 Task: Create fields in supplier object.
Action: Mouse moved to (719, 53)
Screenshot: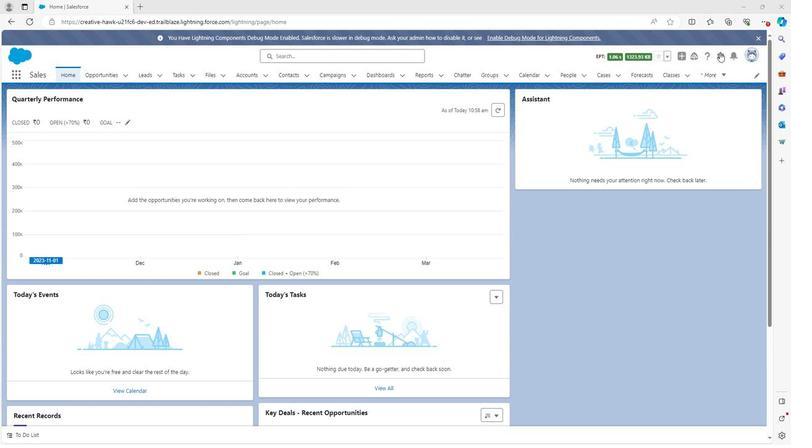 
Action: Mouse pressed left at (719, 53)
Screenshot: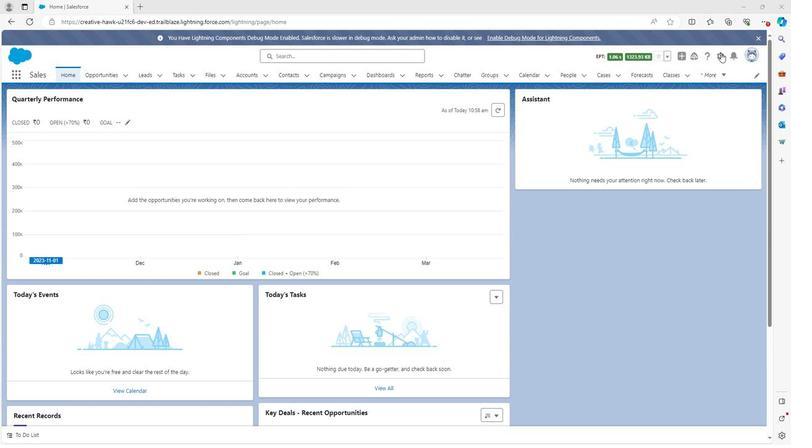 
Action: Mouse moved to (695, 79)
Screenshot: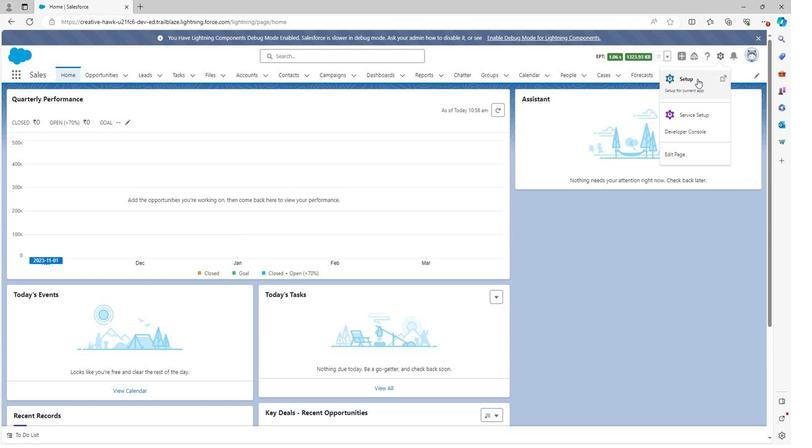 
Action: Mouse pressed left at (695, 79)
Screenshot: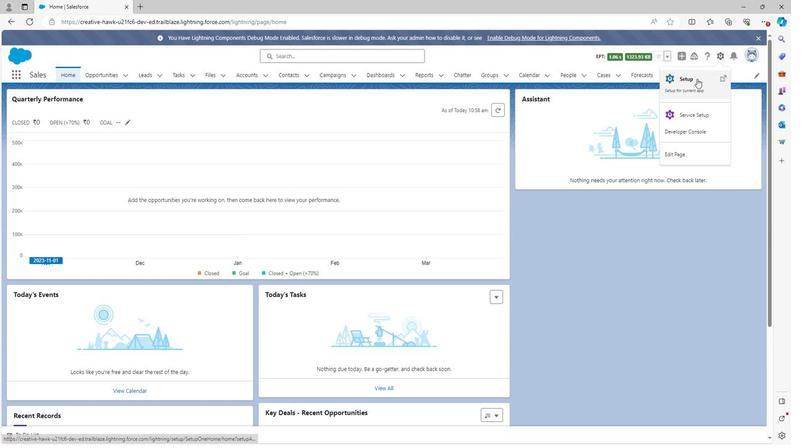 
Action: Mouse moved to (95, 74)
Screenshot: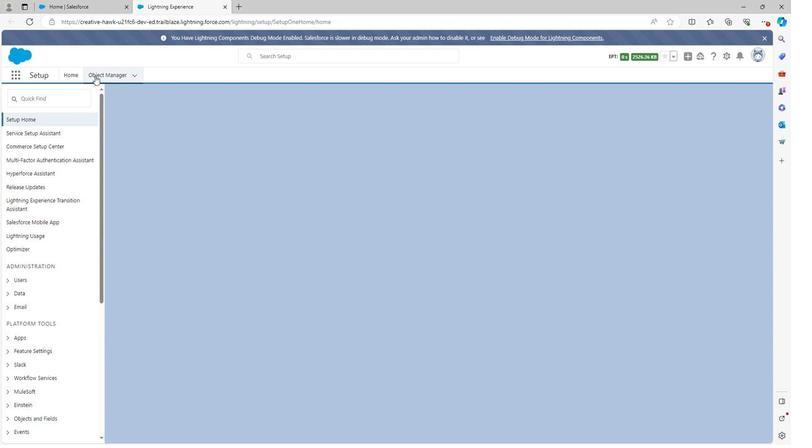 
Action: Mouse pressed left at (95, 74)
Screenshot: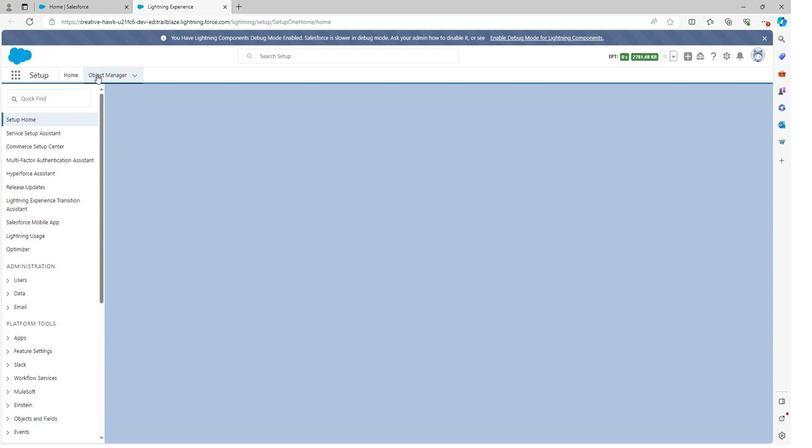 
Action: Mouse moved to (56, 312)
Screenshot: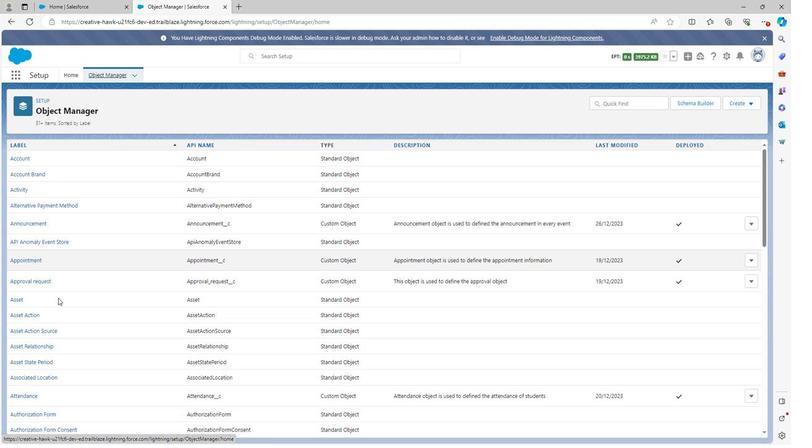 
Action: Mouse scrolled (56, 311) with delta (0, 0)
Screenshot: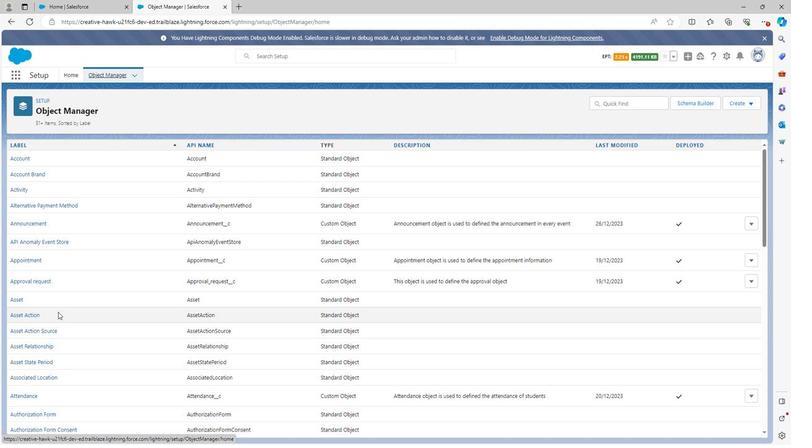 
Action: Mouse scrolled (56, 311) with delta (0, 0)
Screenshot: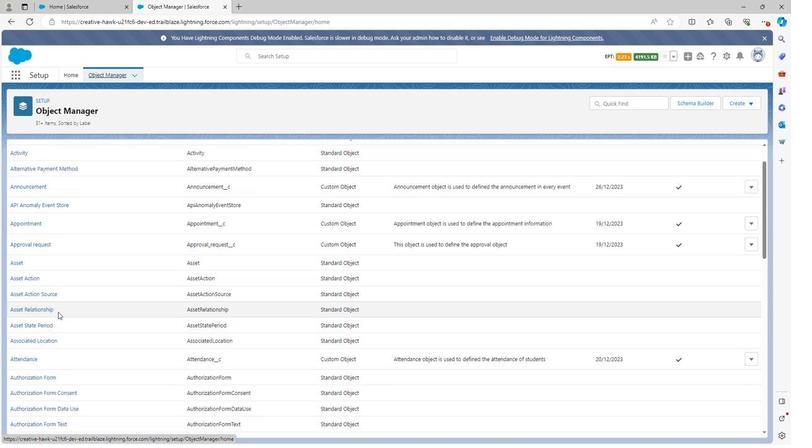 
Action: Mouse moved to (56, 312)
Screenshot: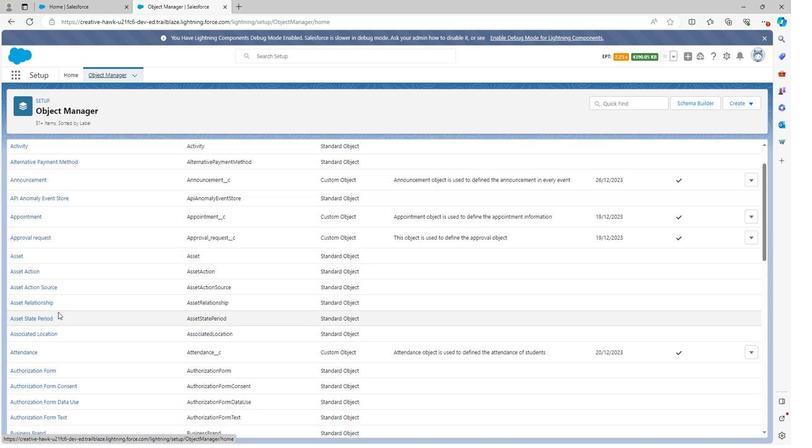 
Action: Mouse scrolled (56, 312) with delta (0, 0)
Screenshot: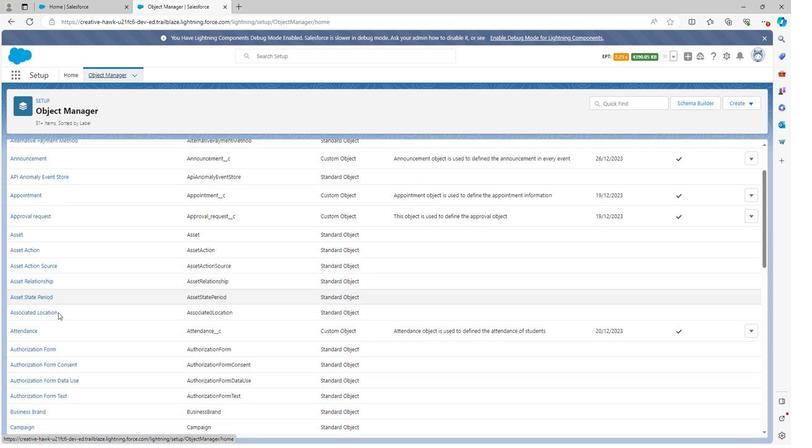 
Action: Mouse scrolled (56, 312) with delta (0, 0)
Screenshot: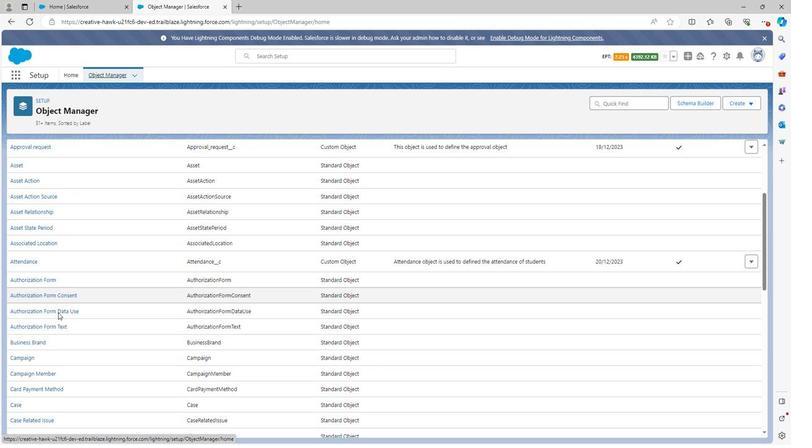 
Action: Mouse scrolled (56, 312) with delta (0, 0)
Screenshot: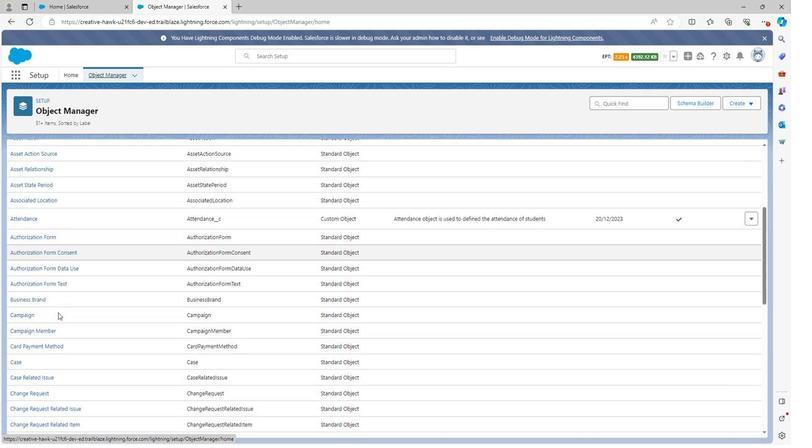 
Action: Mouse scrolled (56, 312) with delta (0, 0)
Screenshot: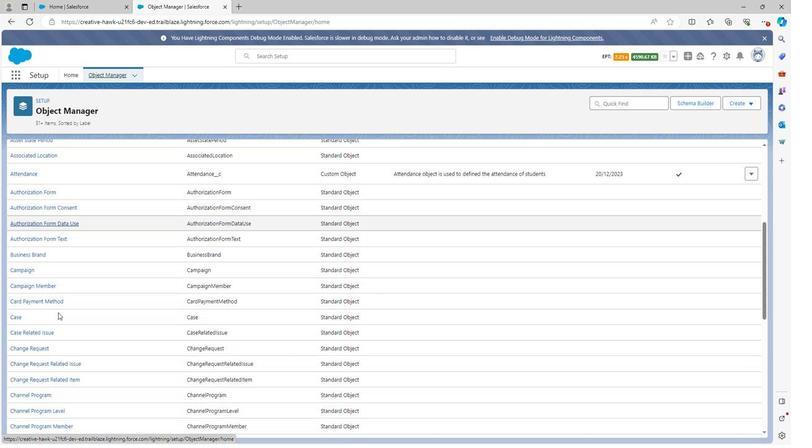 
Action: Mouse scrolled (56, 312) with delta (0, 0)
Screenshot: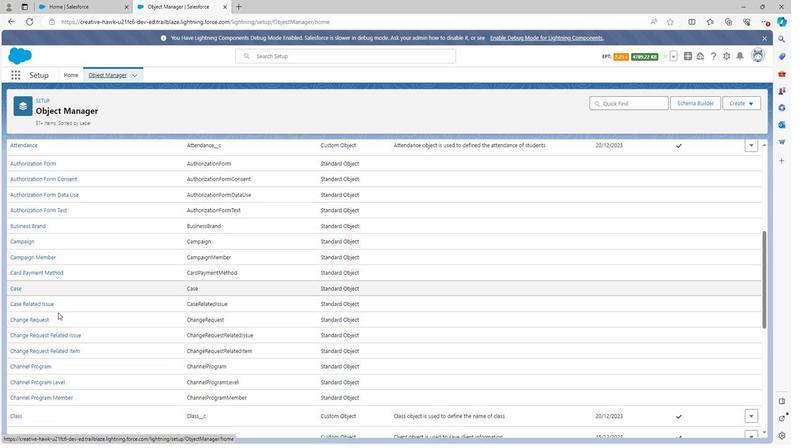 
Action: Mouse scrolled (56, 312) with delta (0, 0)
Screenshot: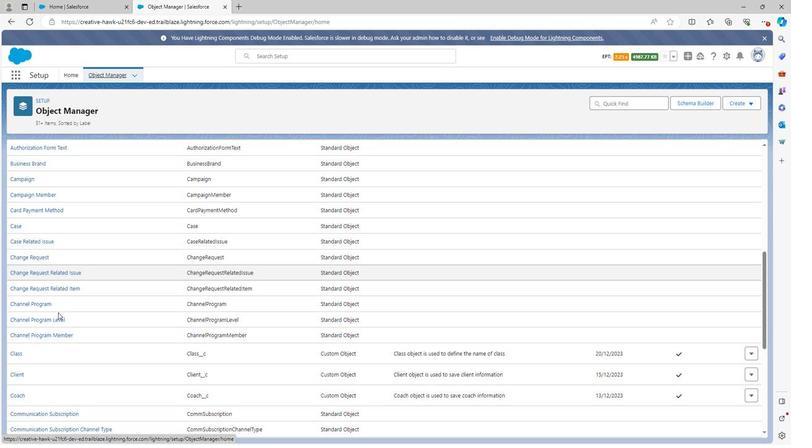 
Action: Mouse scrolled (56, 312) with delta (0, 0)
Screenshot: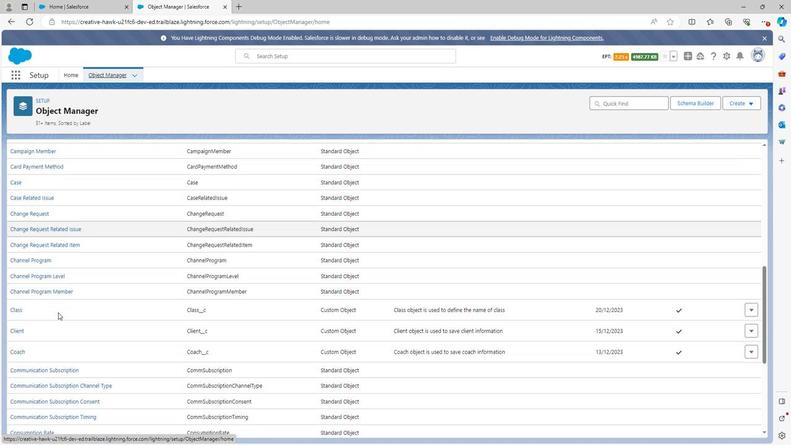 
Action: Mouse scrolled (56, 312) with delta (0, 0)
Screenshot: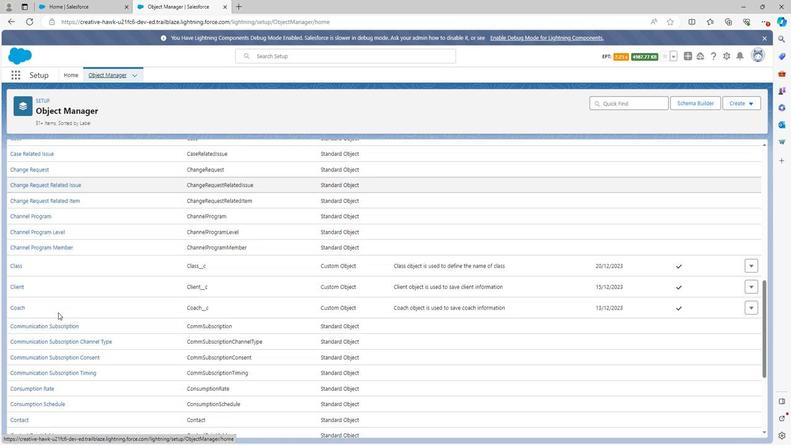 
Action: Mouse scrolled (56, 312) with delta (0, 0)
Screenshot: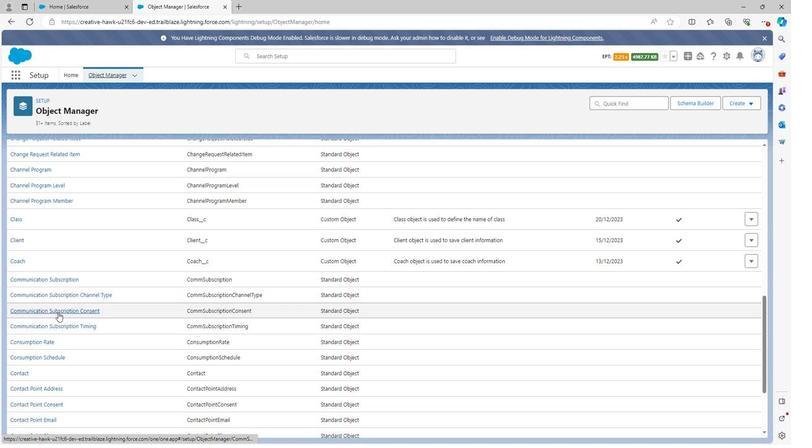 
Action: Mouse scrolled (56, 312) with delta (0, 0)
Screenshot: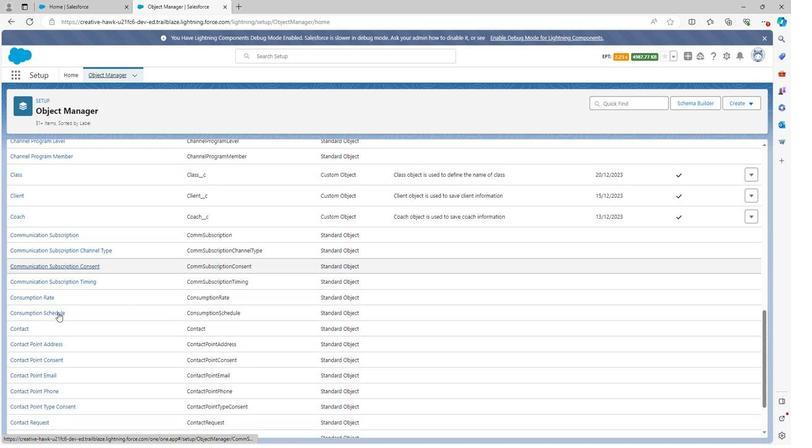 
Action: Mouse scrolled (56, 312) with delta (0, 0)
Screenshot: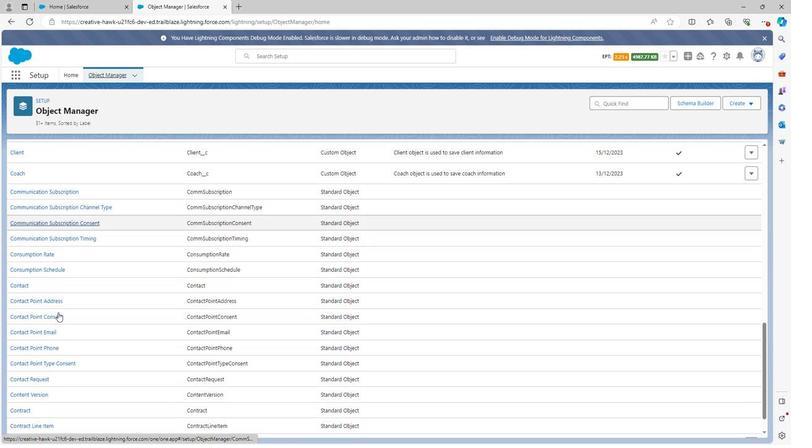 
Action: Mouse scrolled (56, 312) with delta (0, 0)
Screenshot: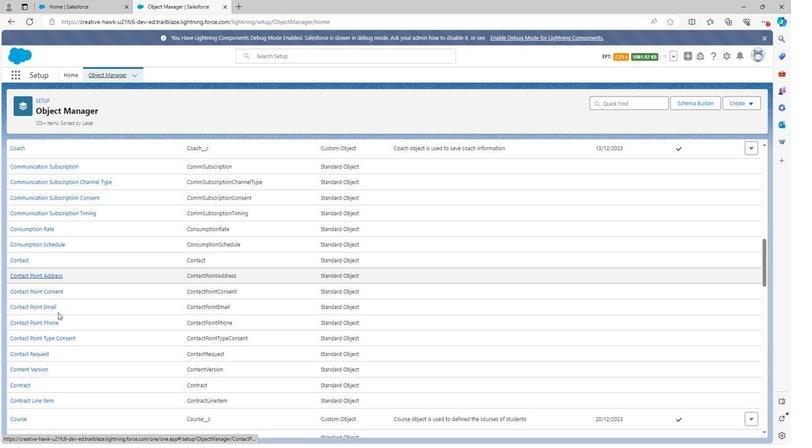 
Action: Mouse scrolled (56, 312) with delta (0, 0)
Screenshot: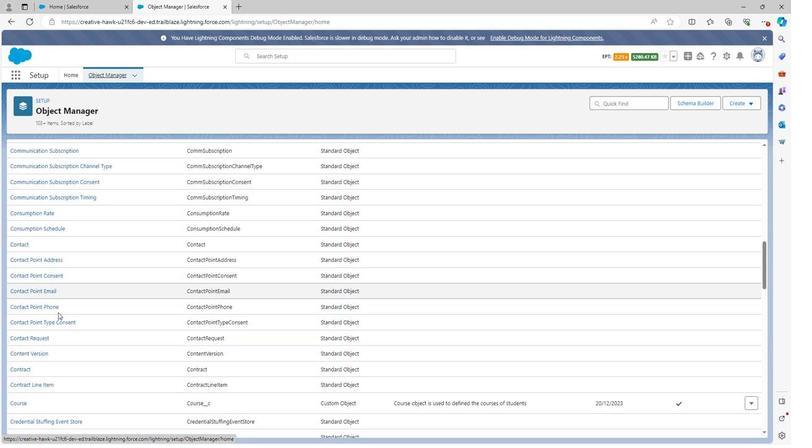 
Action: Mouse scrolled (56, 312) with delta (0, 0)
Screenshot: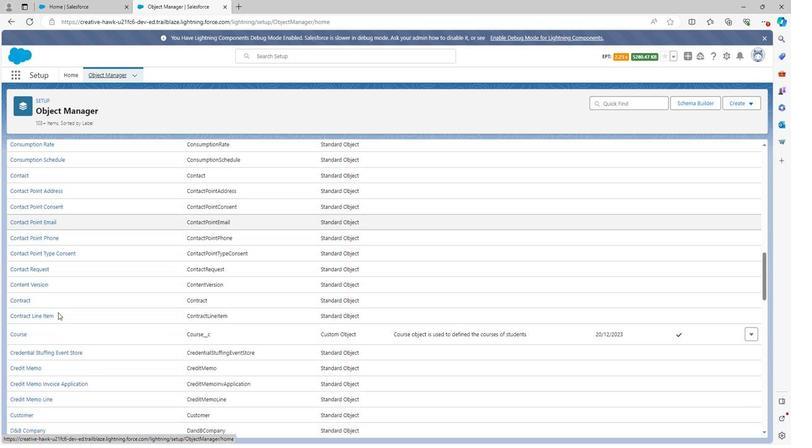 
Action: Mouse scrolled (56, 312) with delta (0, 0)
Screenshot: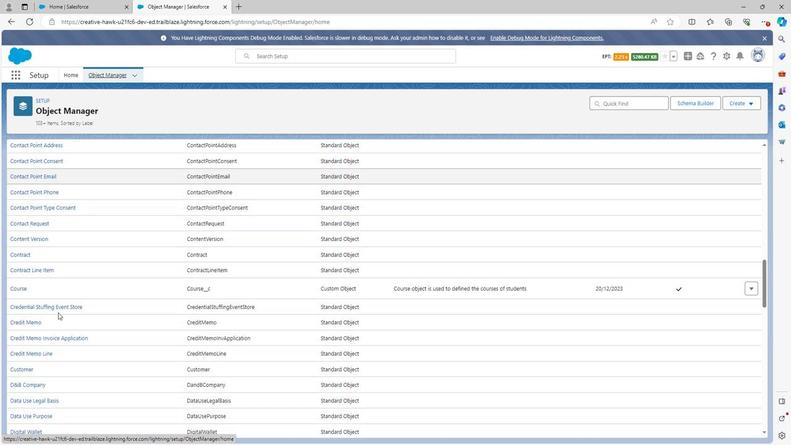 
Action: Mouse scrolled (56, 312) with delta (0, 0)
Screenshot: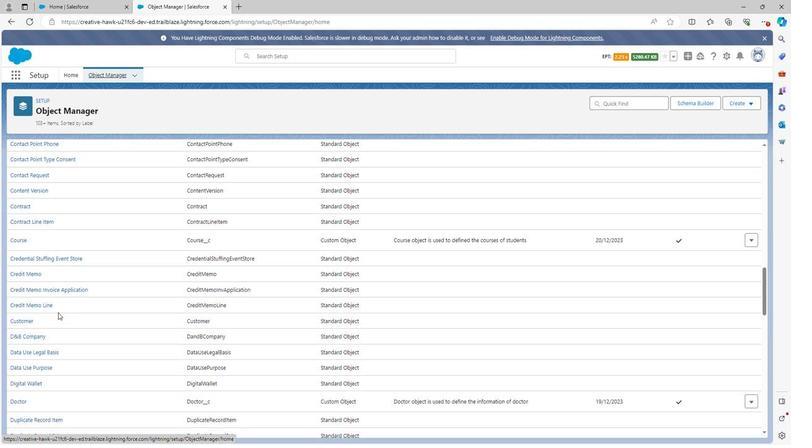 
Action: Mouse scrolled (56, 312) with delta (0, 0)
Screenshot: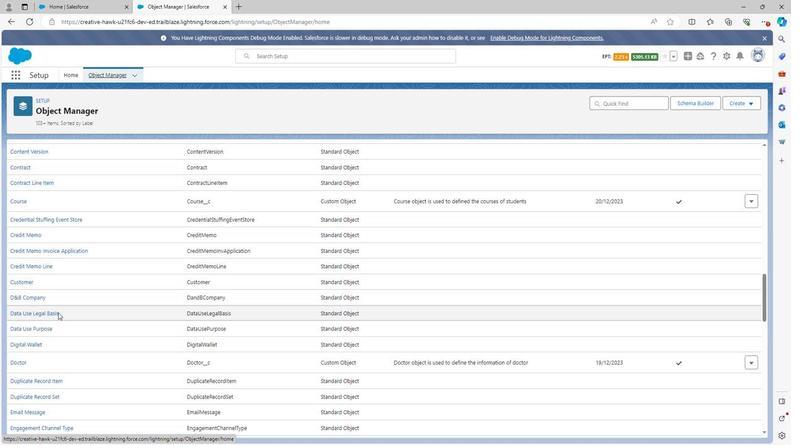 
Action: Mouse scrolled (56, 312) with delta (0, 0)
Screenshot: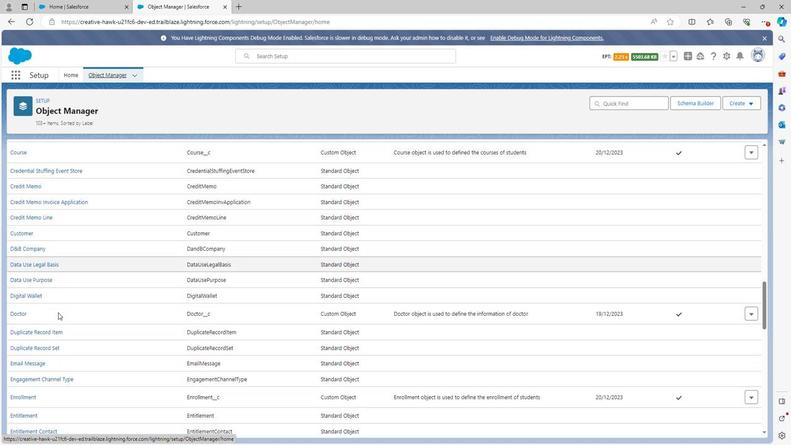 
Action: Mouse scrolled (56, 312) with delta (0, 0)
Screenshot: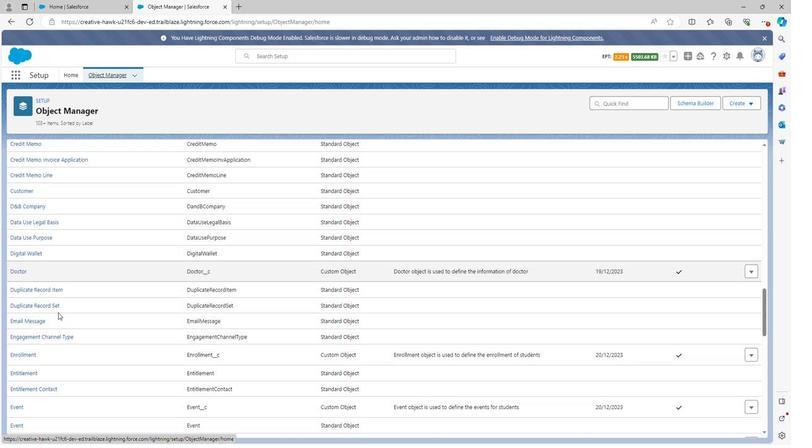 
Action: Mouse scrolled (56, 312) with delta (0, 0)
Screenshot: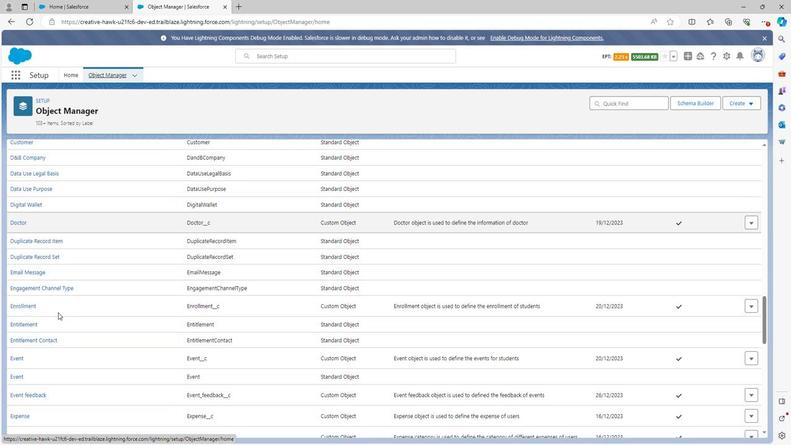 
Action: Mouse scrolled (56, 312) with delta (0, 0)
Screenshot: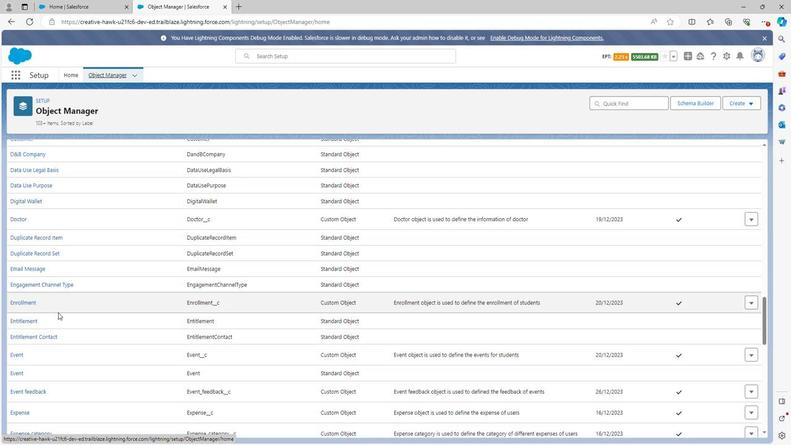 
Action: Mouse scrolled (56, 312) with delta (0, 0)
Screenshot: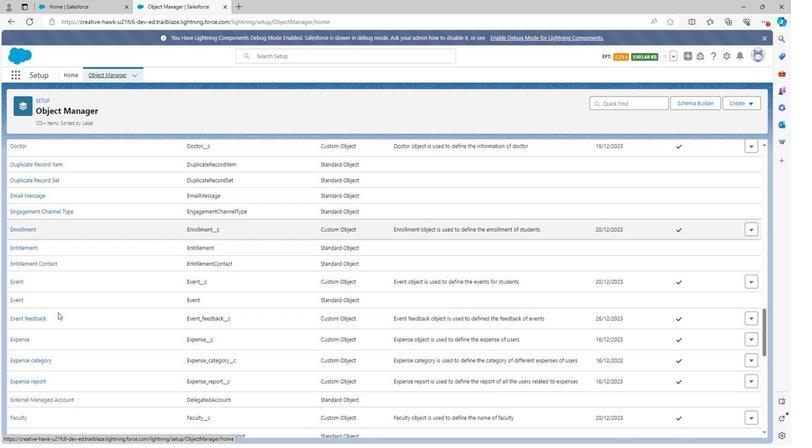 
Action: Mouse scrolled (56, 312) with delta (0, 0)
Screenshot: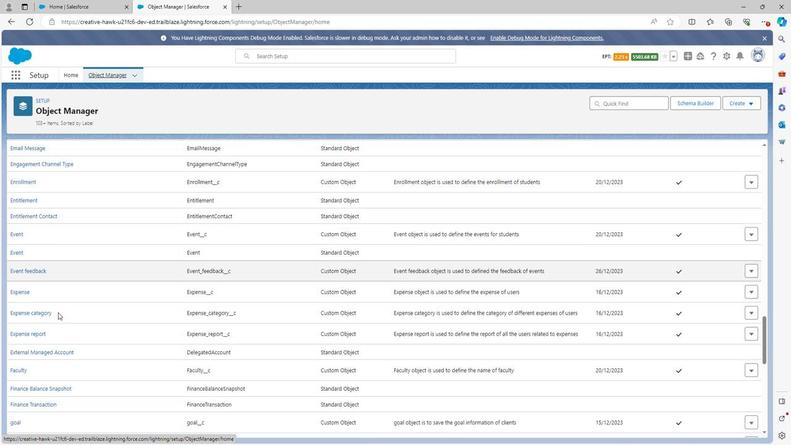 
Action: Mouse scrolled (56, 312) with delta (0, 0)
Screenshot: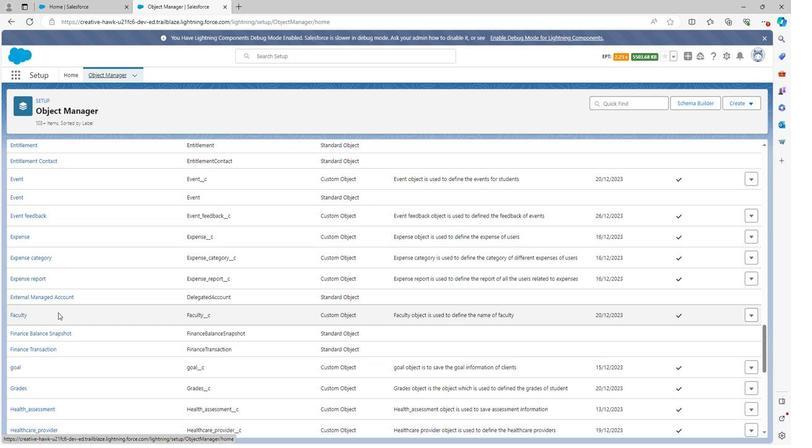 
Action: Mouse scrolled (56, 312) with delta (0, 0)
Screenshot: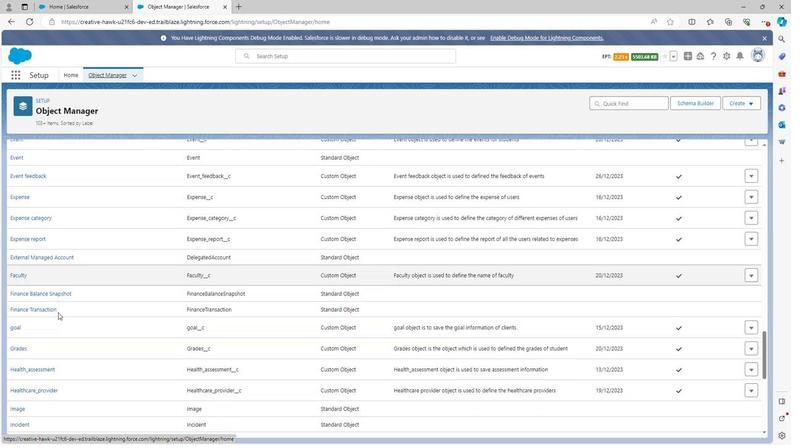 
Action: Mouse scrolled (56, 312) with delta (0, 0)
Screenshot: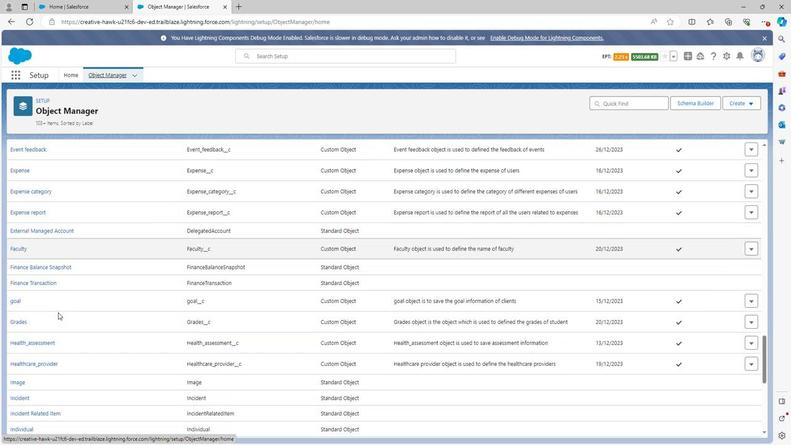 
Action: Mouse scrolled (56, 312) with delta (0, 0)
Screenshot: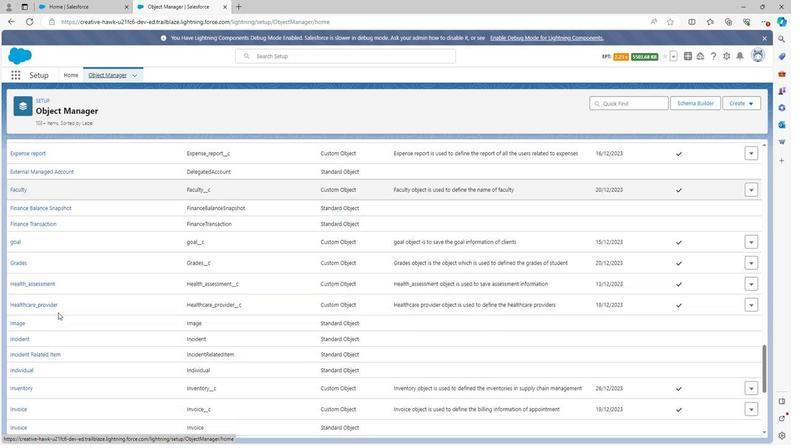 
Action: Mouse scrolled (56, 312) with delta (0, 0)
Screenshot: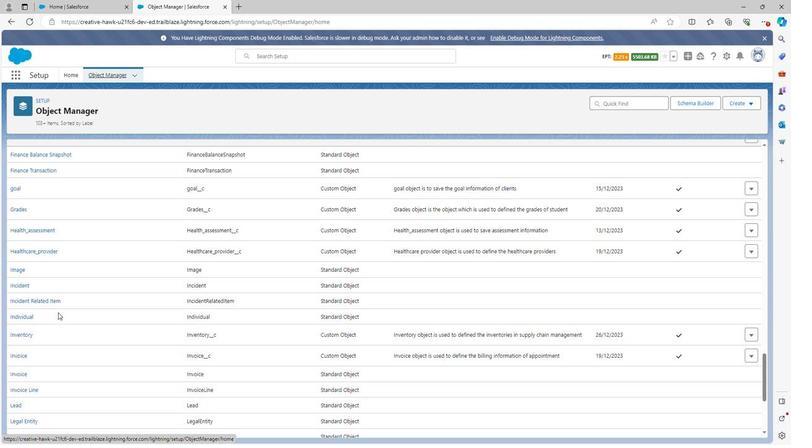 
Action: Mouse scrolled (56, 312) with delta (0, 0)
Screenshot: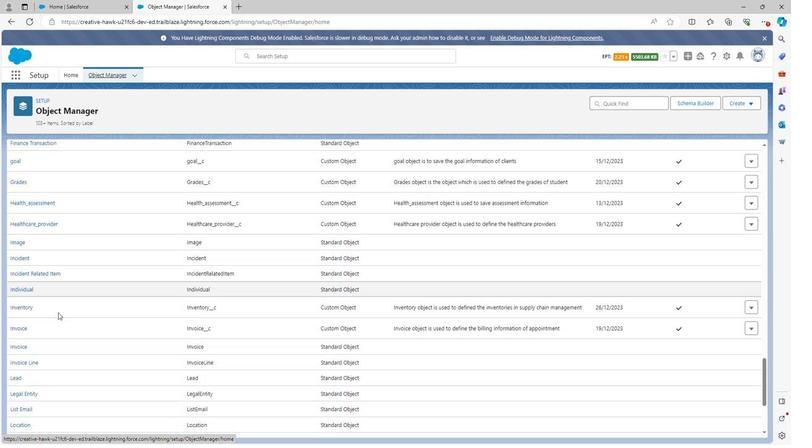 
Action: Mouse scrolled (56, 312) with delta (0, 0)
Screenshot: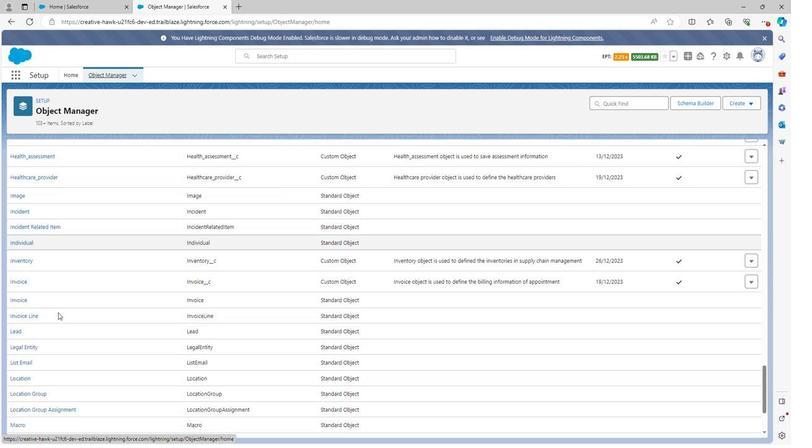 
Action: Mouse scrolled (56, 312) with delta (0, 0)
Screenshot: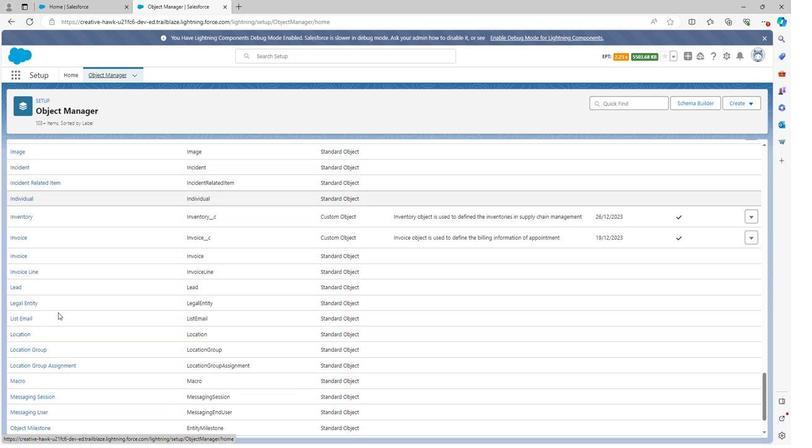 
Action: Mouse scrolled (56, 312) with delta (0, 0)
Screenshot: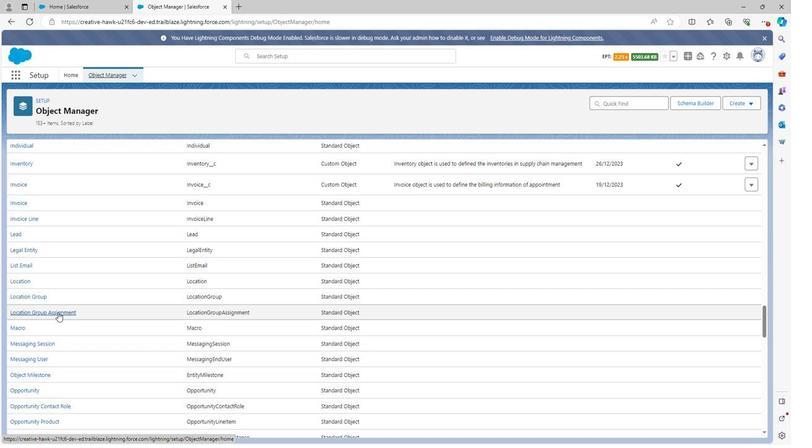 
Action: Mouse scrolled (56, 312) with delta (0, 0)
Screenshot: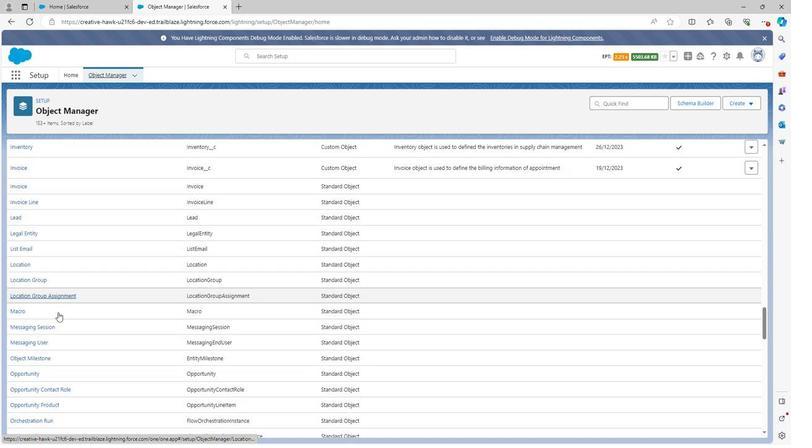 
Action: Mouse scrolled (56, 312) with delta (0, 0)
Screenshot: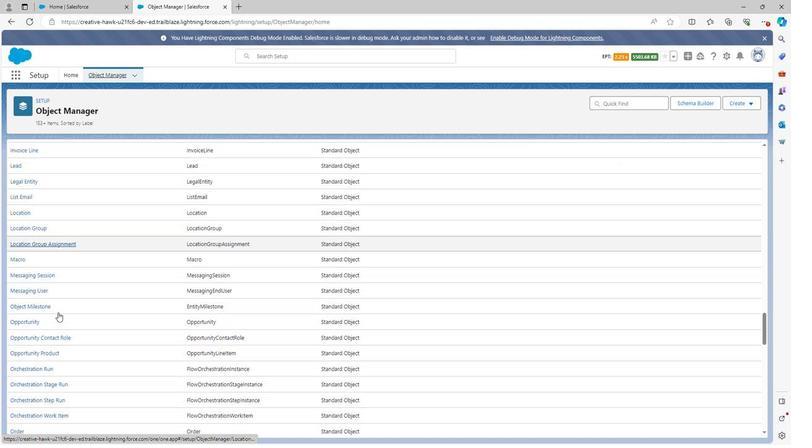 
Action: Mouse scrolled (56, 312) with delta (0, 0)
Screenshot: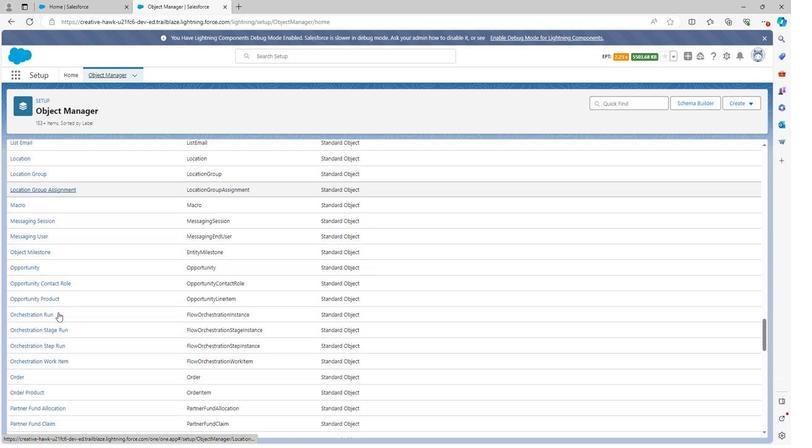 
Action: Mouse scrolled (56, 312) with delta (0, 0)
Screenshot: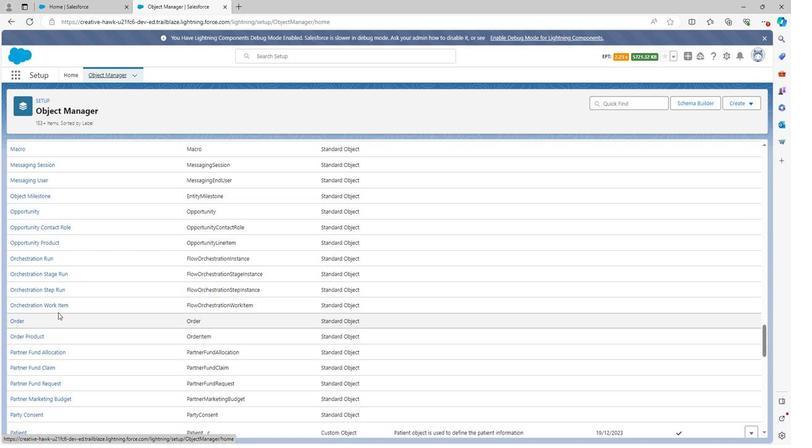 
Action: Mouse scrolled (56, 312) with delta (0, 0)
Screenshot: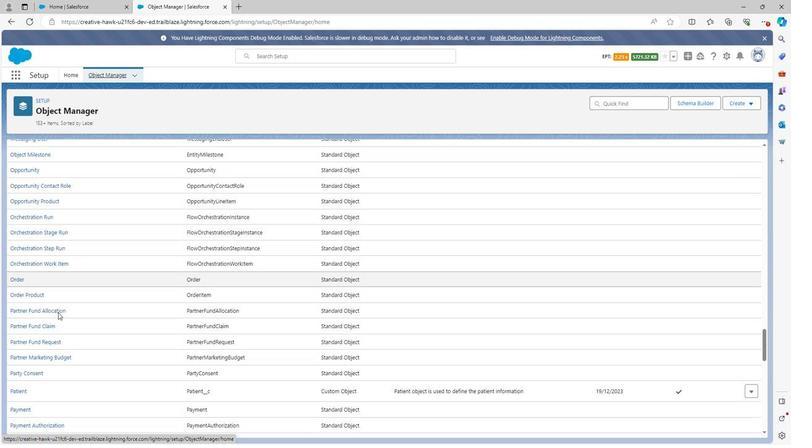 
Action: Mouse scrolled (56, 312) with delta (0, 0)
Screenshot: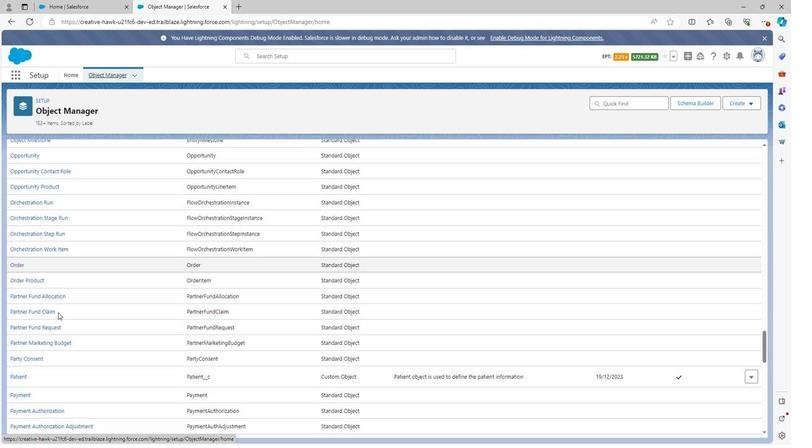 
Action: Mouse scrolled (56, 312) with delta (0, 0)
Screenshot: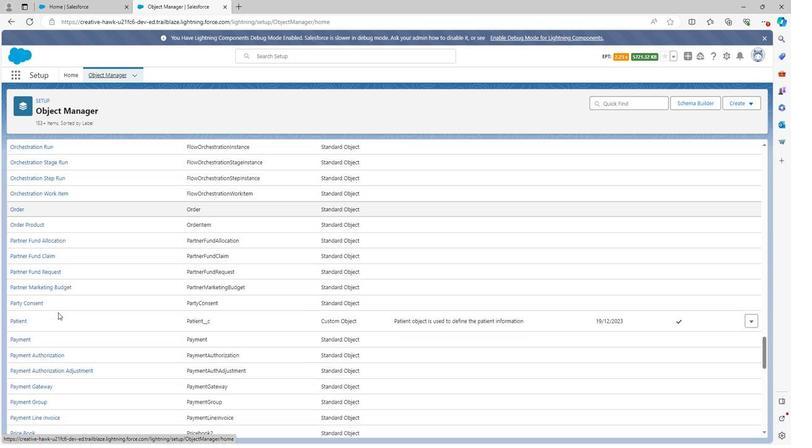 
Action: Mouse scrolled (56, 312) with delta (0, 0)
Screenshot: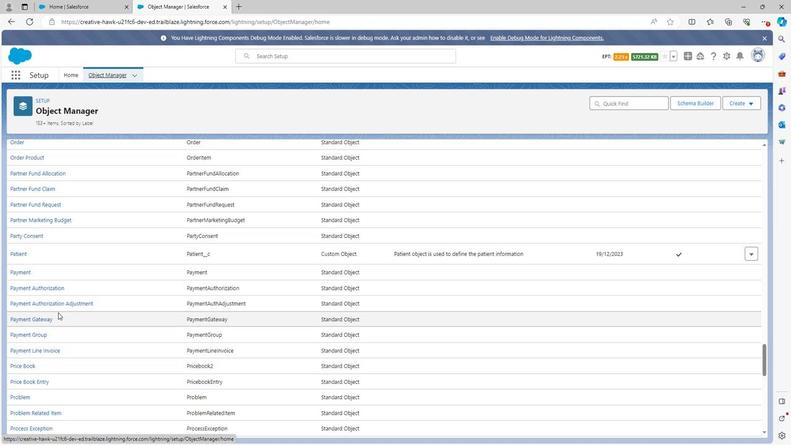 
Action: Mouse scrolled (56, 312) with delta (0, 0)
Screenshot: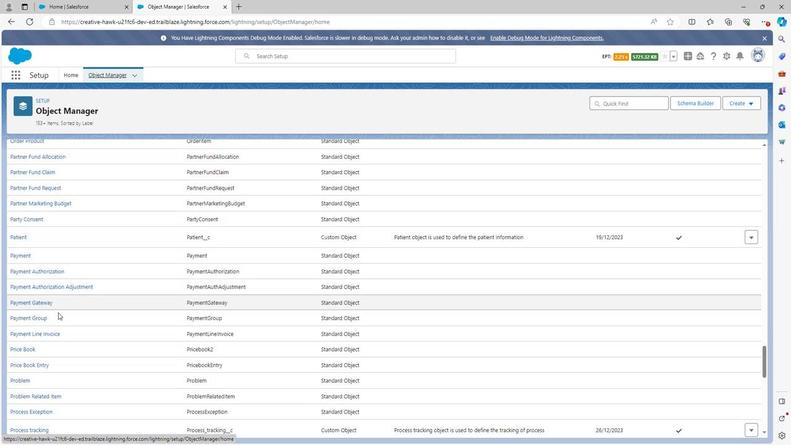
Action: Mouse scrolled (56, 312) with delta (0, 0)
Screenshot: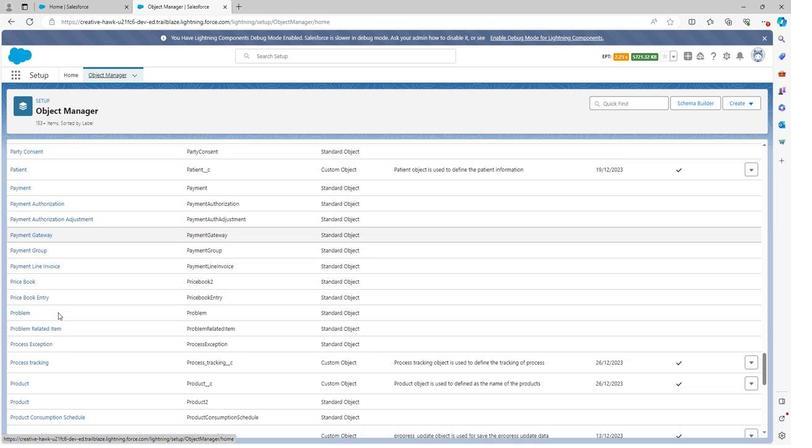 
Action: Mouse scrolled (56, 312) with delta (0, 0)
Screenshot: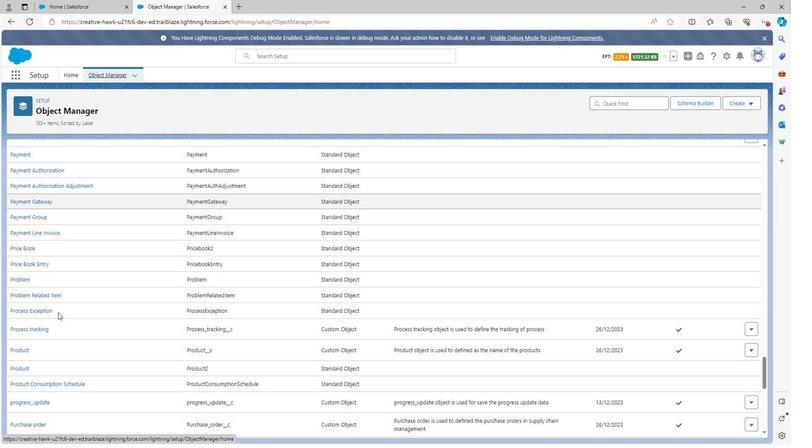 
Action: Mouse scrolled (56, 312) with delta (0, 0)
Screenshot: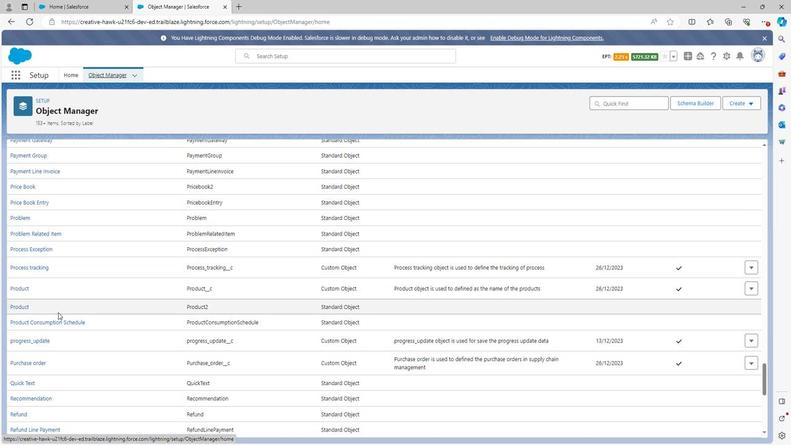 
Action: Mouse scrolled (56, 312) with delta (0, 0)
Screenshot: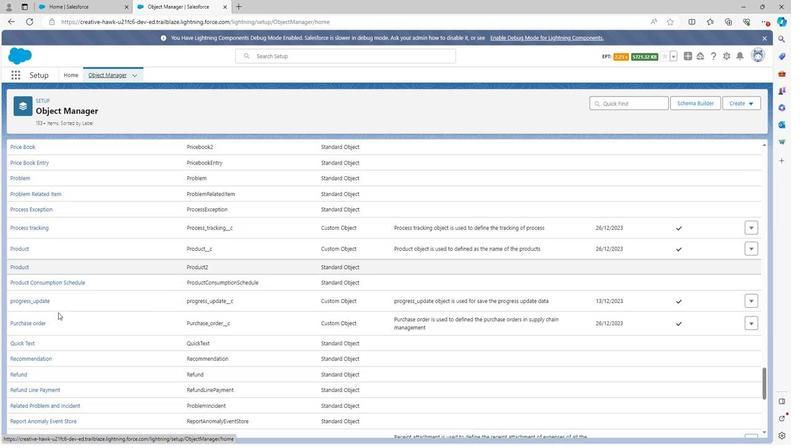 
Action: Mouse scrolled (56, 312) with delta (0, 0)
Screenshot: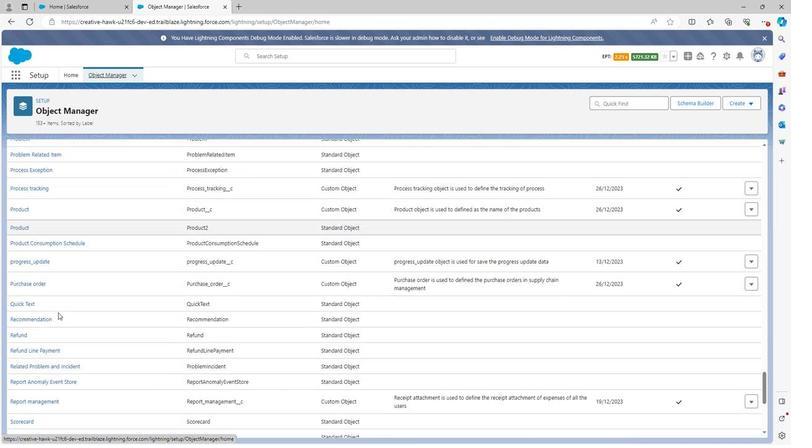 
Action: Mouse scrolled (56, 312) with delta (0, 0)
Screenshot: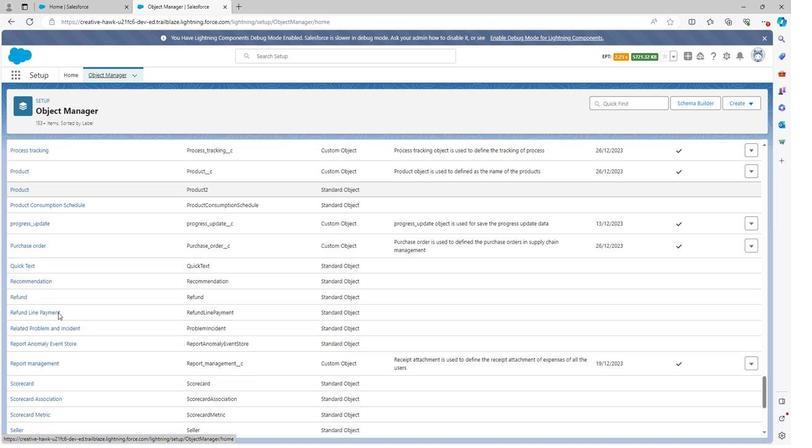 
Action: Mouse scrolled (56, 312) with delta (0, 0)
Screenshot: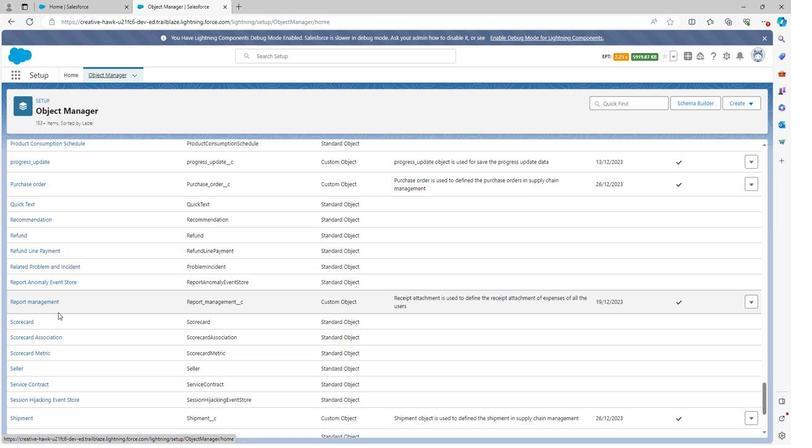 
Action: Mouse scrolled (56, 312) with delta (0, 0)
Screenshot: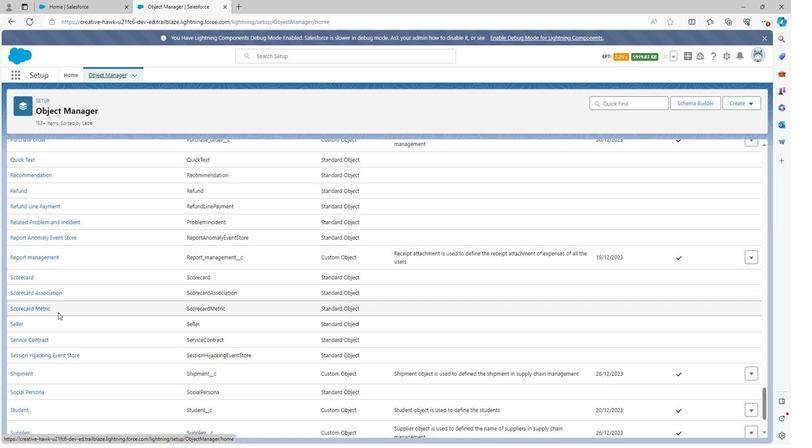 
Action: Mouse scrolled (56, 312) with delta (0, 0)
Screenshot: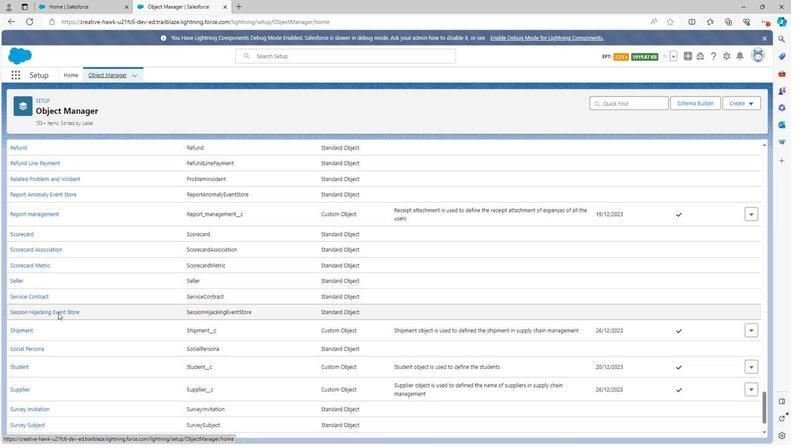 
Action: Mouse moved to (22, 350)
Screenshot: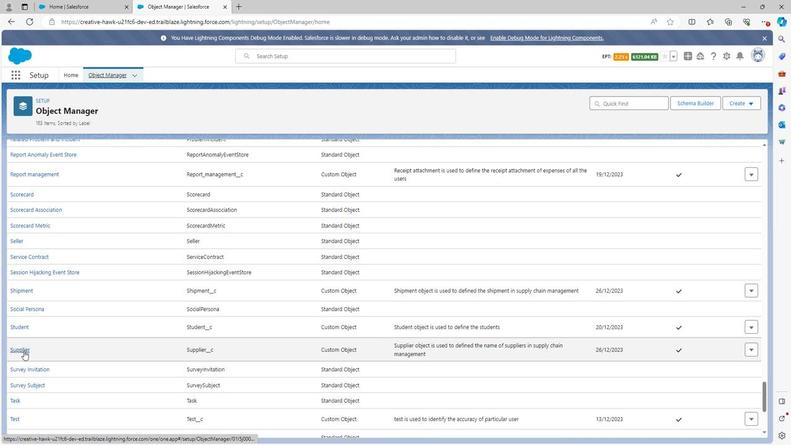 
Action: Mouse pressed left at (22, 350)
Screenshot: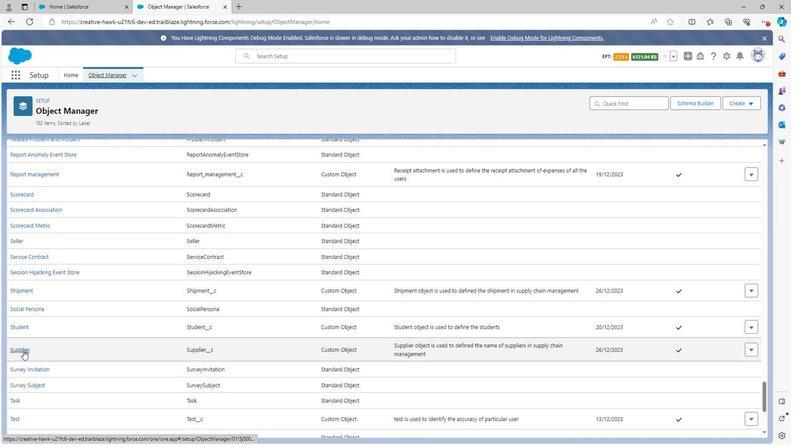 
Action: Mouse moved to (45, 158)
Screenshot: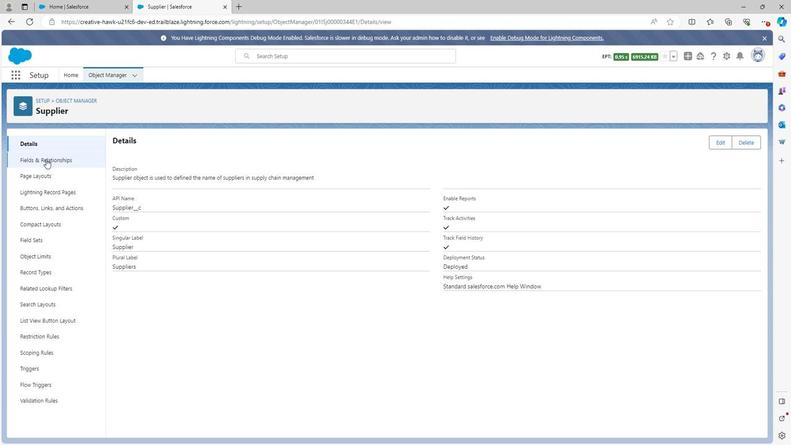 
Action: Mouse pressed left at (45, 158)
Screenshot: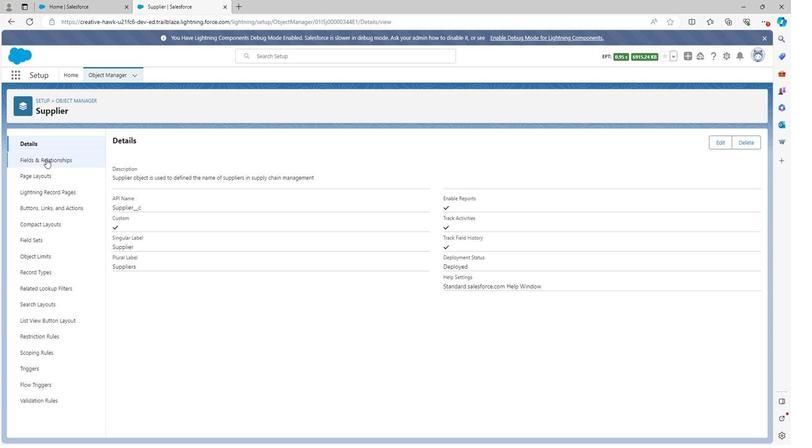 
Action: Mouse moved to (580, 145)
Screenshot: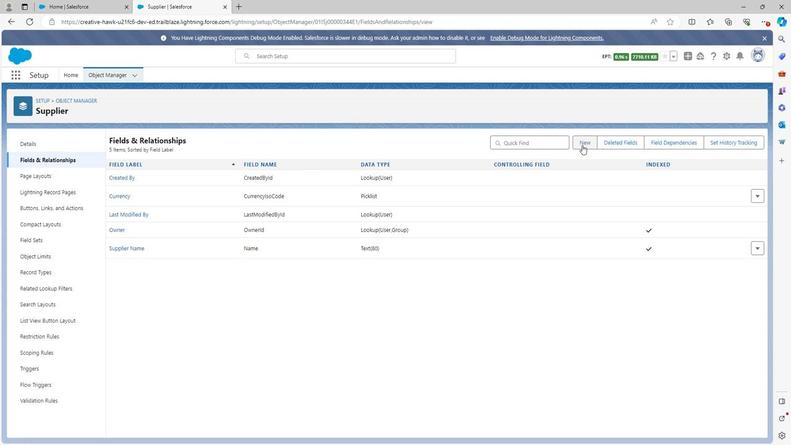 
Action: Mouse pressed left at (580, 145)
Screenshot: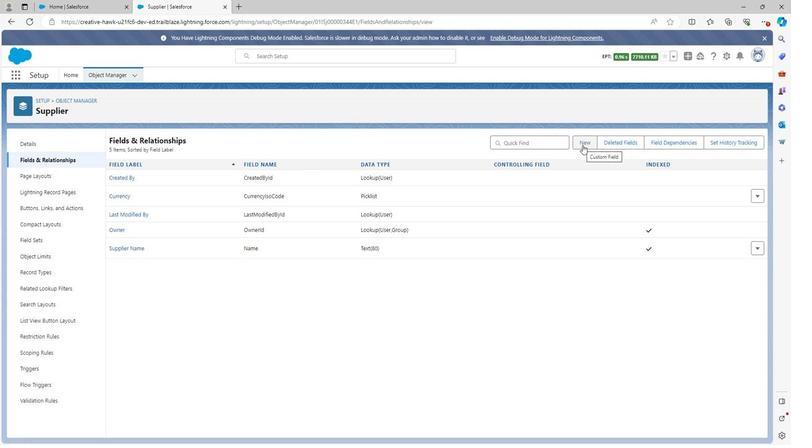 
Action: Mouse moved to (126, 344)
Screenshot: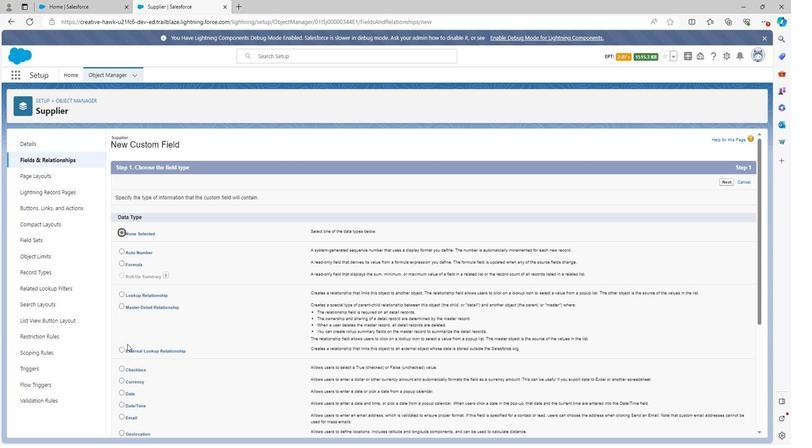 
Action: Mouse scrolled (126, 344) with delta (0, 0)
Screenshot: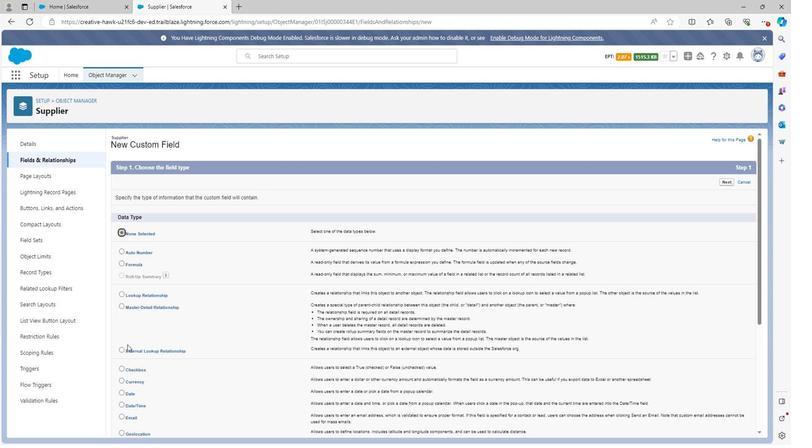 
Action: Mouse scrolled (126, 344) with delta (0, 0)
Screenshot: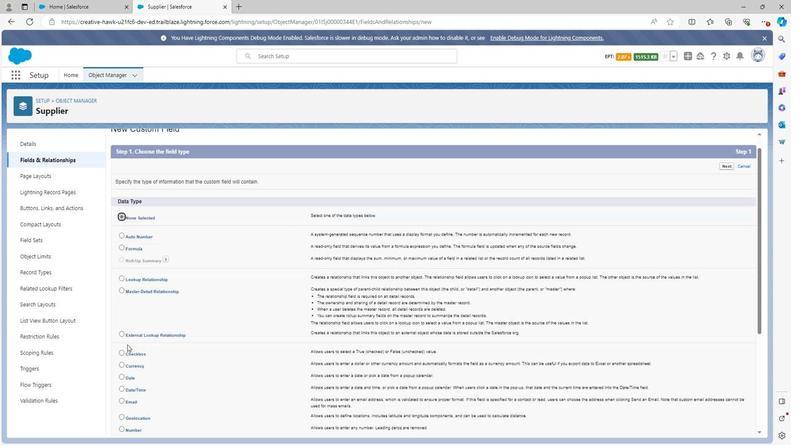 
Action: Mouse scrolled (126, 344) with delta (0, 0)
Screenshot: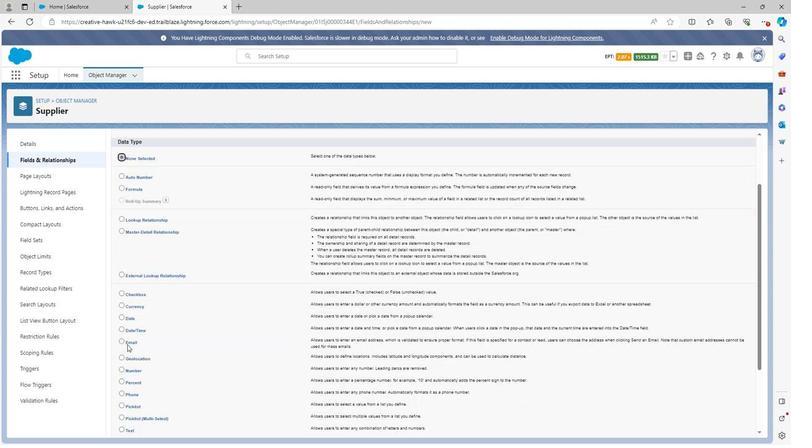 
Action: Mouse scrolled (126, 344) with delta (0, 0)
Screenshot: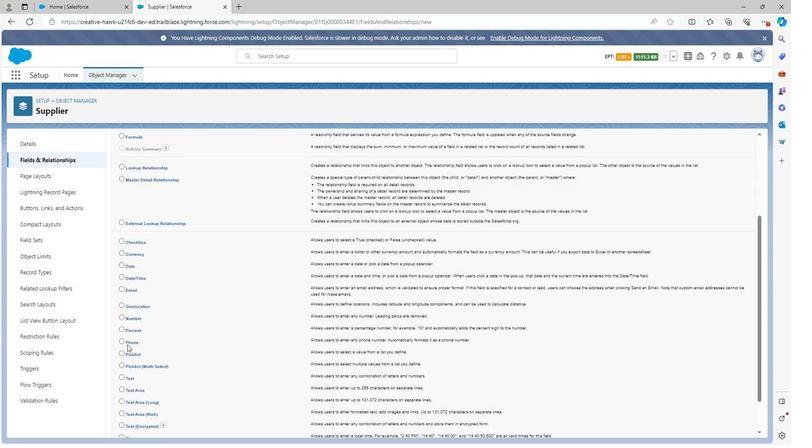 
Action: Mouse moved to (119, 334)
Screenshot: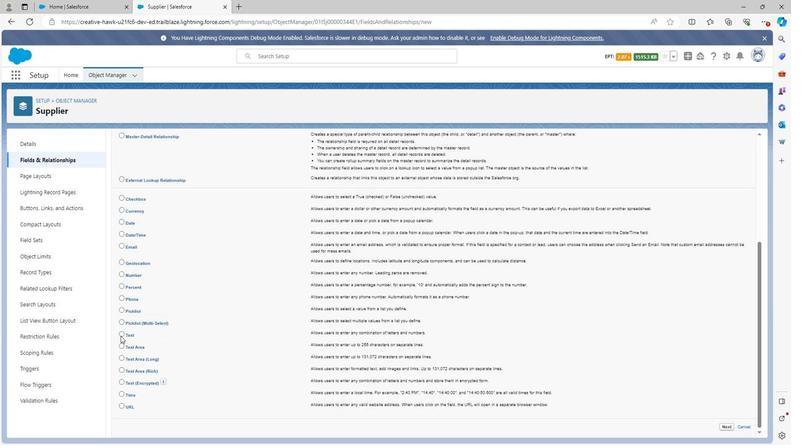 
Action: Mouse pressed left at (119, 334)
Screenshot: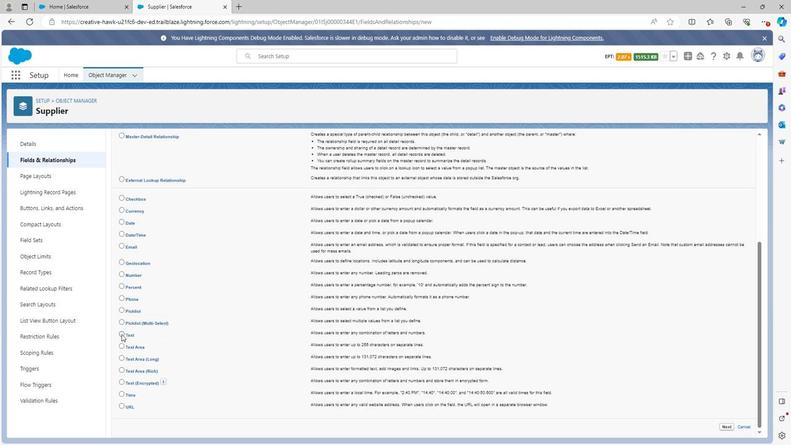 
Action: Mouse moved to (411, 342)
Screenshot: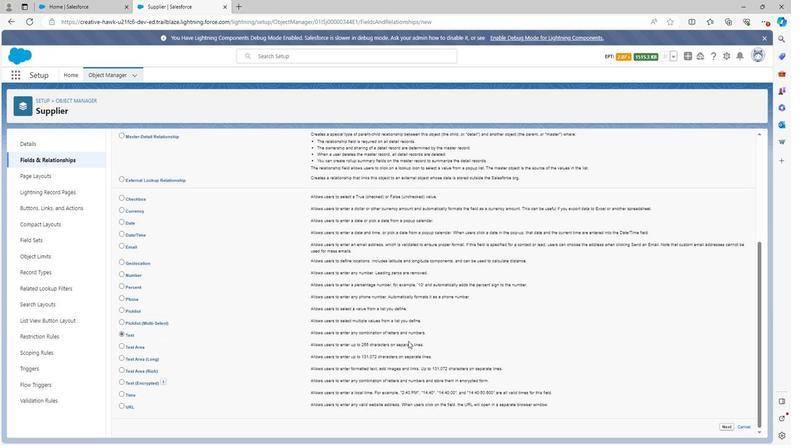 
Action: Mouse scrolled (411, 341) with delta (0, 0)
Screenshot: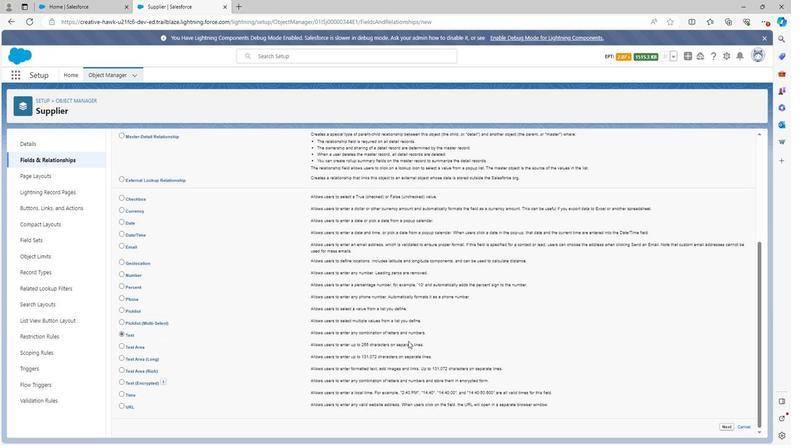 
Action: Mouse moved to (416, 343)
Screenshot: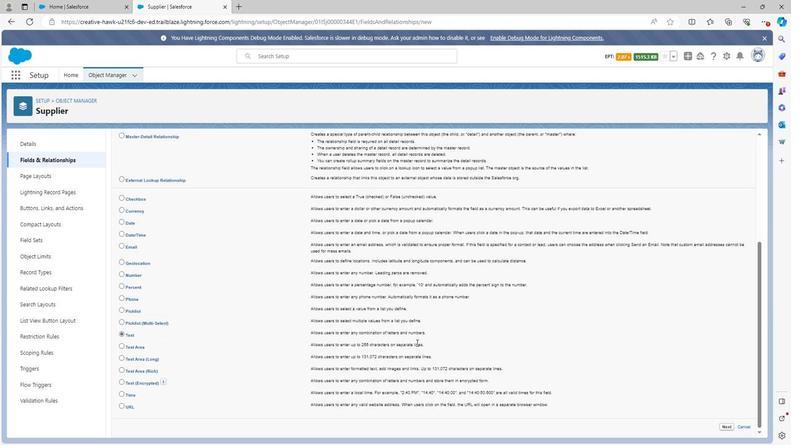 
Action: Mouse scrolled (416, 343) with delta (0, 0)
Screenshot: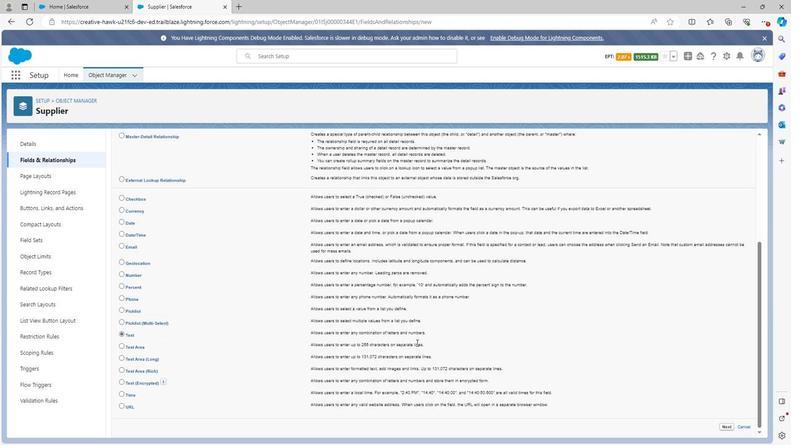
Action: Mouse moved to (416, 344)
Screenshot: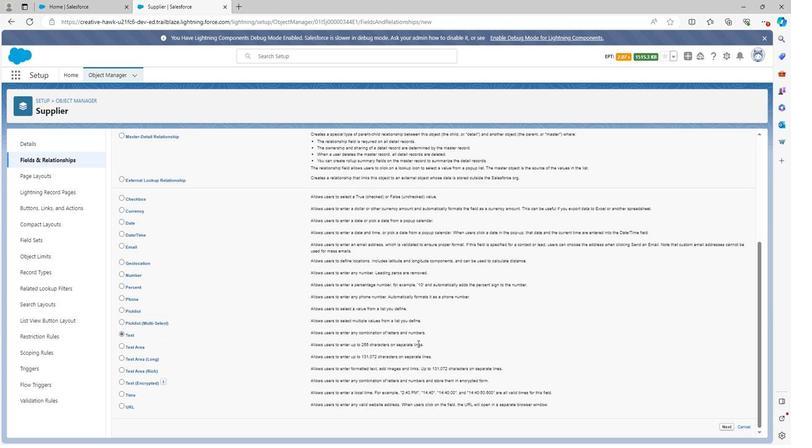 
Action: Mouse scrolled (416, 343) with delta (0, 0)
Screenshot: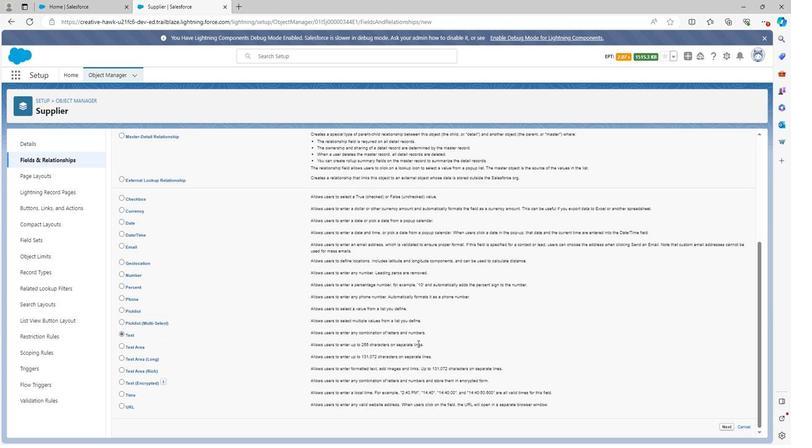 
Action: Mouse moved to (417, 344)
Screenshot: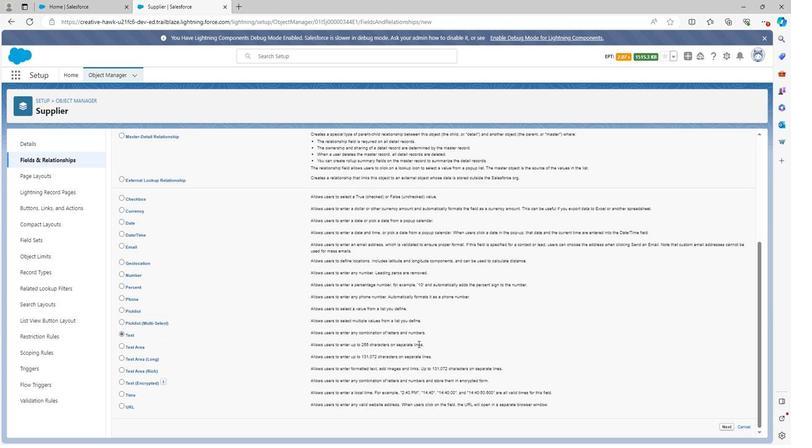 
Action: Mouse scrolled (417, 343) with delta (0, 0)
Screenshot: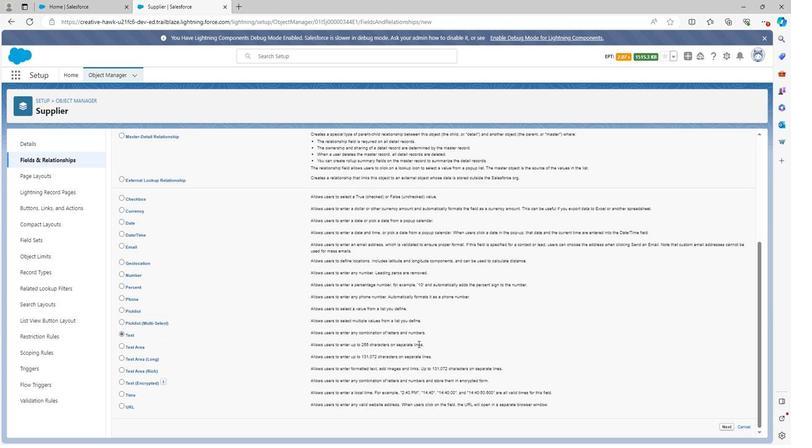 
Action: Mouse moved to (725, 427)
Screenshot: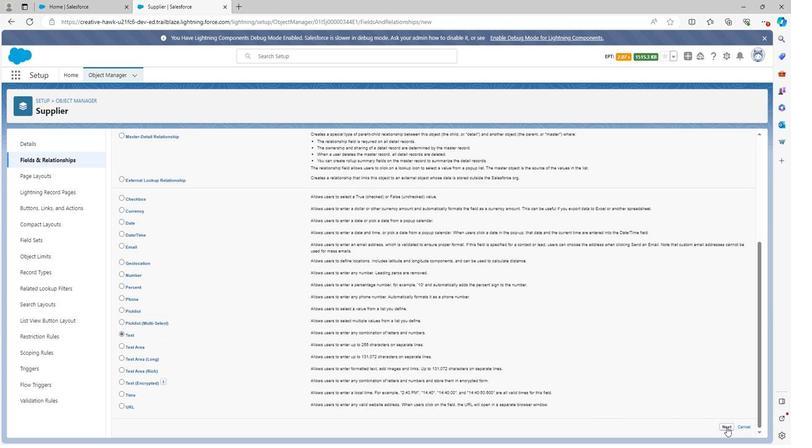 
Action: Mouse pressed left at (725, 427)
Screenshot: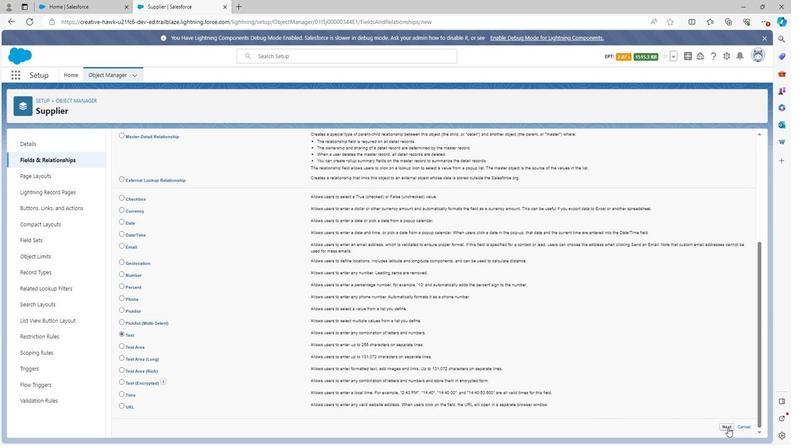
Action: Mouse moved to (245, 197)
Screenshot: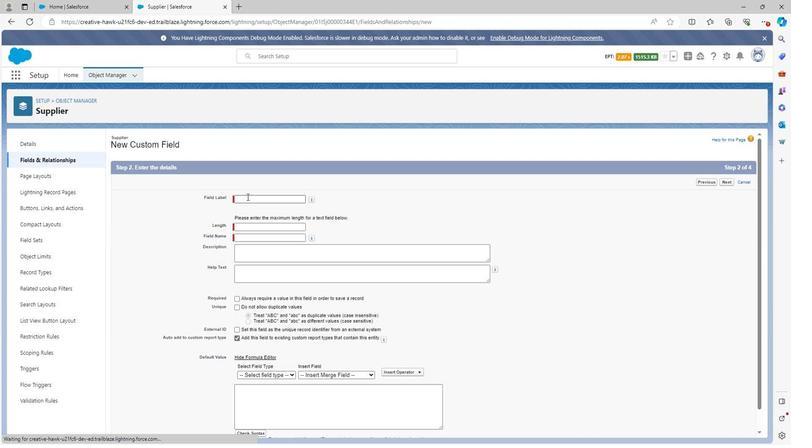 
Action: Mouse pressed left at (245, 197)
Screenshot: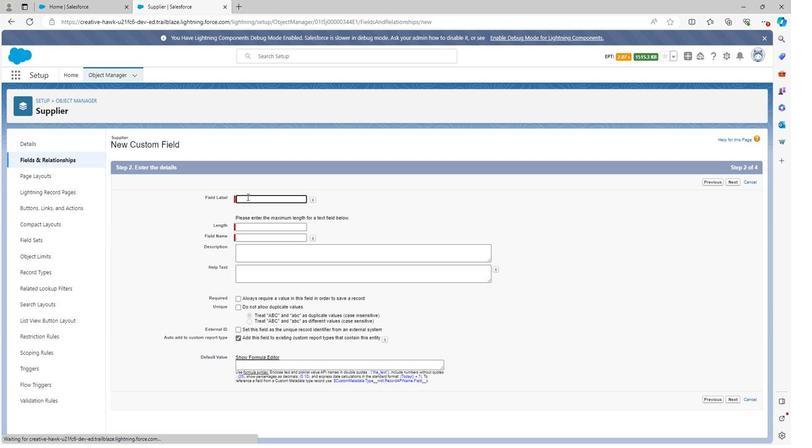 
Action: Mouse moved to (245, 199)
Screenshot: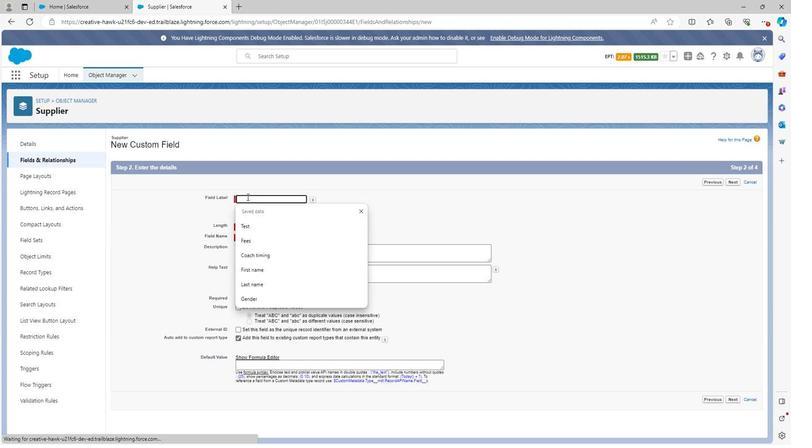 
Action: Key pressed <Key.shift><Key.shift><Key.shift><Key.shift>Supplier<Key.space>name
Screenshot: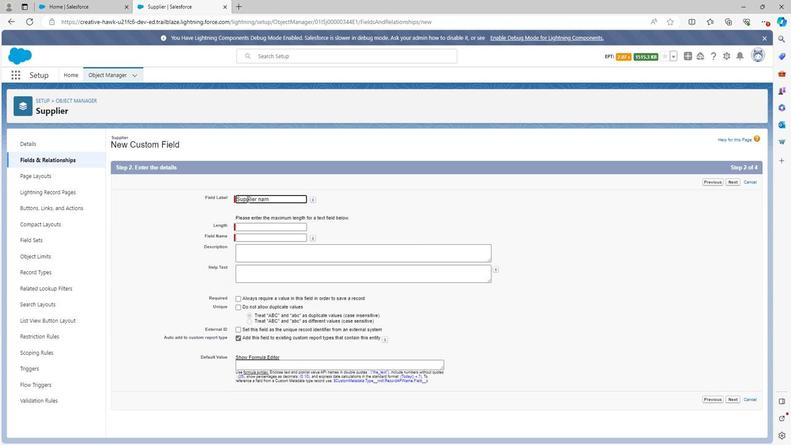 
Action: Mouse moved to (339, 200)
Screenshot: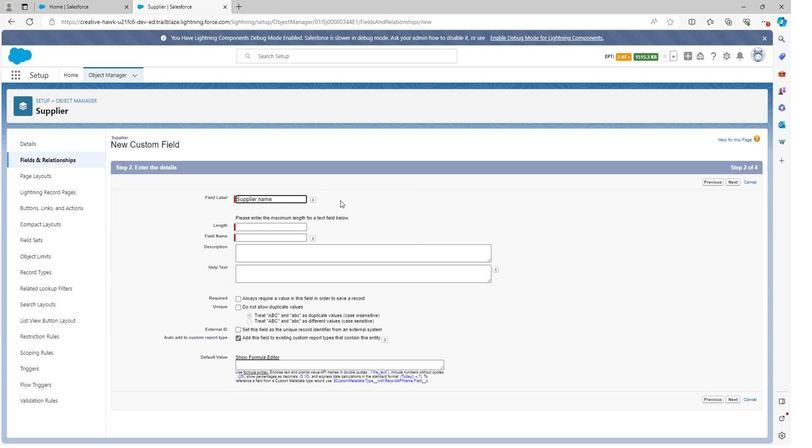 
Action: Mouse pressed left at (339, 200)
Screenshot: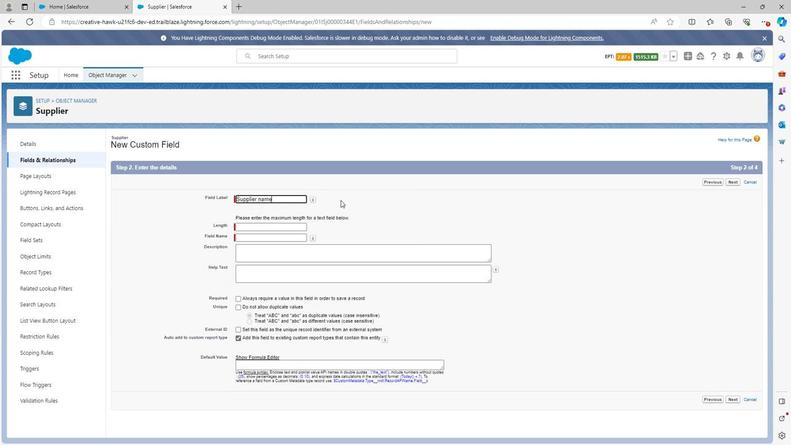 
Action: Mouse moved to (270, 225)
Screenshot: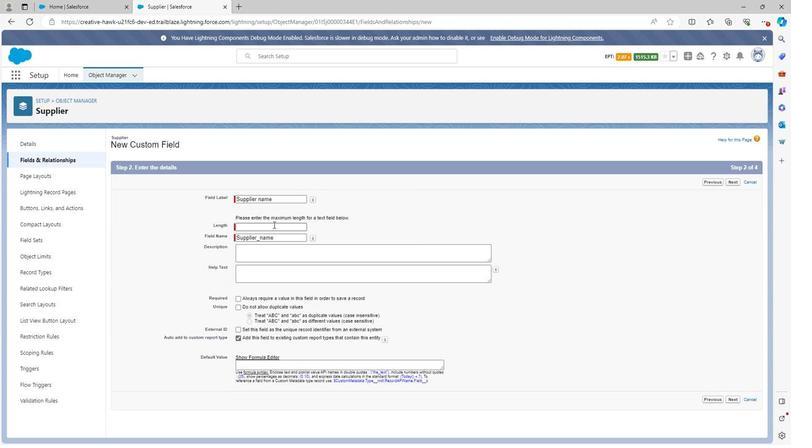
Action: Mouse pressed left at (270, 225)
Screenshot: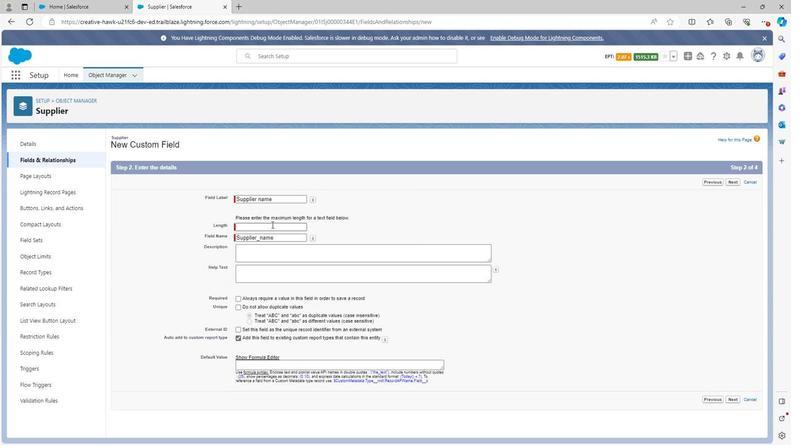 
Action: Mouse moved to (253, 249)
Screenshot: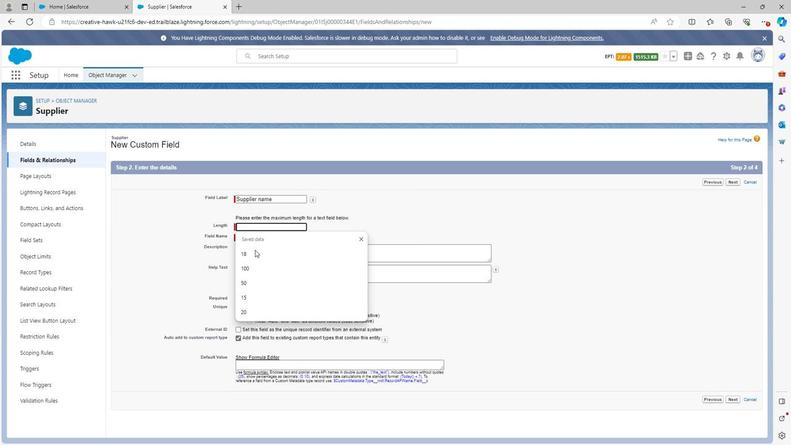 
Action: Mouse pressed left at (253, 249)
Screenshot: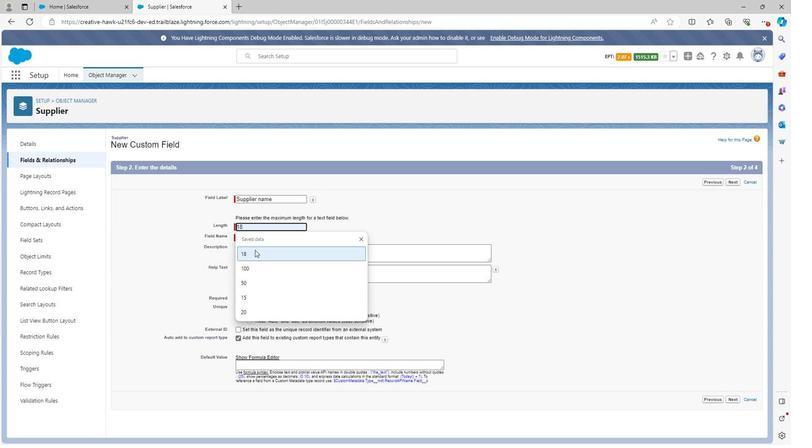 
Action: Mouse pressed left at (253, 249)
Screenshot: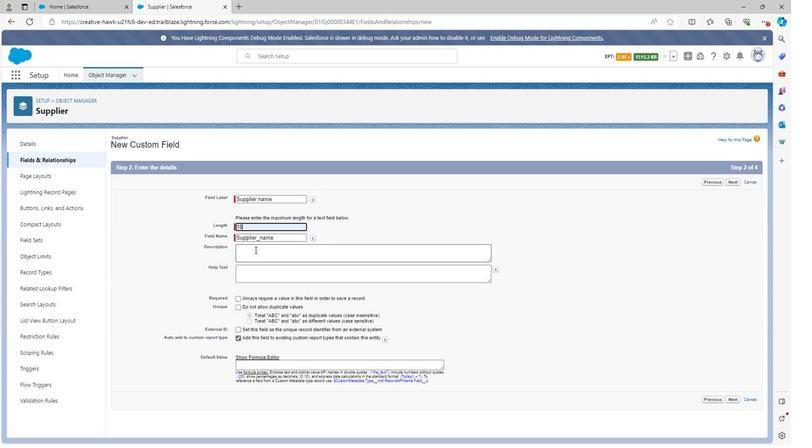 
Action: Key pressed <Key.shift>Supplier<Key.space>name<Key.space>is<Key.space>used<Key.space>to<Key.space>defined<Key.space>the<Key.space>name<Key.space>of<Key.space>the<Key.space>supplier<Key.space>in<Key.space>suuply<Key.space>chain<Key.space>management
Screenshot: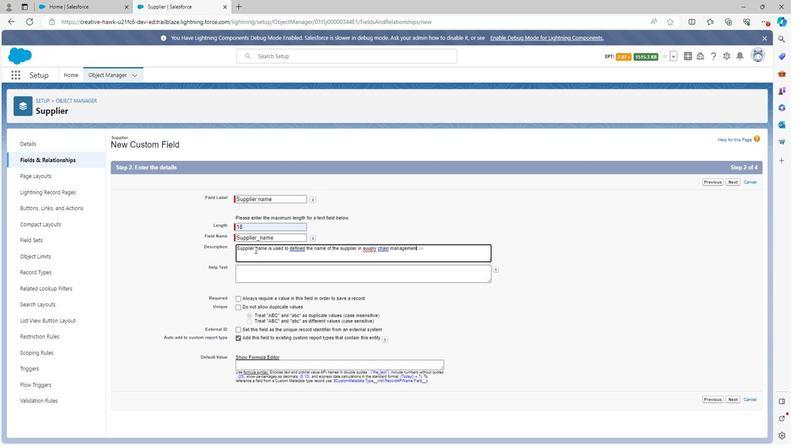 
Action: Mouse moved to (366, 249)
Screenshot: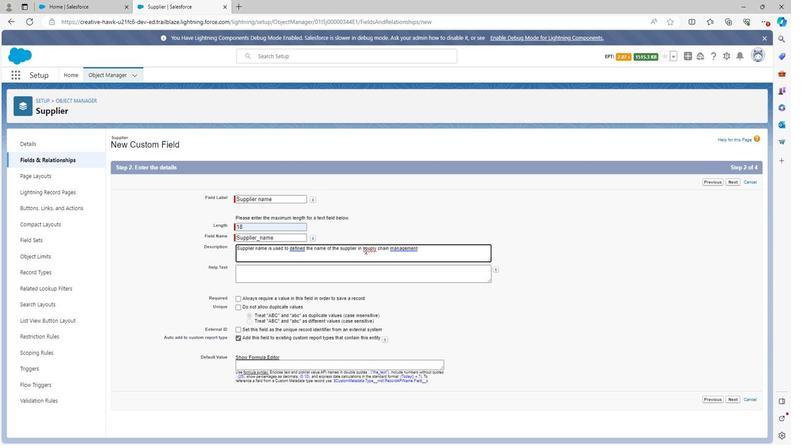 
Action: Mouse pressed left at (366, 249)
Screenshot: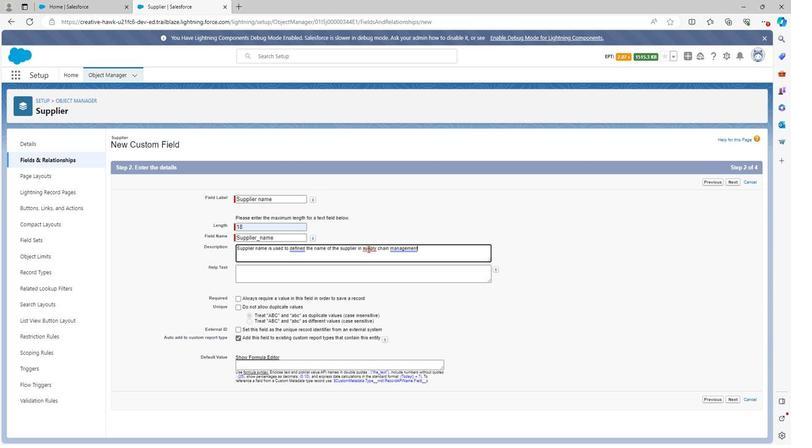 
Action: Mouse moved to (386, 273)
Screenshot: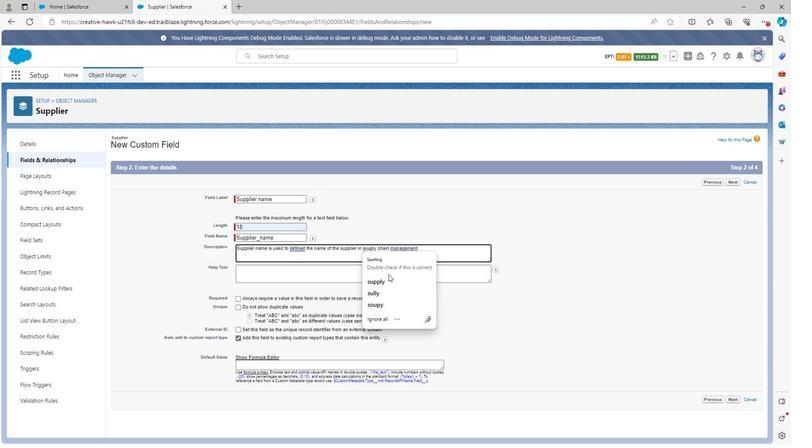
Action: Key pressed <Key.backspace>
Screenshot: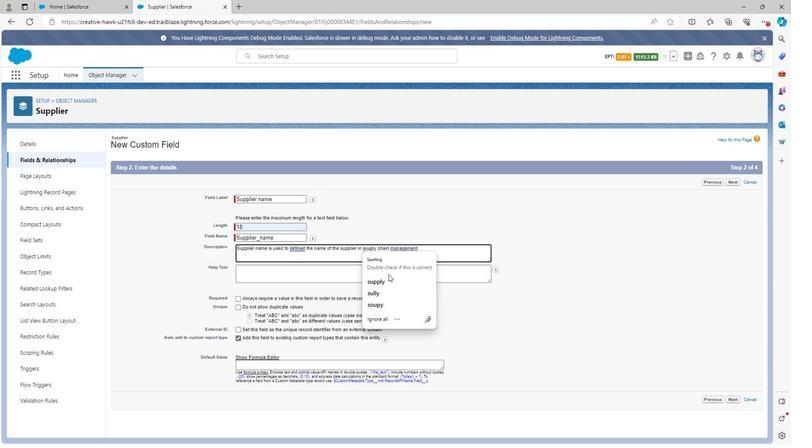 
Action: Mouse moved to (385, 273)
Screenshot: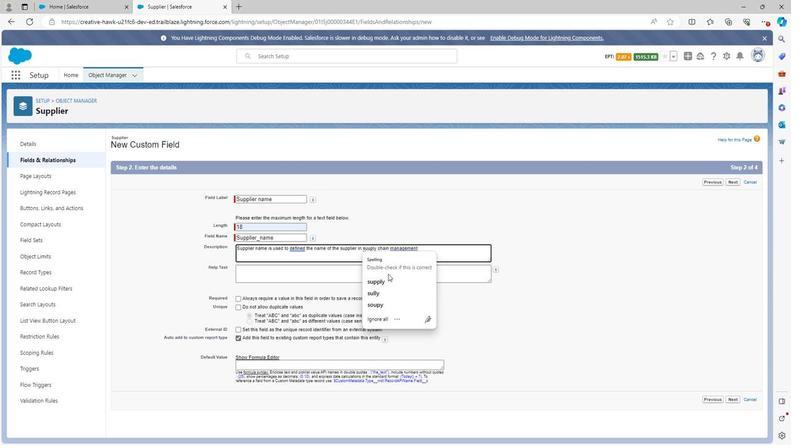 
Action: Key pressed <Key.right>
Screenshot: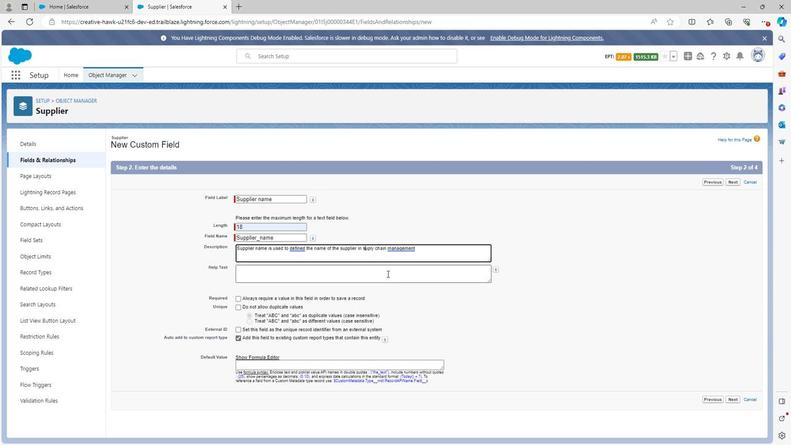 
Action: Mouse moved to (383, 273)
Screenshot: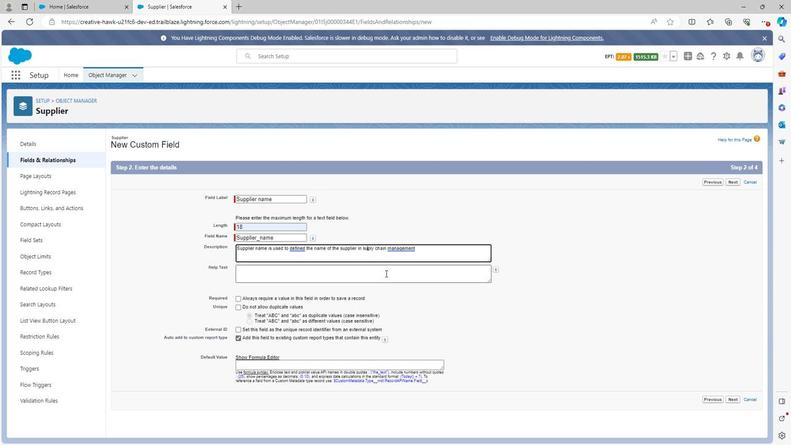 
Action: Key pressed p
Screenshot: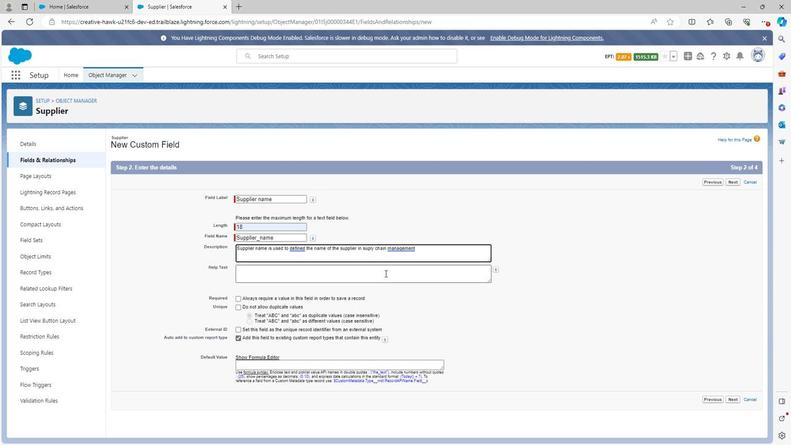 
Action: Mouse moved to (353, 272)
Screenshot: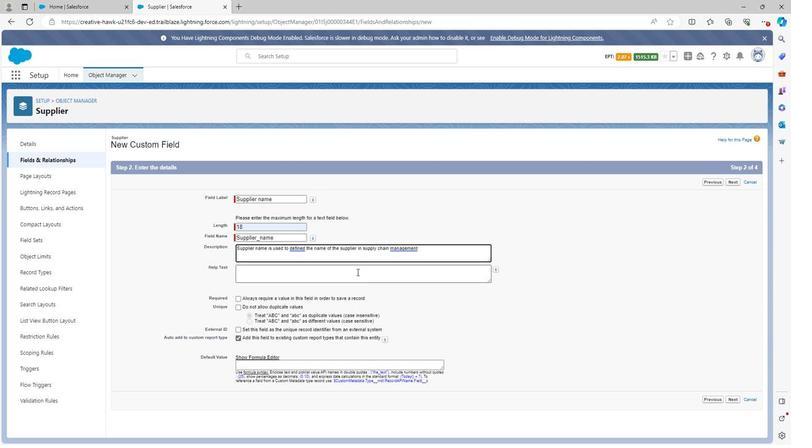 
Action: Mouse pressed left at (353, 272)
Screenshot: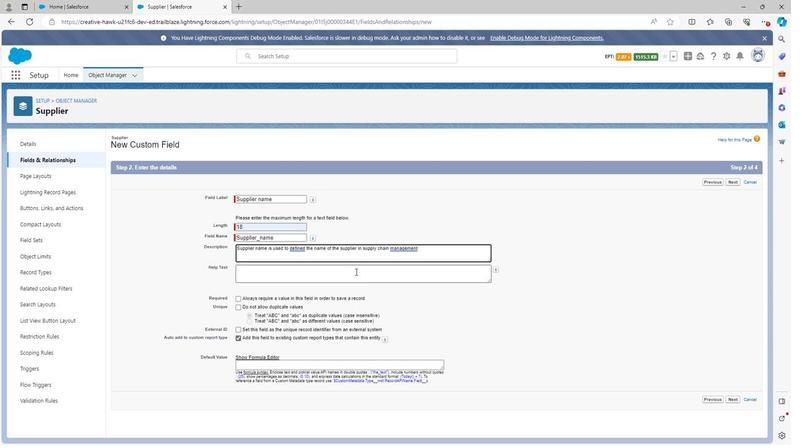 
Action: Mouse moved to (336, 259)
Screenshot: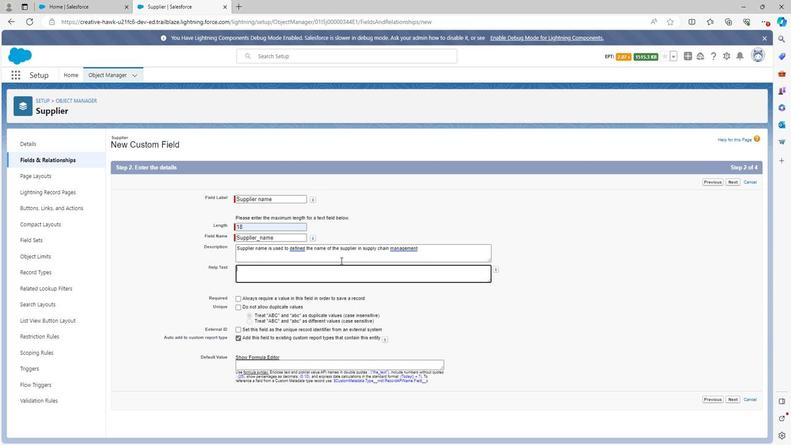 
Action: Key pressed <Key.shift>Supplier<Key.space>name
Screenshot: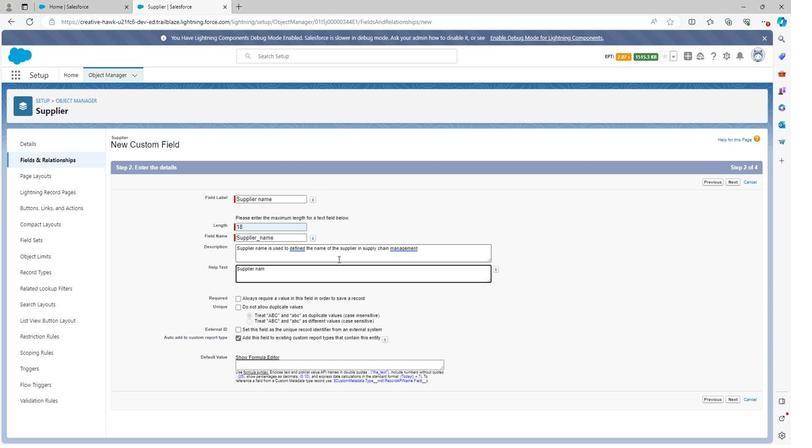 
Action: Mouse moved to (730, 397)
Screenshot: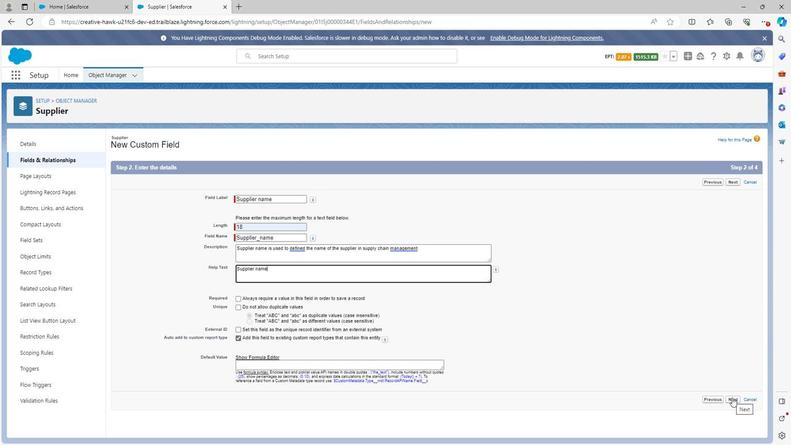 
Action: Mouse pressed left at (730, 397)
Screenshot: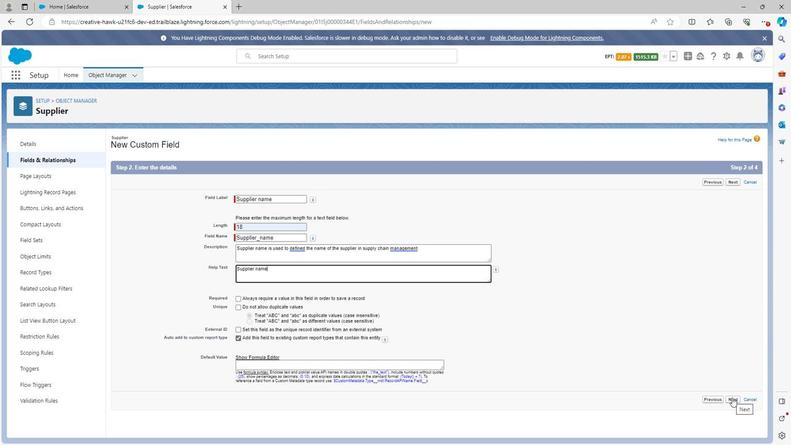 
Action: Mouse moved to (544, 251)
Screenshot: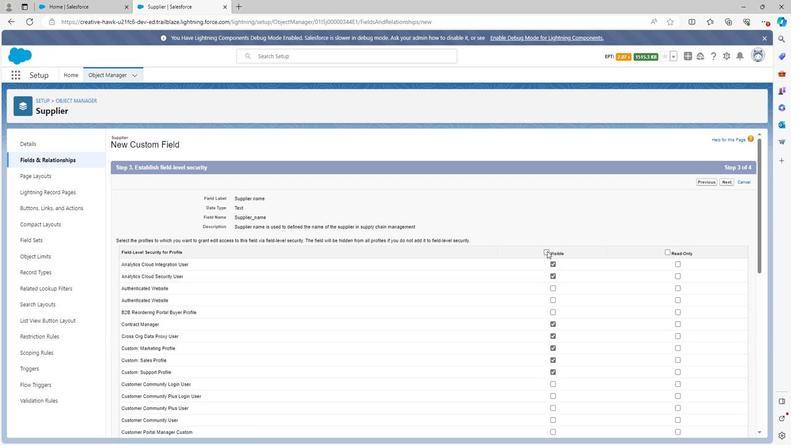 
Action: Mouse pressed left at (544, 251)
Screenshot: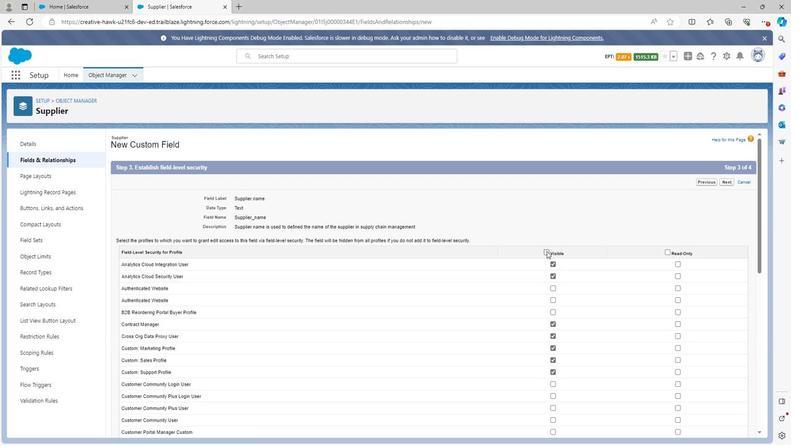 
Action: Mouse moved to (662, 251)
Screenshot: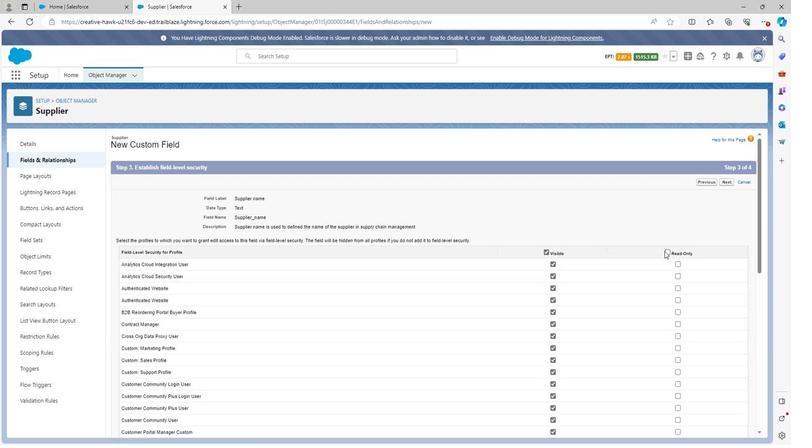 
Action: Mouse pressed left at (662, 251)
Screenshot: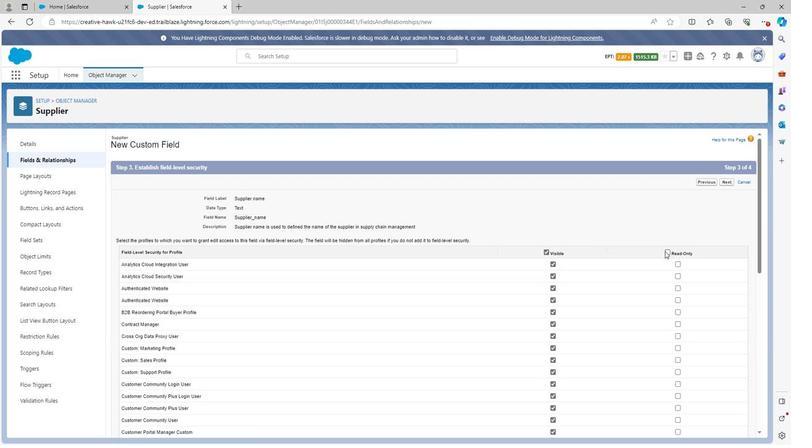 
Action: Mouse moved to (547, 374)
Screenshot: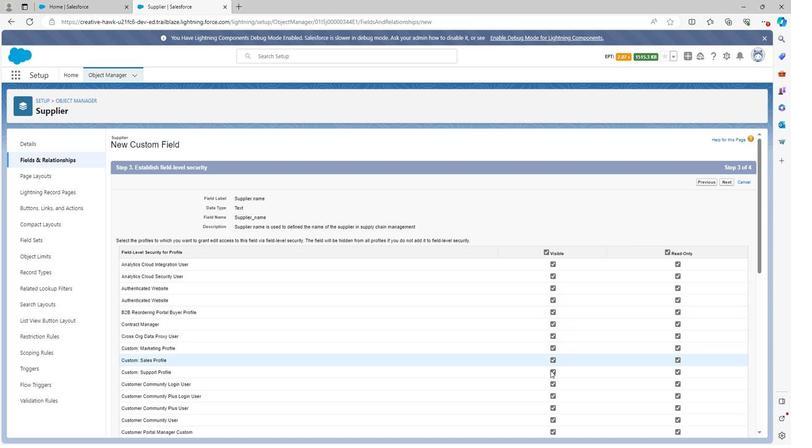 
Action: Mouse scrolled (547, 374) with delta (0, 0)
Screenshot: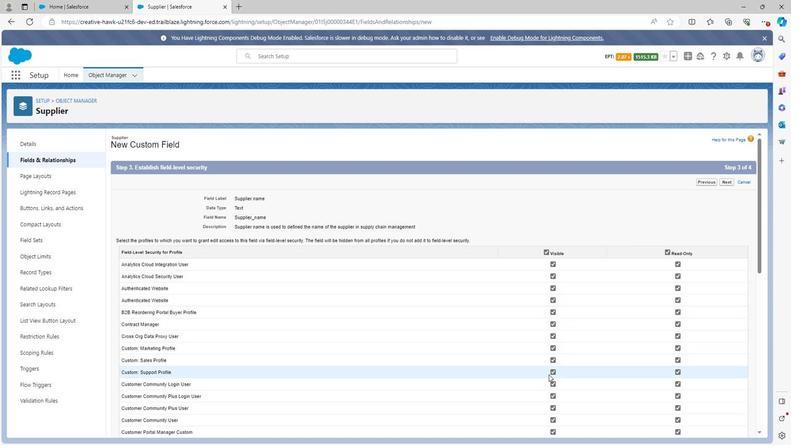 
Action: Mouse moved to (556, 267)
Screenshot: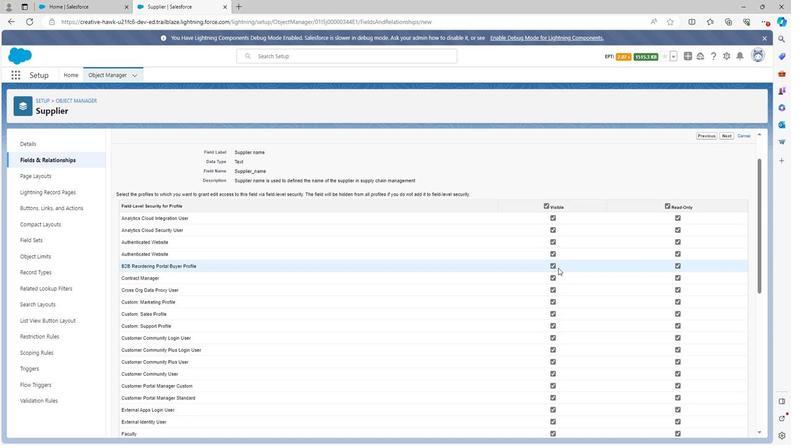 
Action: Mouse scrolled (556, 267) with delta (0, 0)
Screenshot: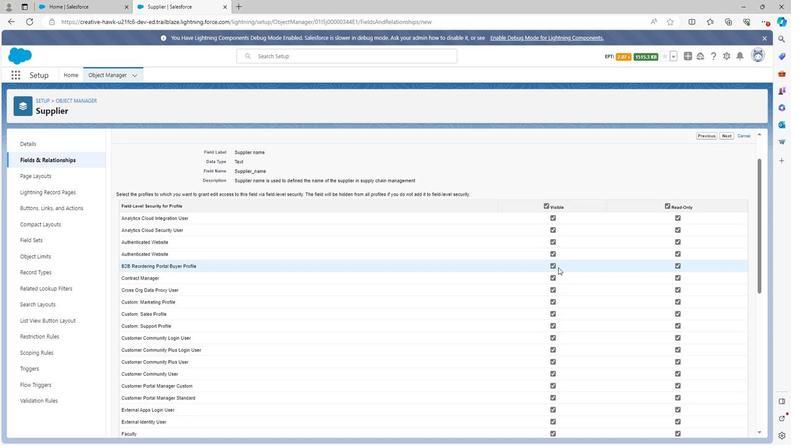 
Action: Mouse moved to (550, 265)
Screenshot: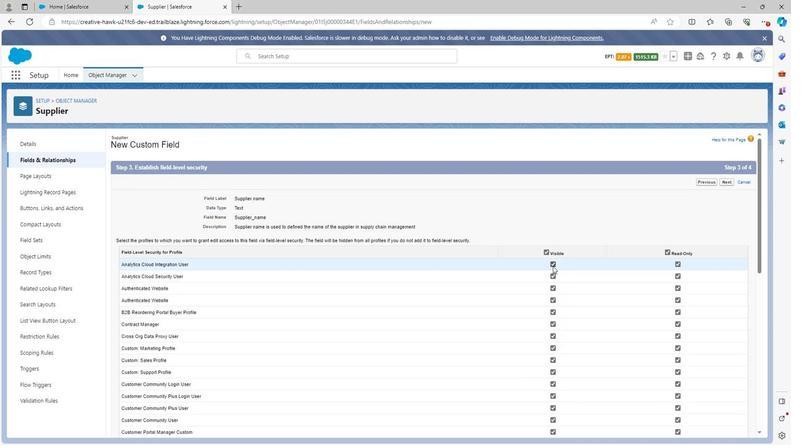 
Action: Mouse pressed left at (550, 265)
Screenshot: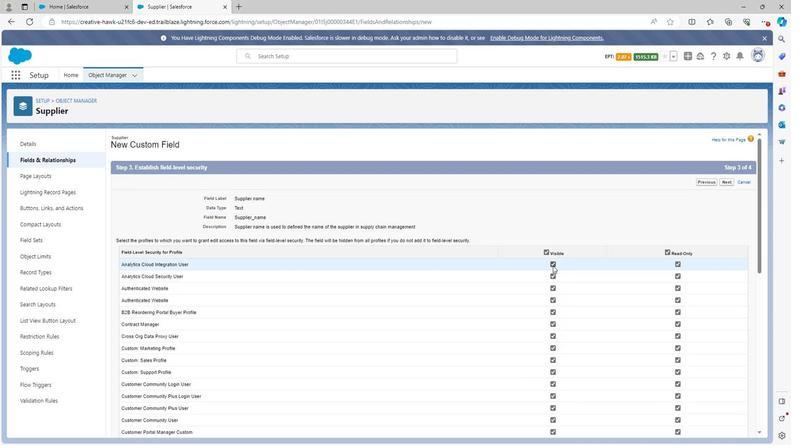 
Action: Mouse moved to (550, 312)
Screenshot: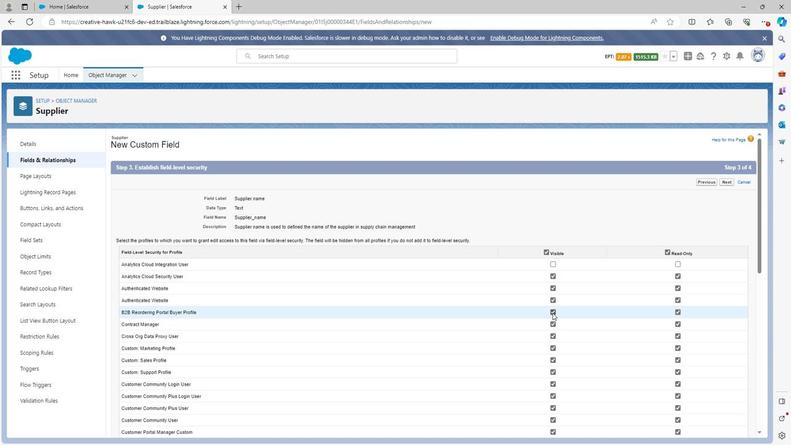 
Action: Mouse pressed left at (550, 312)
Screenshot: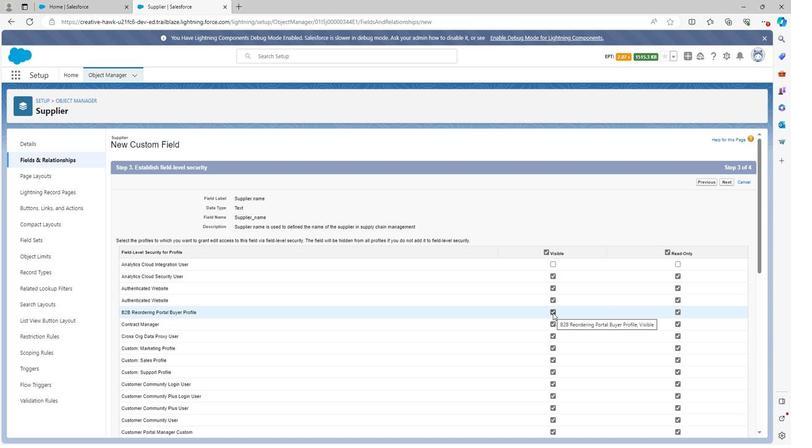 
Action: Mouse moved to (550, 334)
Screenshot: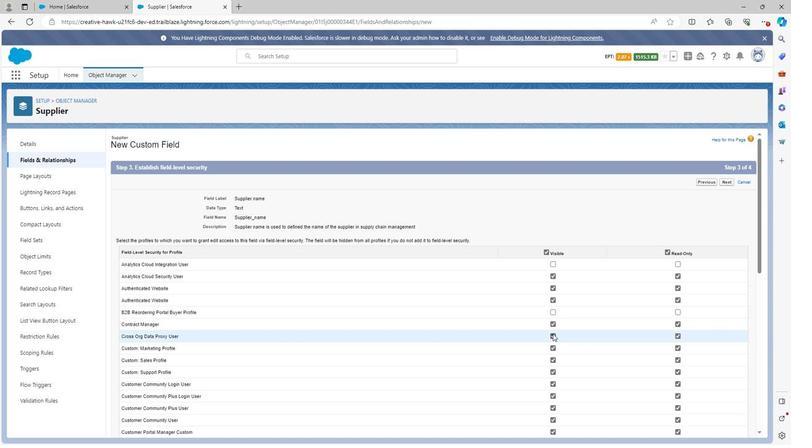 
Action: Mouse pressed left at (550, 334)
Screenshot: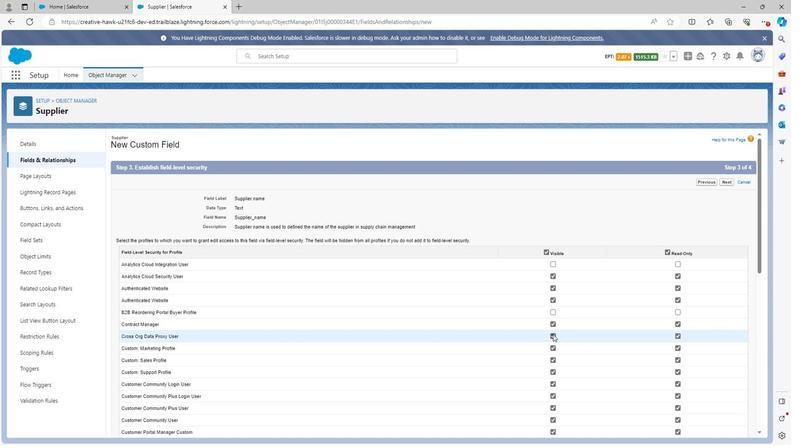 
Action: Mouse moved to (550, 371)
Screenshot: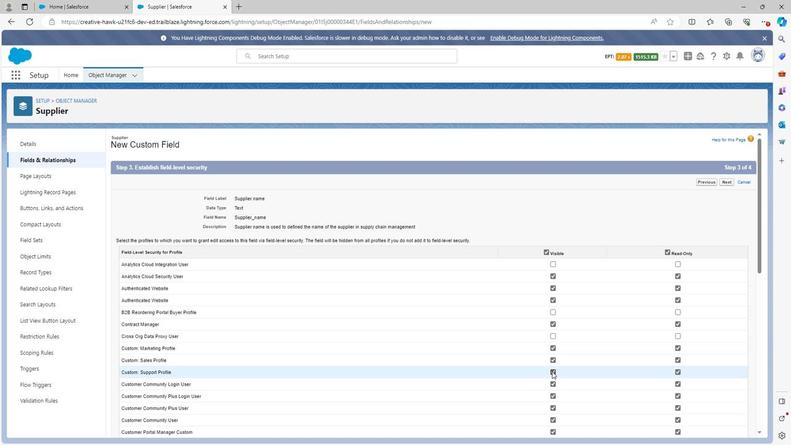 
Action: Mouse pressed left at (550, 371)
Screenshot: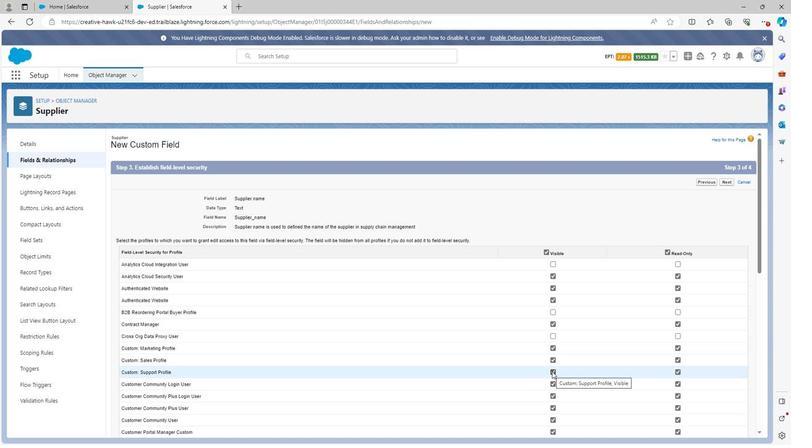 
Action: Mouse moved to (549, 372)
Screenshot: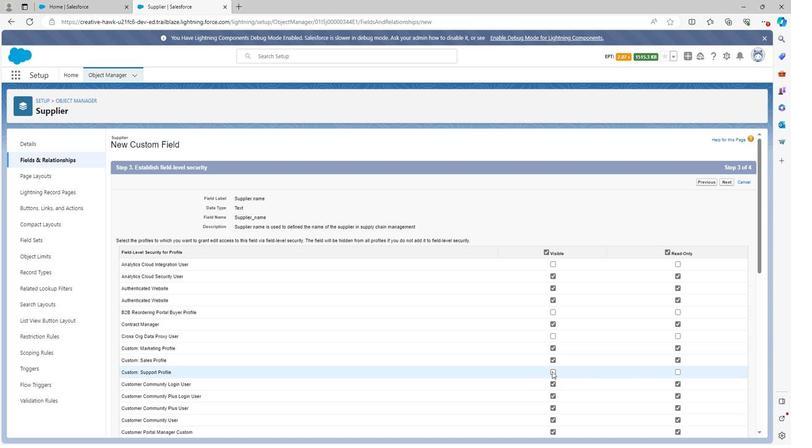
Action: Mouse scrolled (549, 371) with delta (0, 0)
Screenshot: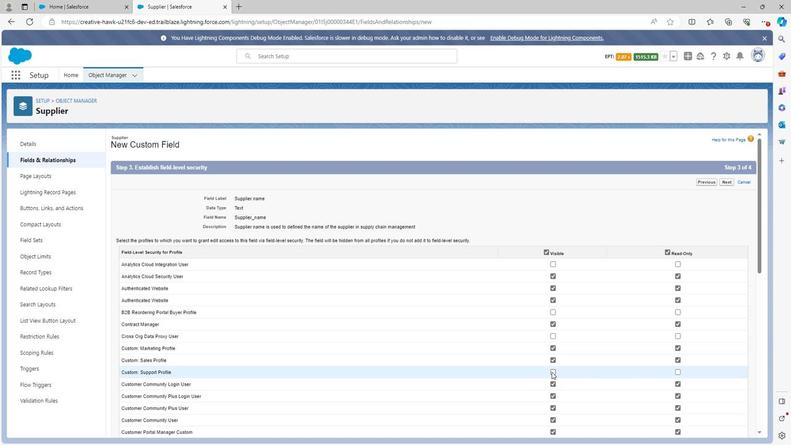 
Action: Mouse moved to (550, 372)
Screenshot: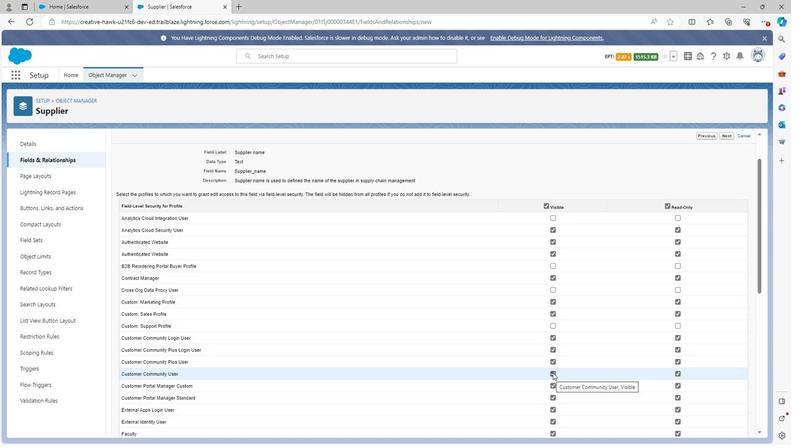 
Action: Mouse pressed left at (550, 372)
Screenshot: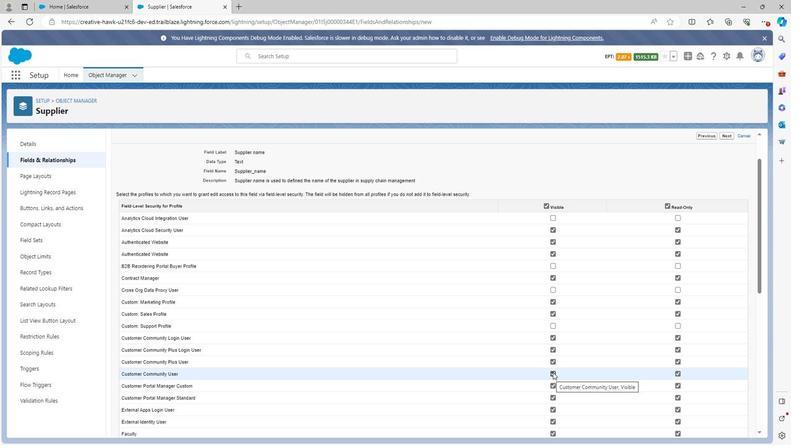 
Action: Mouse moved to (550, 372)
Screenshot: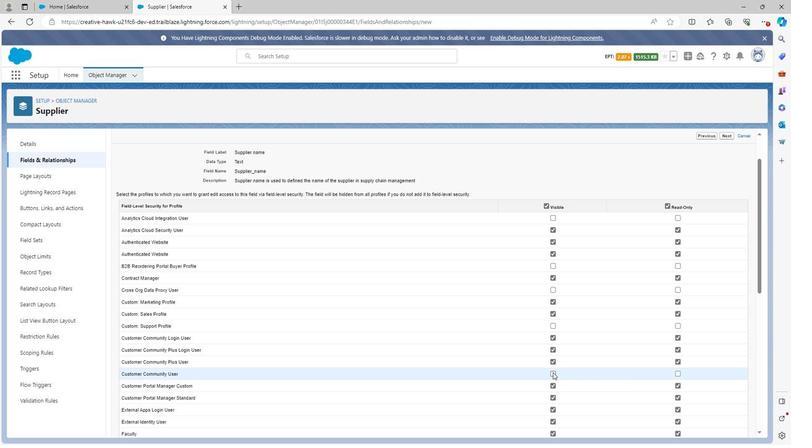 
Action: Mouse scrolled (550, 371) with delta (0, 0)
Screenshot: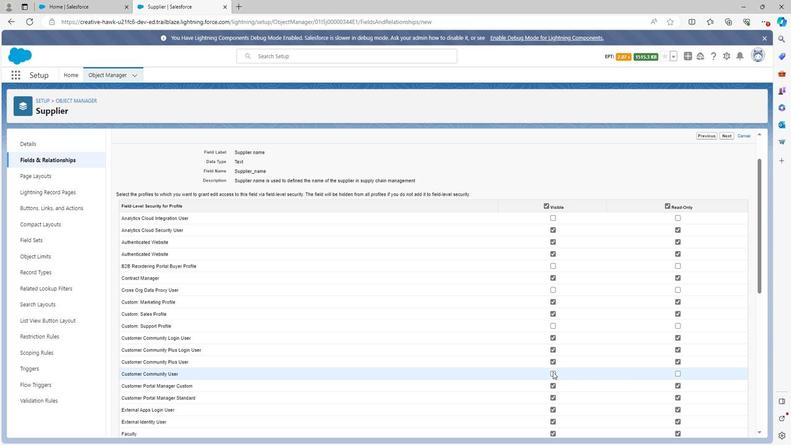 
Action: Mouse moved to (550, 385)
Screenshot: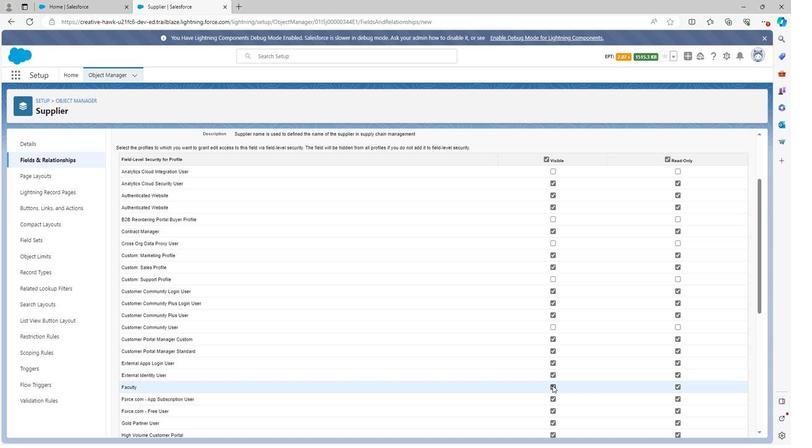 
Action: Mouse pressed left at (550, 385)
Screenshot: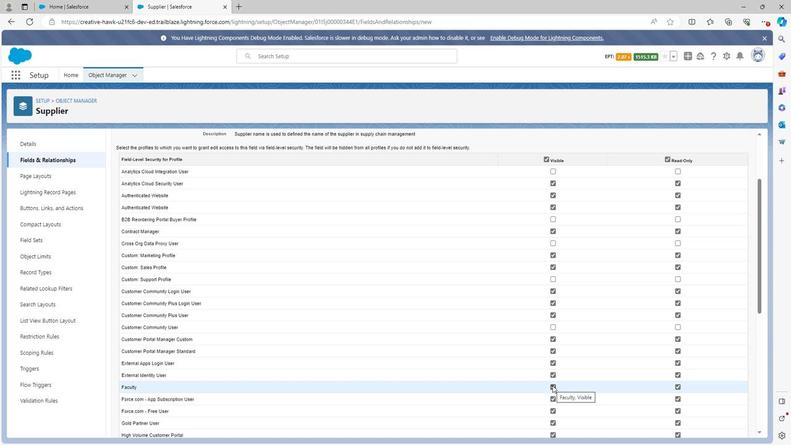 
Action: Mouse moved to (550, 385)
Screenshot: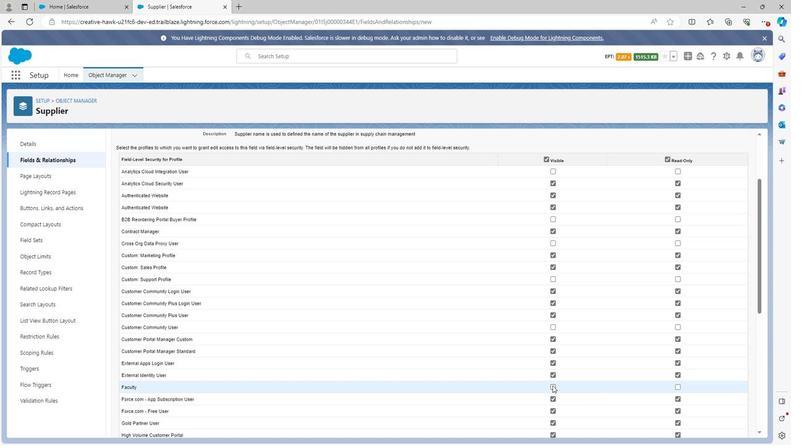 
Action: Mouse scrolled (550, 385) with delta (0, 0)
Screenshot: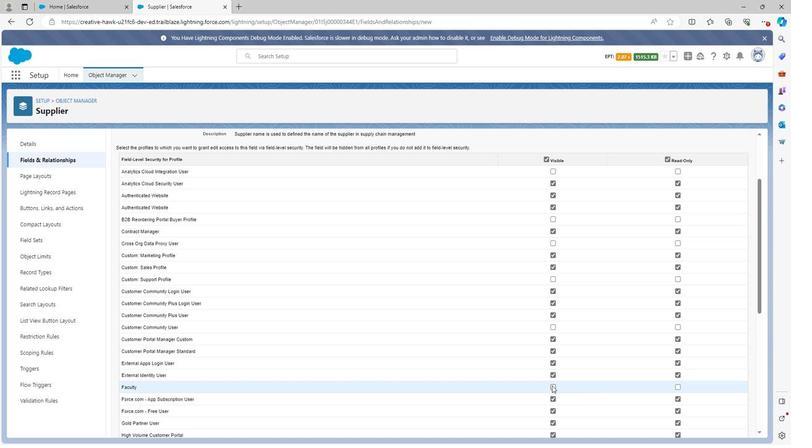 
Action: Mouse moved to (550, 353)
Screenshot: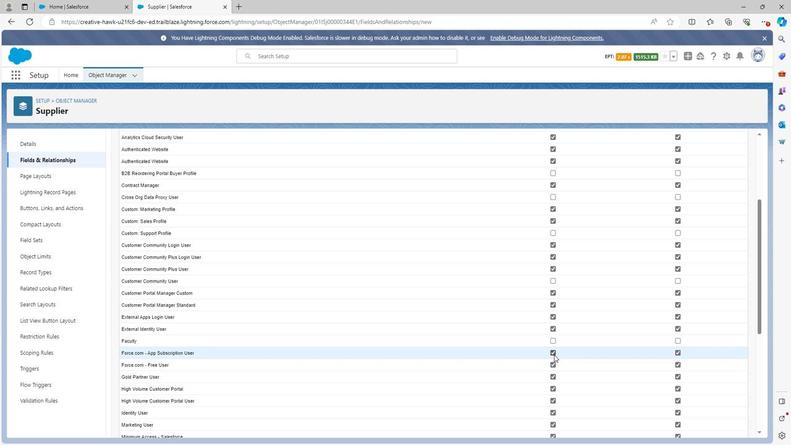 
Action: Mouse pressed left at (550, 353)
Screenshot: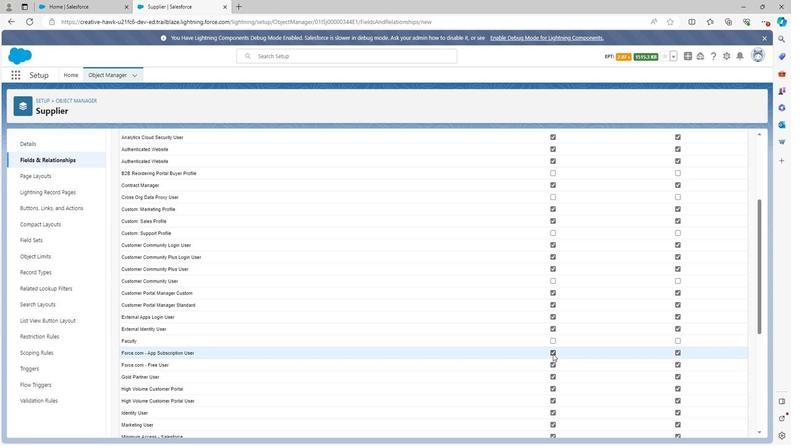 
Action: Mouse scrolled (550, 353) with delta (0, 0)
Screenshot: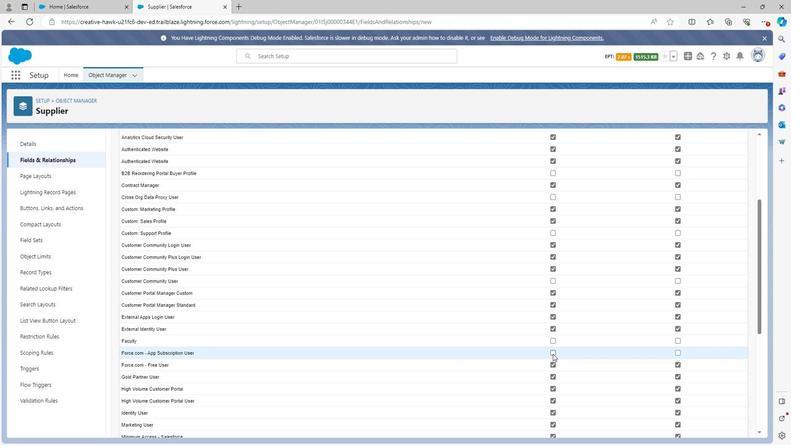 
Action: Mouse moved to (552, 356)
Screenshot: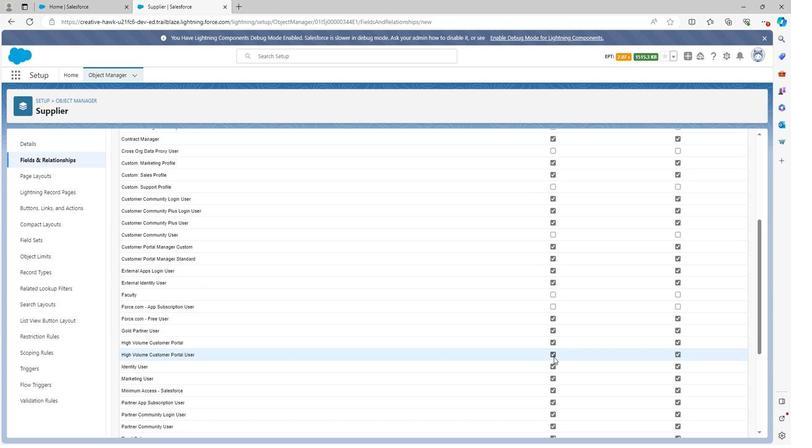 
Action: Mouse pressed left at (552, 356)
Screenshot: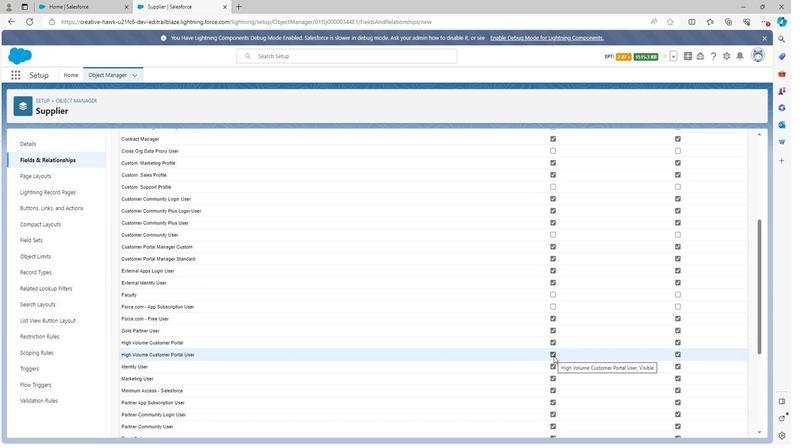 
Action: Mouse moved to (548, 375)
Screenshot: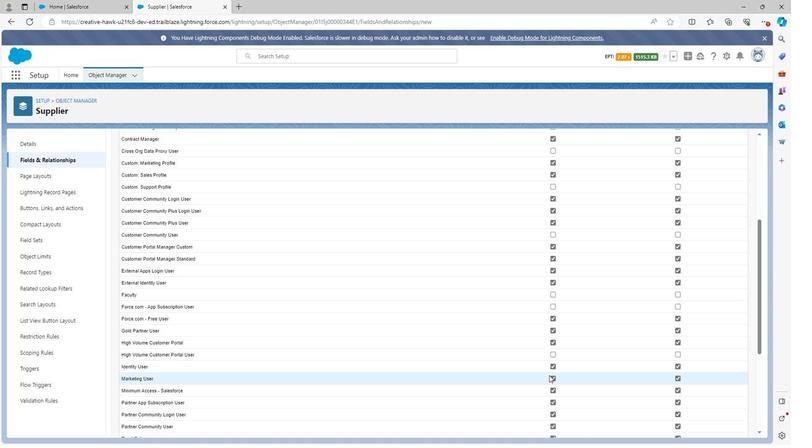 
Action: Mouse scrolled (548, 375) with delta (0, 0)
Screenshot: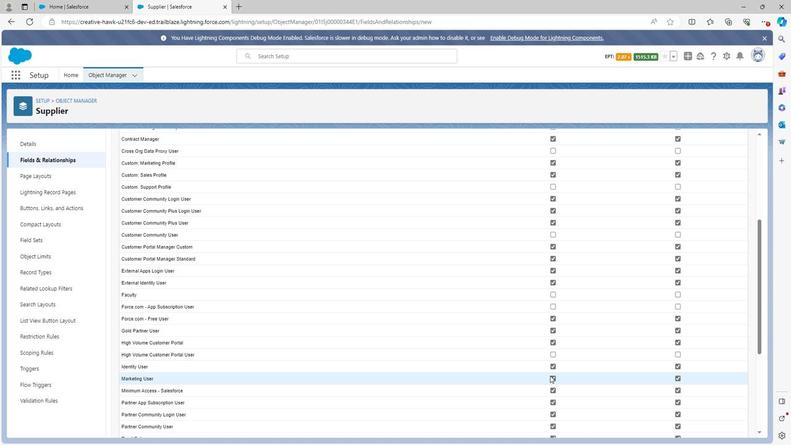 
Action: Mouse moved to (551, 333)
Screenshot: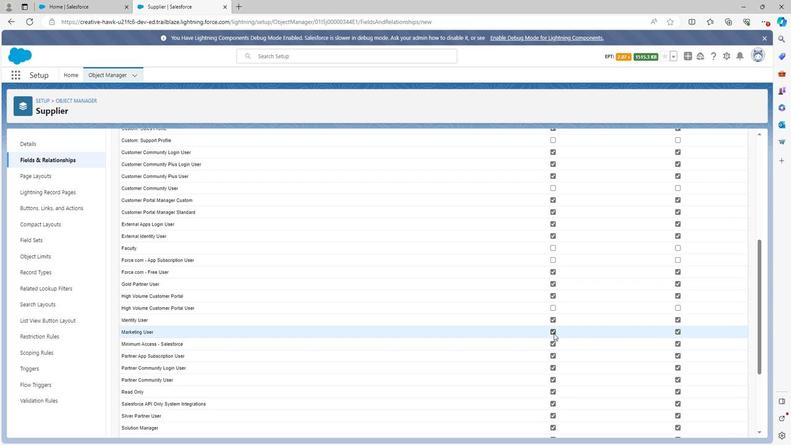 
Action: Mouse pressed left at (551, 333)
Screenshot: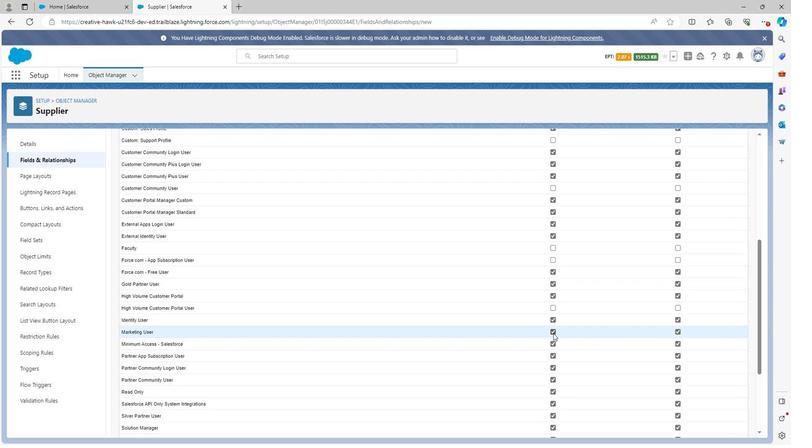 
Action: Mouse moved to (550, 355)
Screenshot: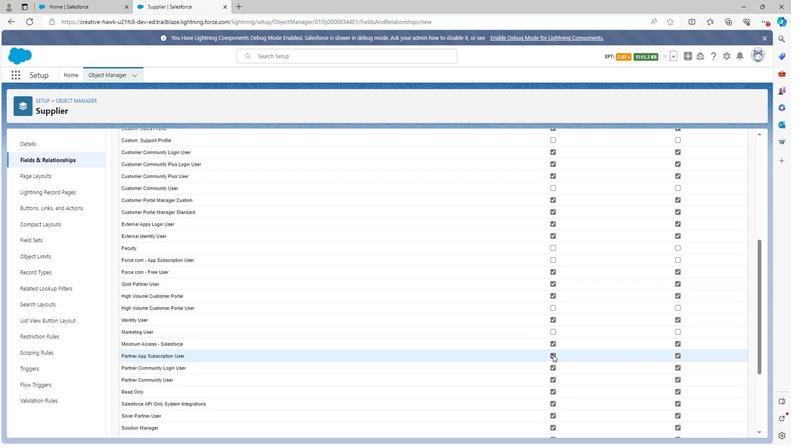 
Action: Mouse pressed left at (550, 355)
Screenshot: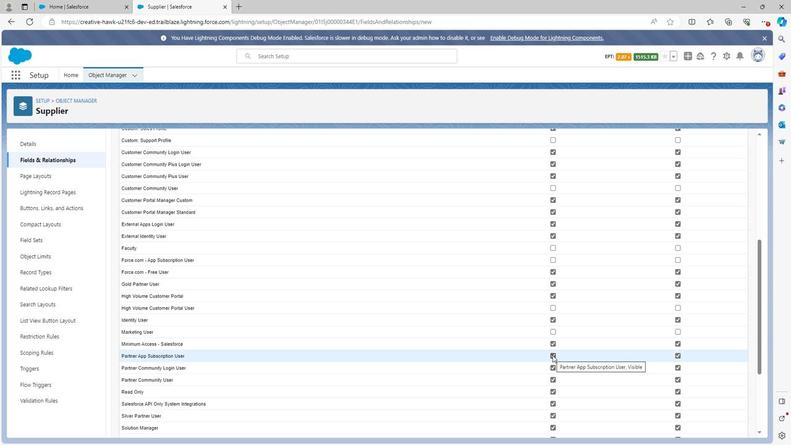
Action: Mouse moved to (550, 364)
Screenshot: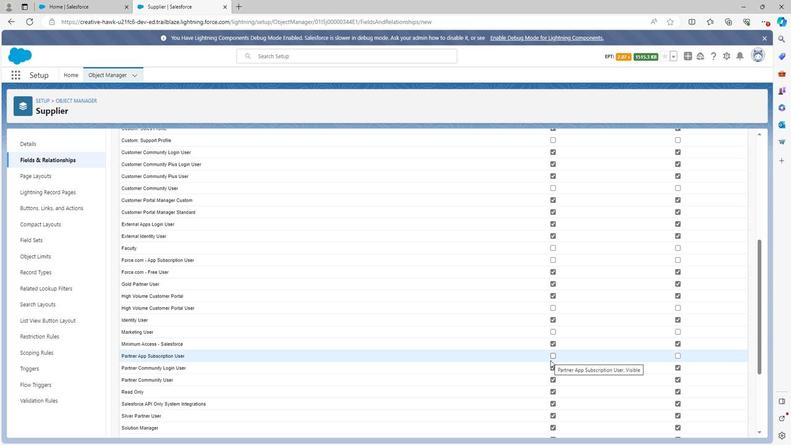 
Action: Mouse scrolled (550, 363) with delta (0, 0)
Screenshot: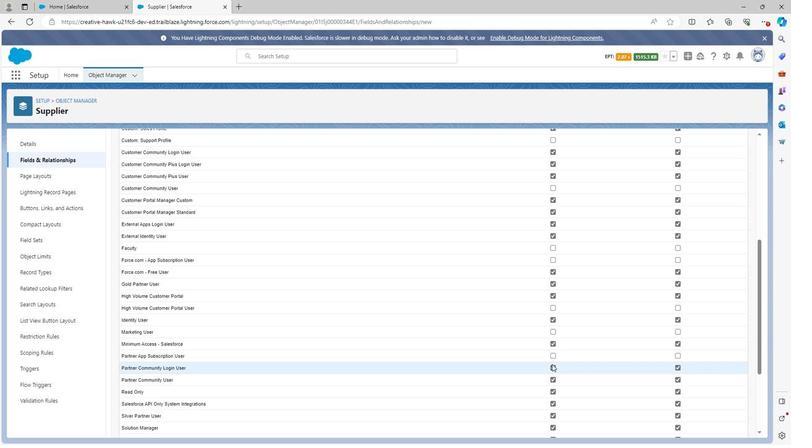 
Action: Mouse moved to (549, 356)
Screenshot: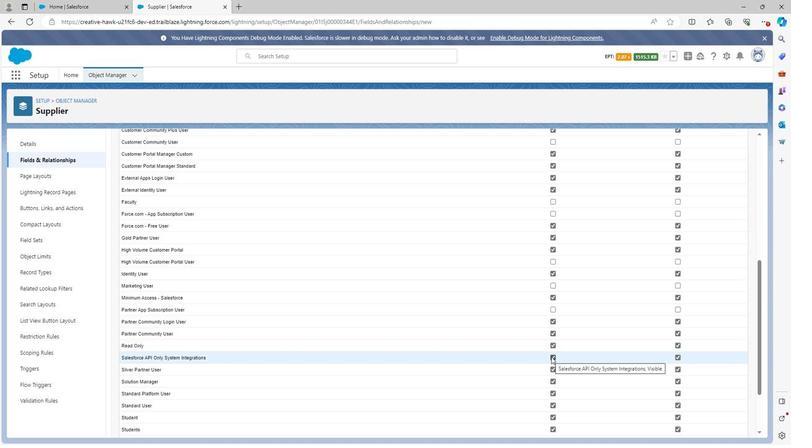 
Action: Mouse pressed left at (549, 356)
Screenshot: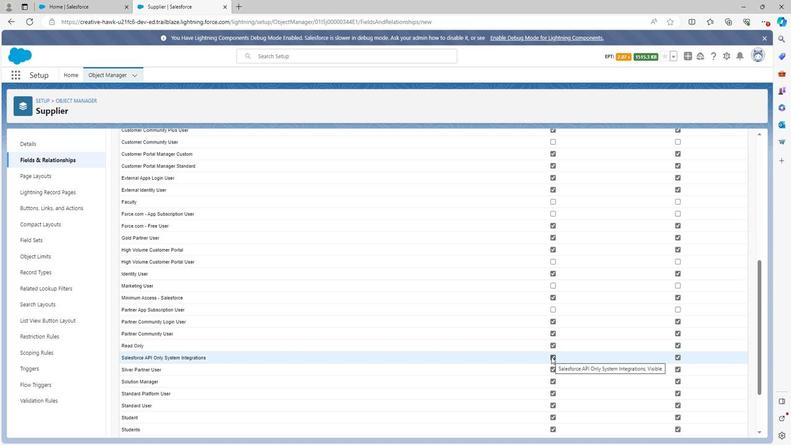
Action: Mouse scrolled (549, 356) with delta (0, 0)
Screenshot: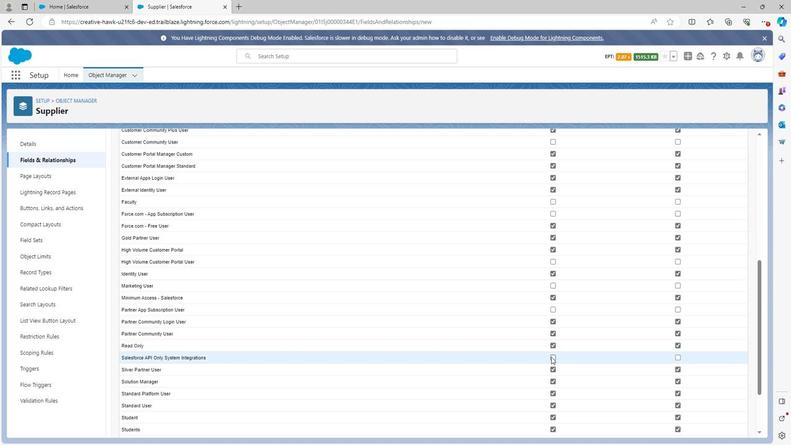 
Action: Mouse moved to (552, 369)
Screenshot: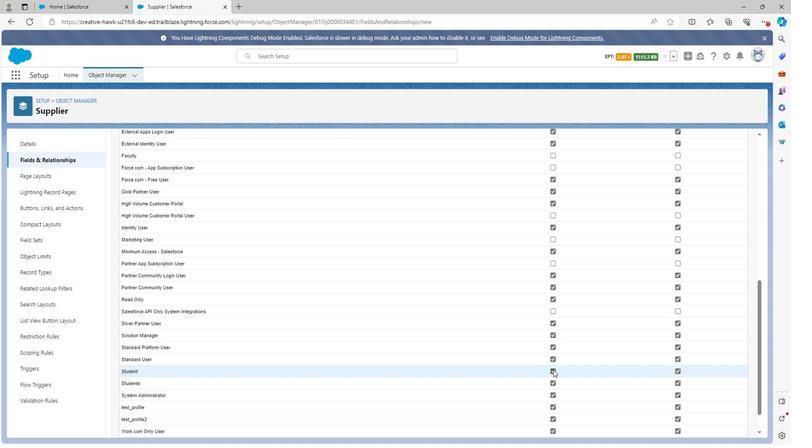 
Action: Mouse pressed left at (552, 369)
Screenshot: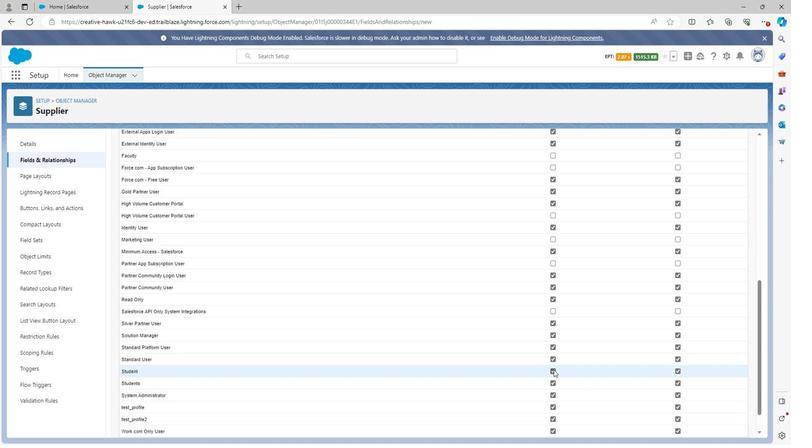 
Action: Mouse moved to (549, 382)
Screenshot: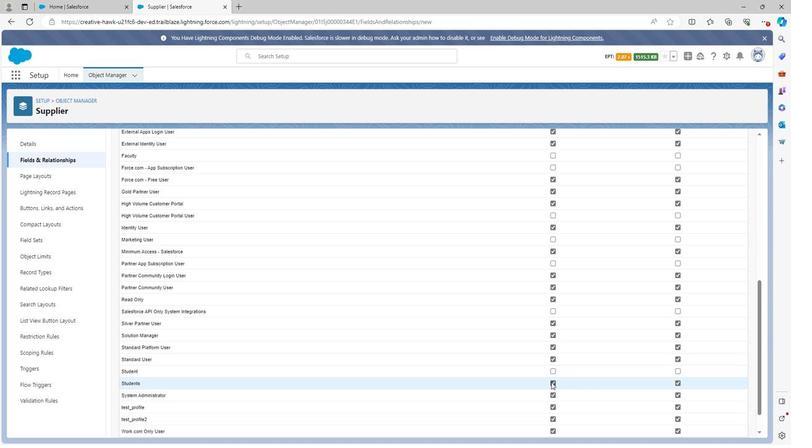 
Action: Mouse pressed left at (549, 382)
Screenshot: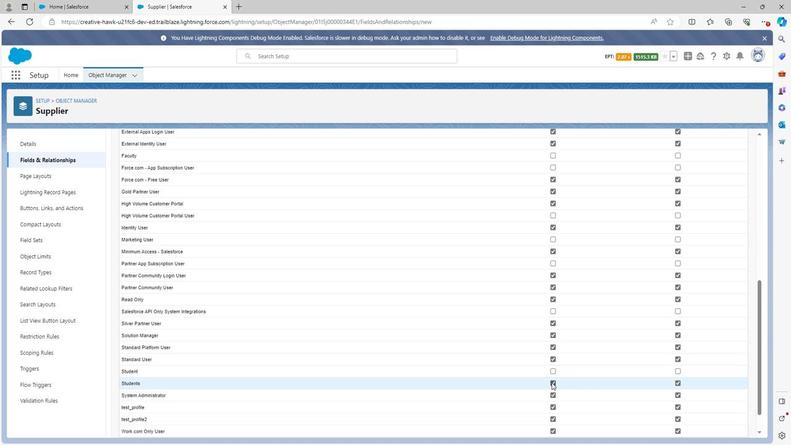 
Action: Mouse moved to (550, 383)
Screenshot: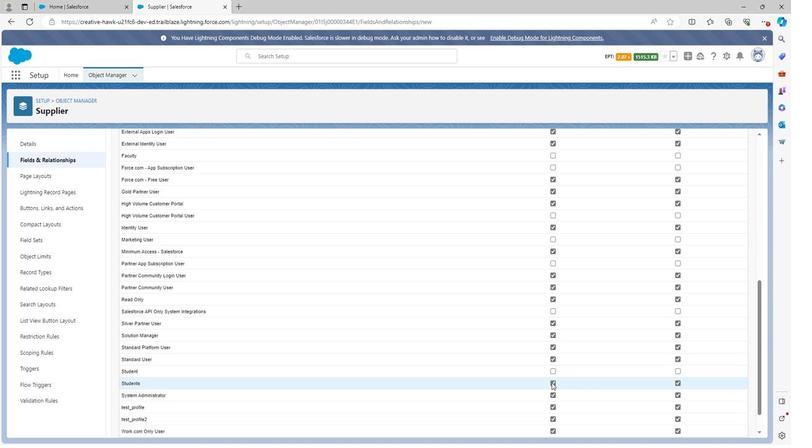 
Action: Mouse scrolled (550, 382) with delta (0, 0)
Screenshot: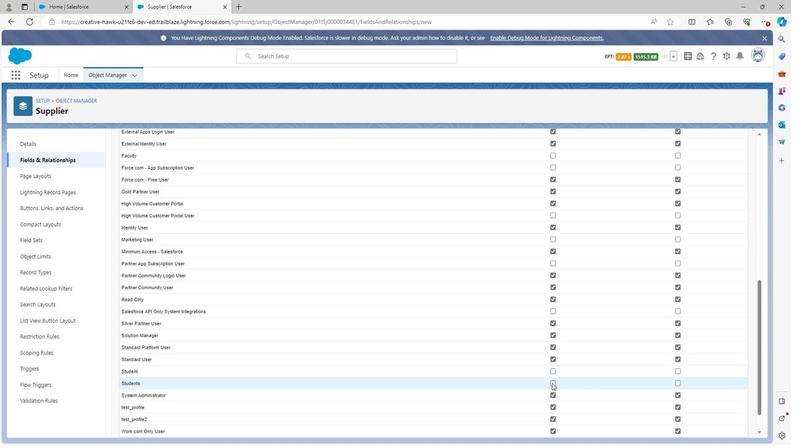 
Action: Mouse moved to (552, 378)
Screenshot: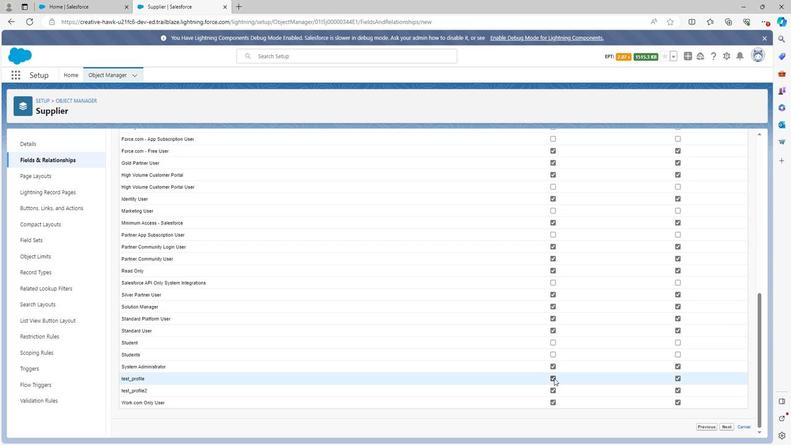 
Action: Mouse pressed left at (552, 378)
Screenshot: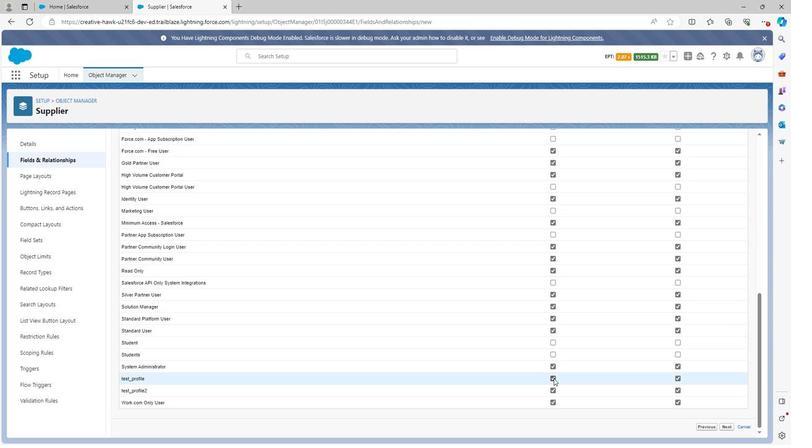 
Action: Mouse moved to (550, 388)
Screenshot: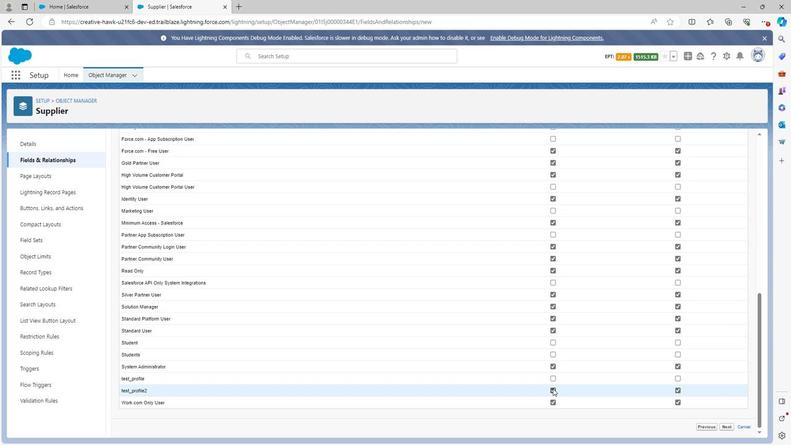 
Action: Mouse pressed left at (550, 388)
Screenshot: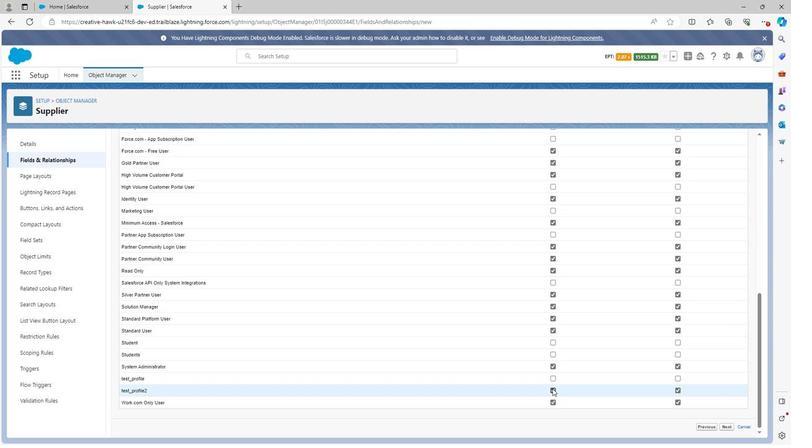 
Action: Mouse moved to (552, 400)
Screenshot: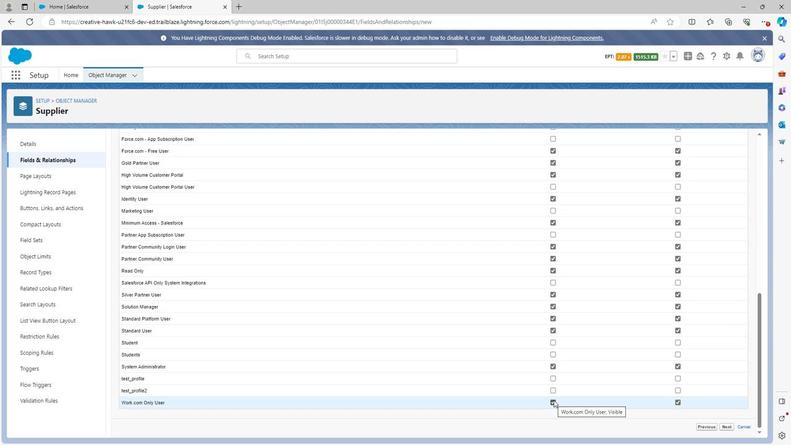 
Action: Mouse pressed left at (552, 400)
Screenshot: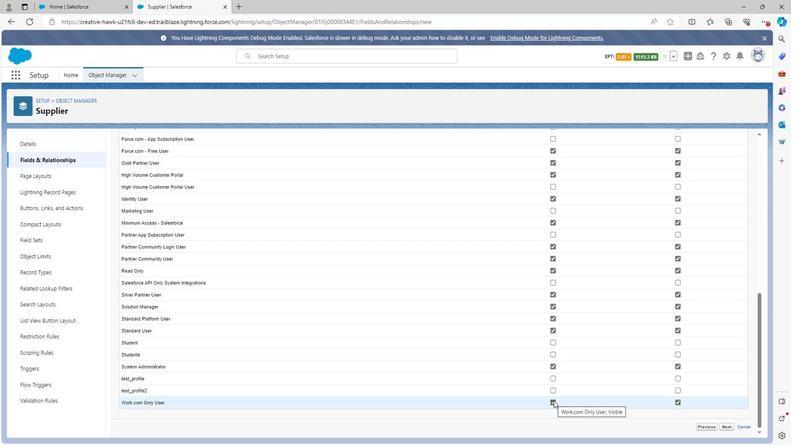 
Action: Mouse moved to (537, 292)
Screenshot: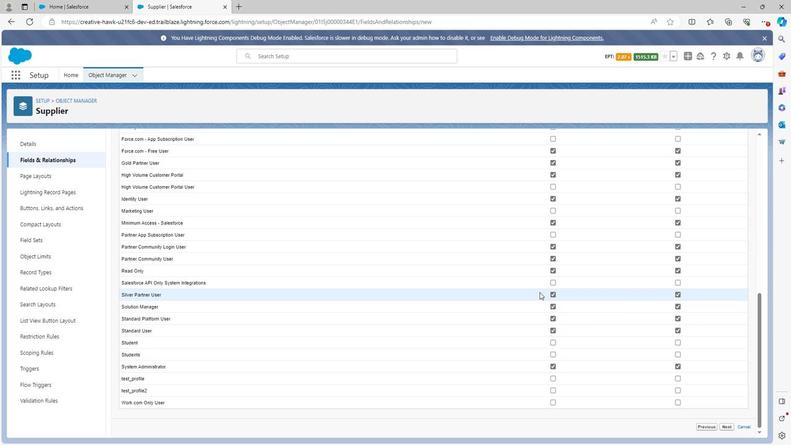 
Action: Mouse scrolled (537, 293) with delta (0, 0)
Screenshot: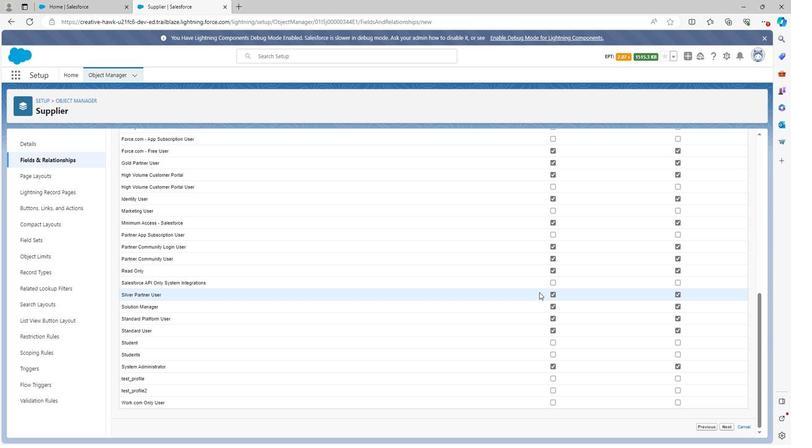 
Action: Mouse moved to (546, 267)
Screenshot: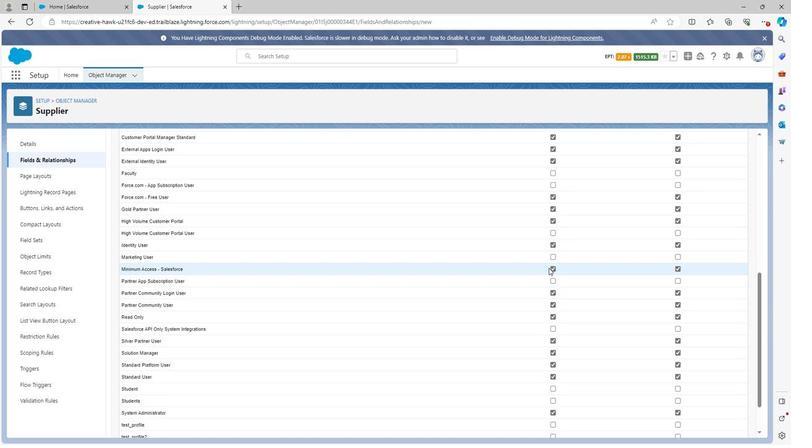 
Action: Mouse scrolled (546, 268) with delta (0, 0)
Screenshot: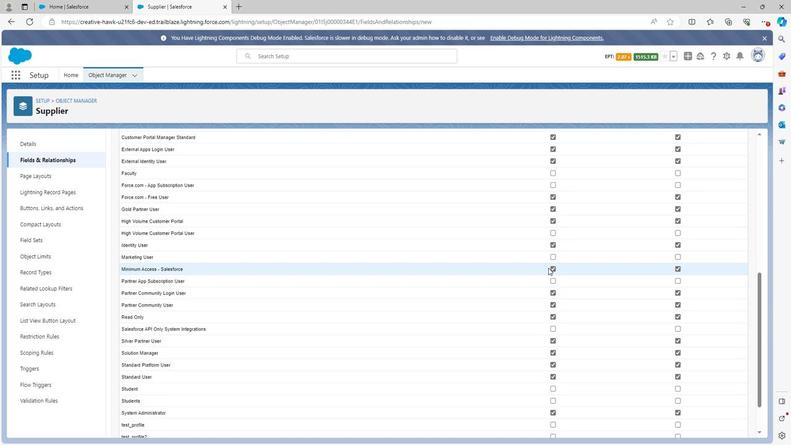 
Action: Mouse scrolled (546, 268) with delta (0, 0)
Screenshot: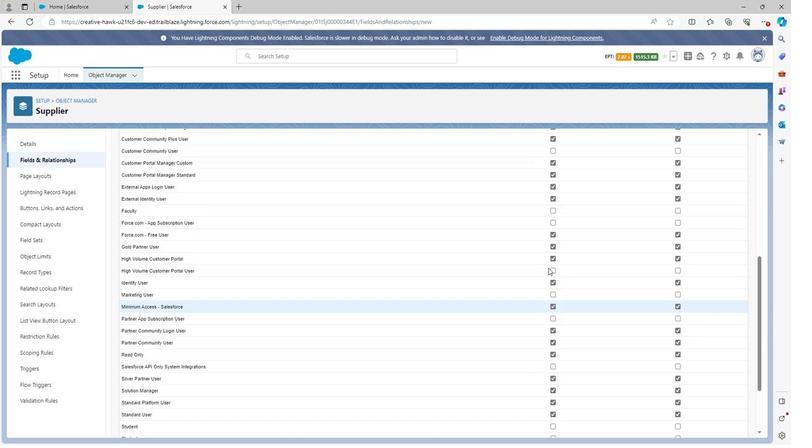 
Action: Mouse moved to (552, 228)
Screenshot: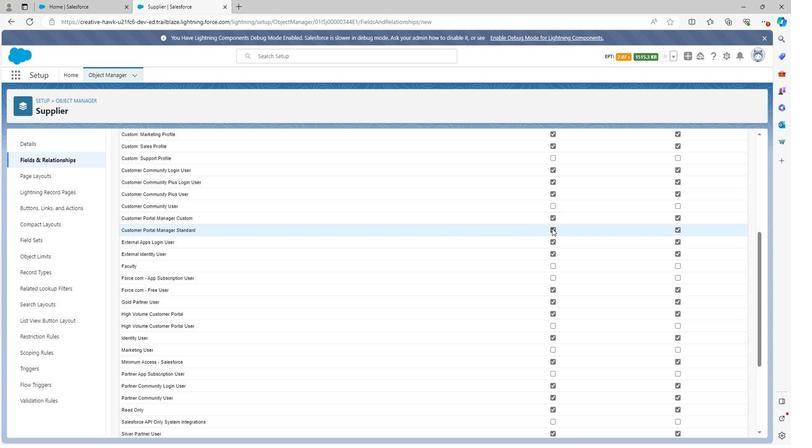 
Action: Mouse pressed left at (552, 228)
Screenshot: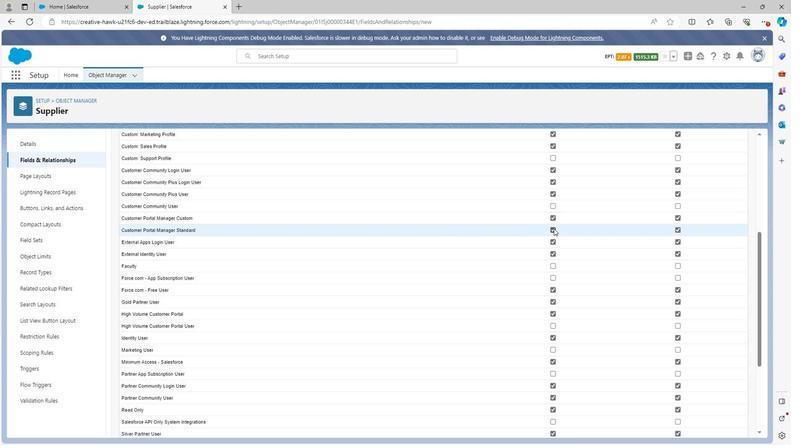 
Action: Mouse moved to (537, 254)
Screenshot: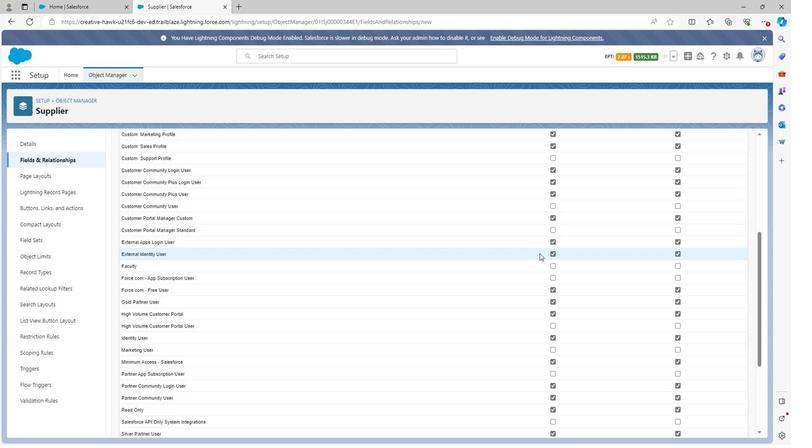
Action: Mouse scrolled (537, 254) with delta (0, 0)
Screenshot: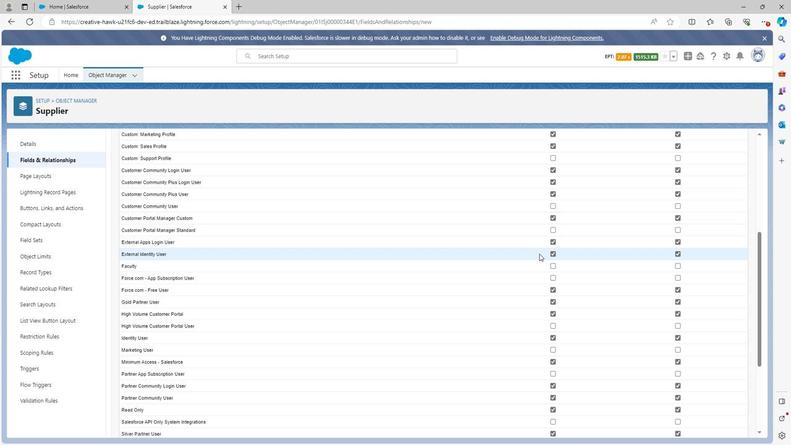 
Action: Mouse moved to (552, 227)
Screenshot: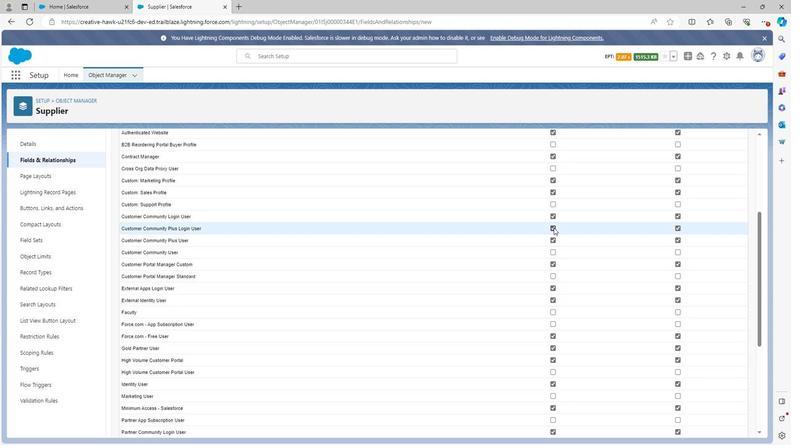 
Action: Mouse pressed left at (552, 227)
Screenshot: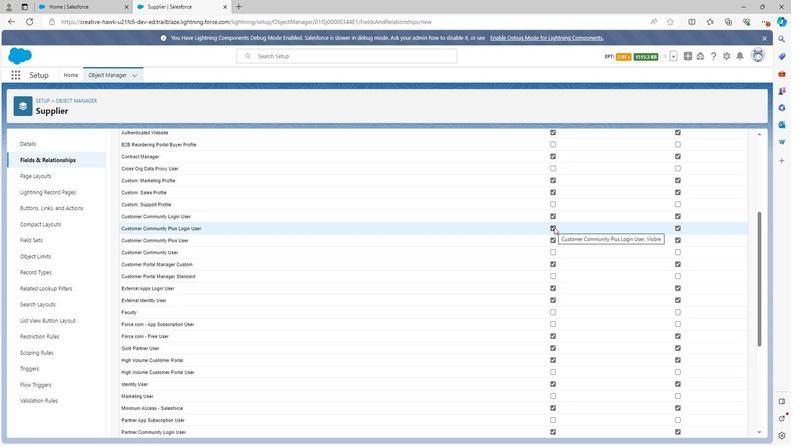 
Action: Mouse moved to (538, 254)
Screenshot: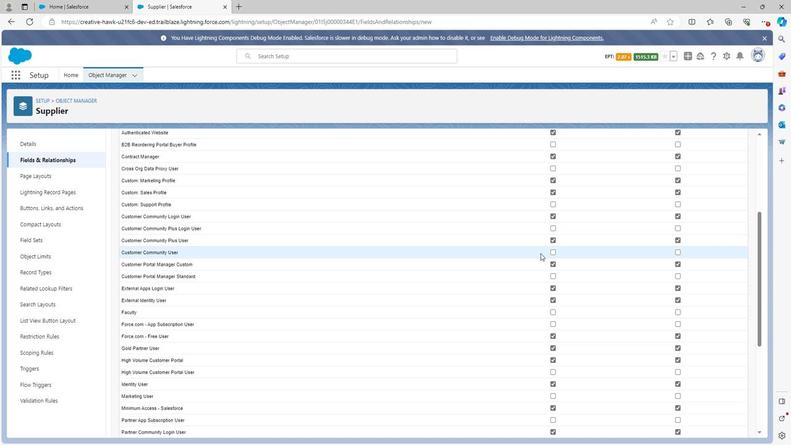 
Action: Mouse scrolled (538, 254) with delta (0, 0)
Screenshot: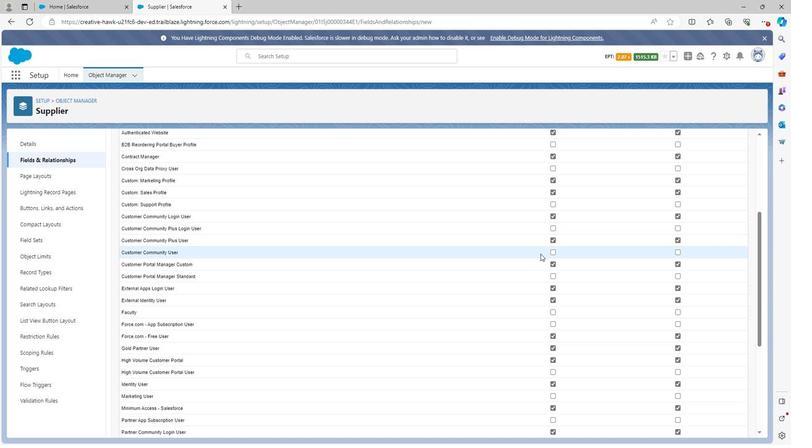 
Action: Mouse scrolled (538, 254) with delta (0, 0)
Screenshot: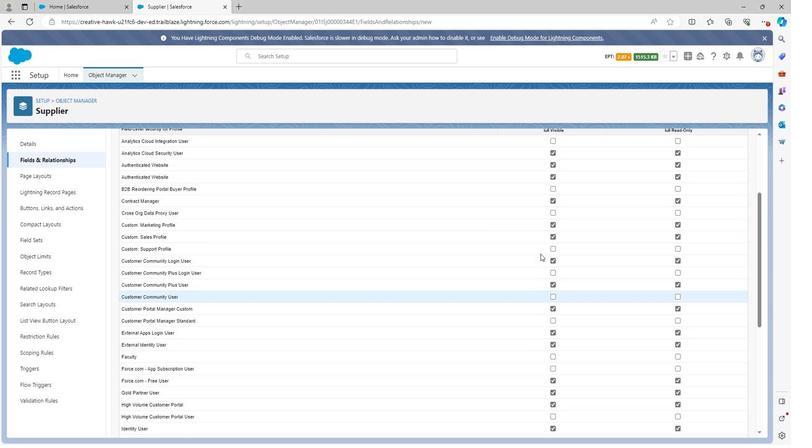 
Action: Mouse moved to (511, 289)
Screenshot: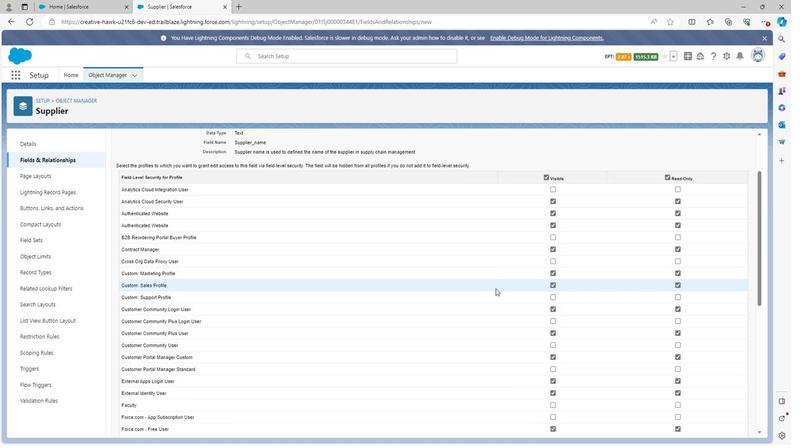 
Action: Mouse scrolled (511, 288) with delta (0, 0)
Screenshot: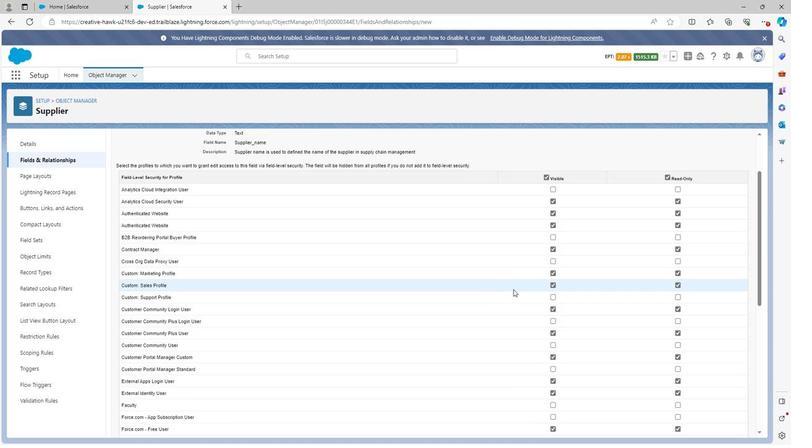 
Action: Mouse scrolled (511, 288) with delta (0, 0)
Screenshot: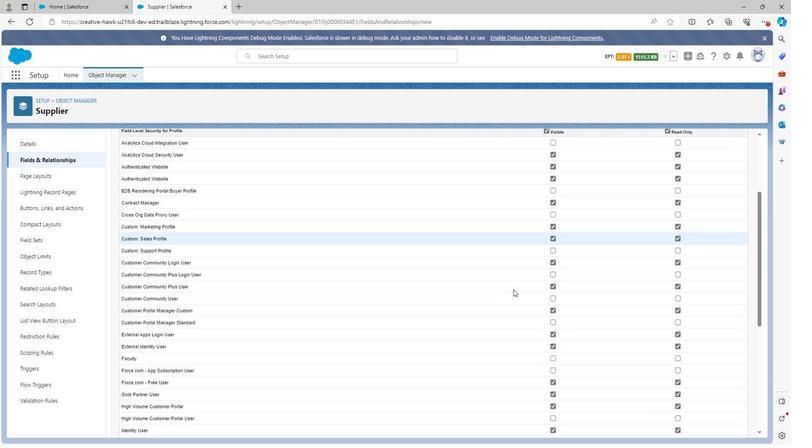 
Action: Mouse scrolled (511, 288) with delta (0, 0)
Screenshot: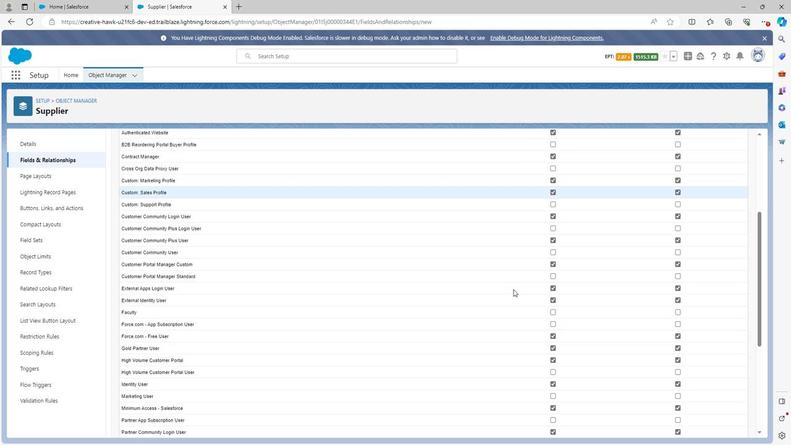 
Action: Mouse scrolled (511, 288) with delta (0, 0)
Screenshot: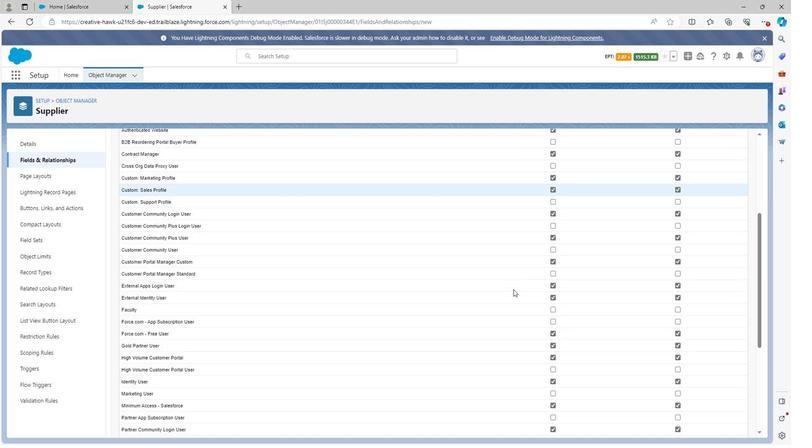 
Action: Mouse scrolled (511, 288) with delta (0, 0)
Screenshot: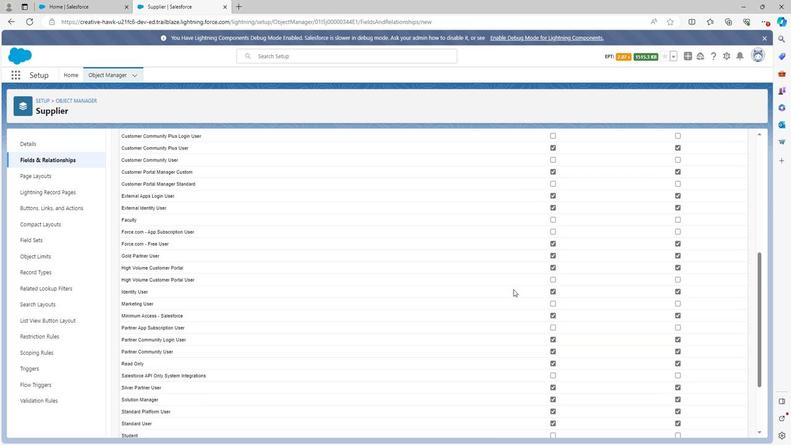 
Action: Mouse scrolled (511, 288) with delta (0, 0)
Screenshot: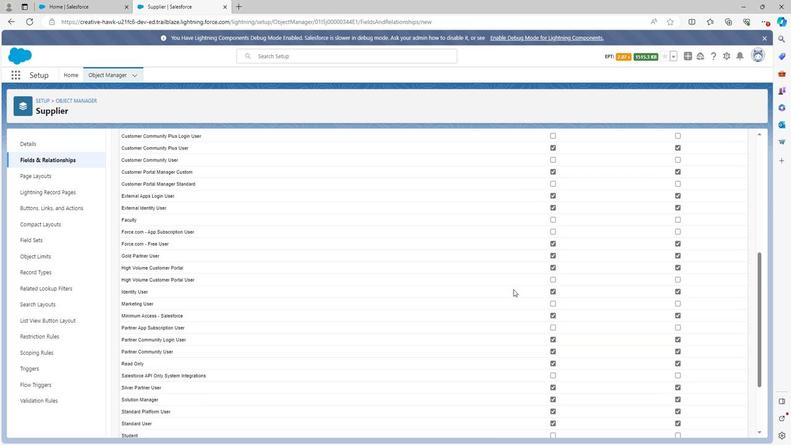 
Action: Mouse scrolled (511, 288) with delta (0, 0)
Screenshot: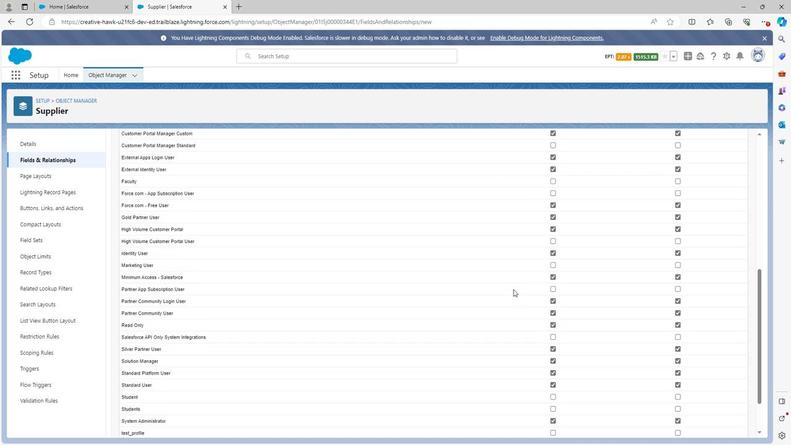 
Action: Mouse scrolled (511, 288) with delta (0, 0)
Screenshot: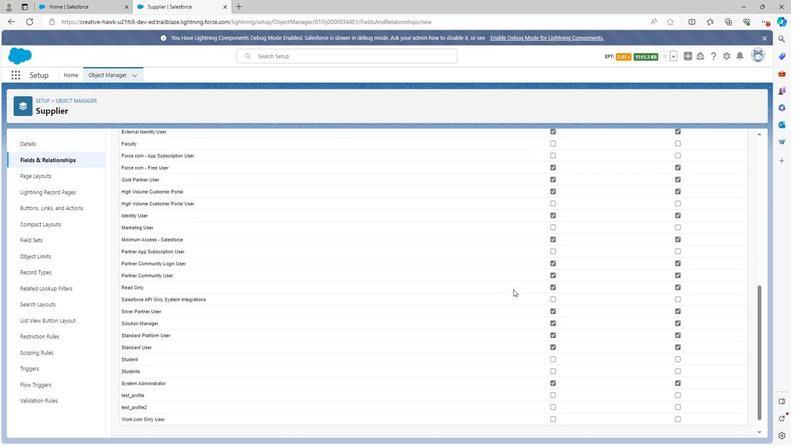 
Action: Mouse moved to (724, 424)
Screenshot: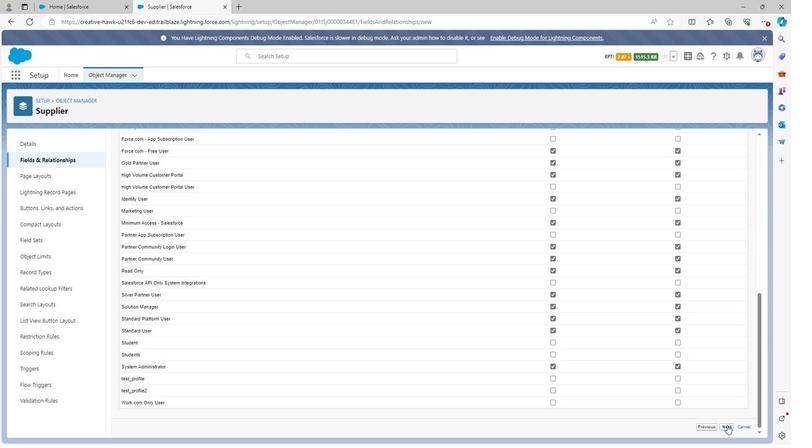 
Action: Mouse pressed left at (724, 424)
Screenshot: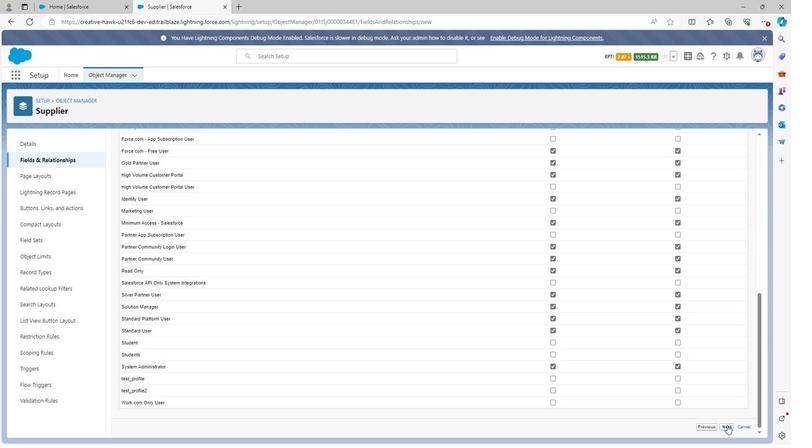 
Action: Mouse moved to (729, 304)
Screenshot: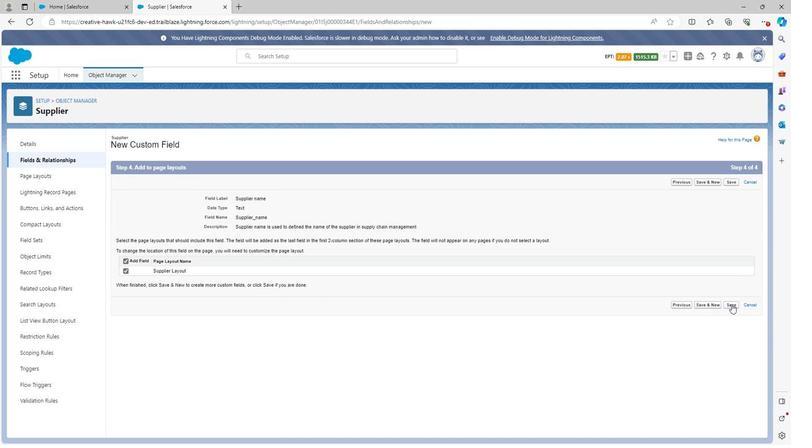 
Action: Mouse pressed left at (729, 304)
Screenshot: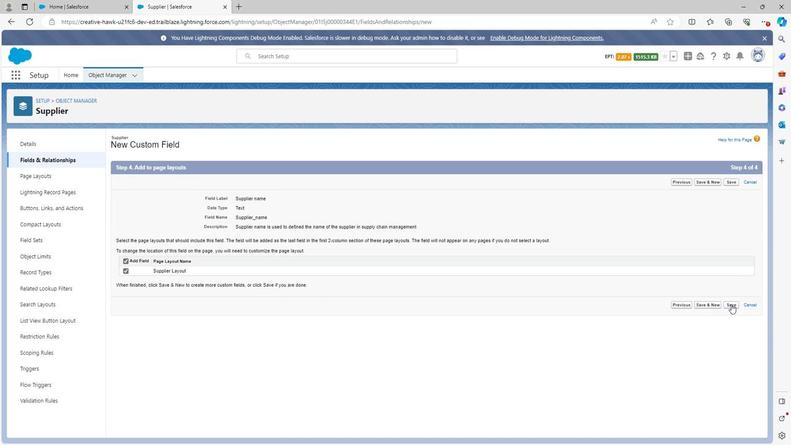 
Action: Mouse moved to (584, 145)
Screenshot: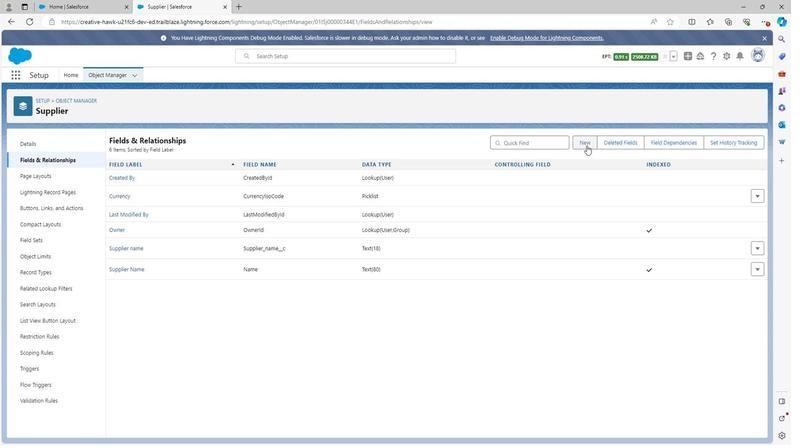 
Action: Mouse pressed left at (584, 145)
Screenshot: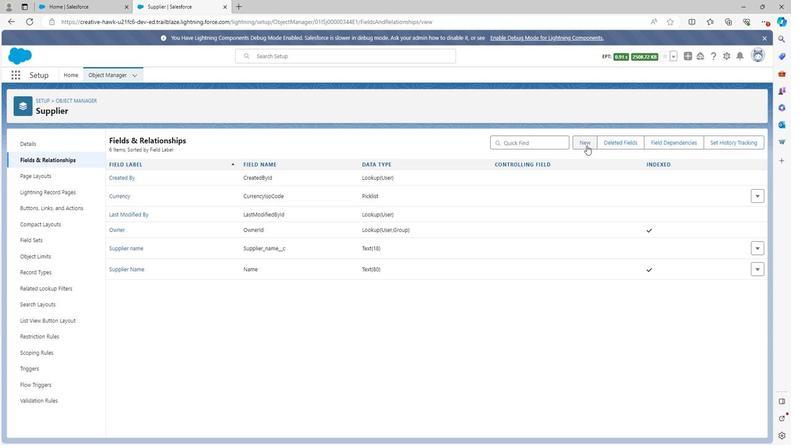 
Action: Mouse moved to (129, 330)
Screenshot: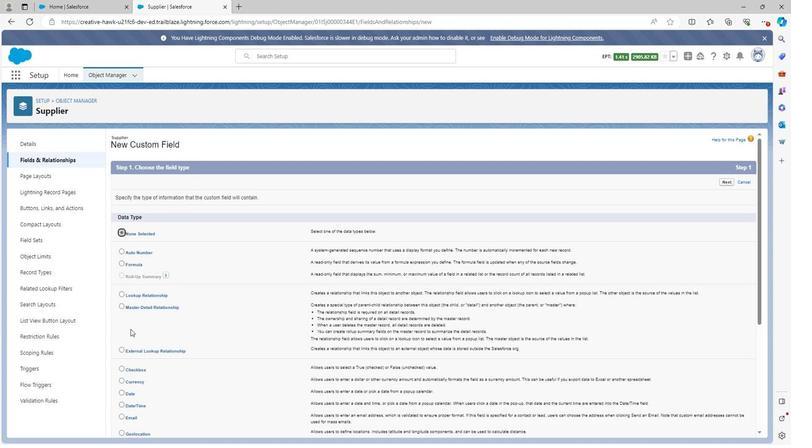 
Action: Mouse scrolled (129, 330) with delta (0, 0)
Screenshot: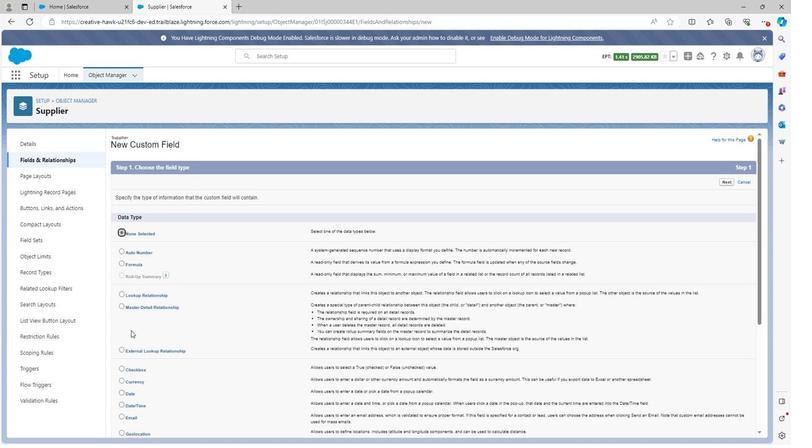 
Action: Mouse moved to (126, 348)
Screenshot: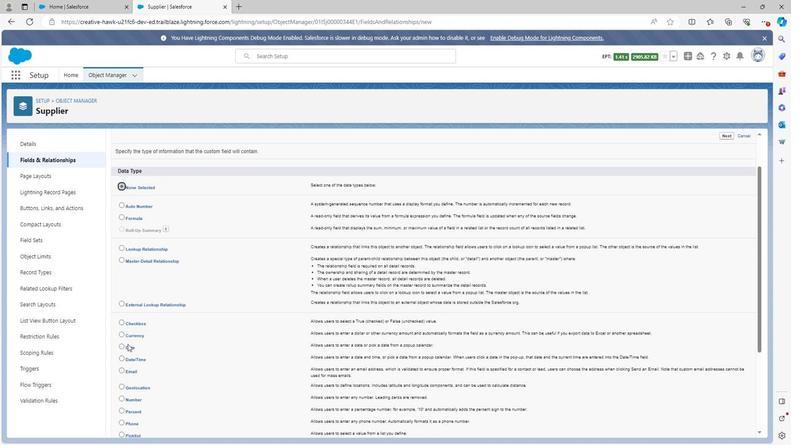 
Action: Mouse scrolled (126, 348) with delta (0, 0)
Screenshot: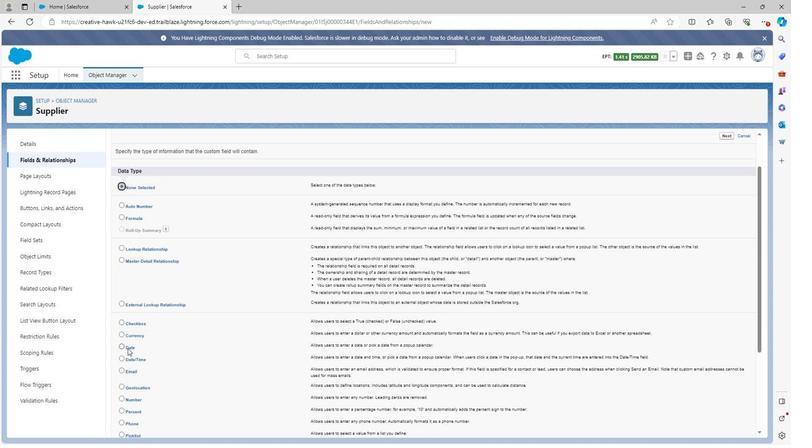 
Action: Mouse scrolled (126, 348) with delta (0, 0)
Screenshot: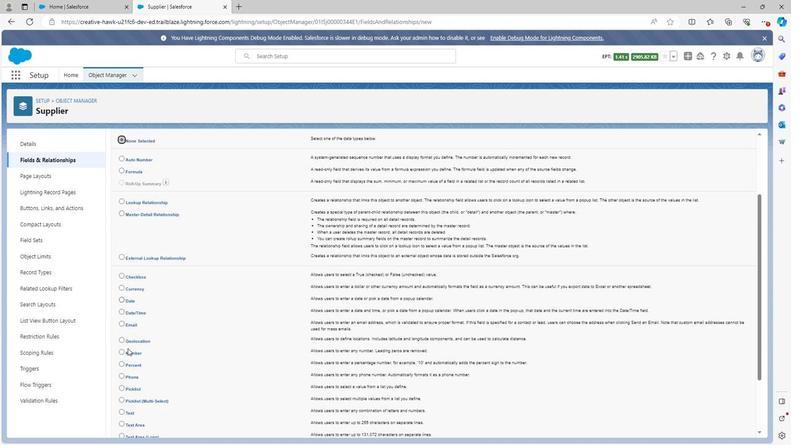 
Action: Mouse moved to (119, 364)
Screenshot: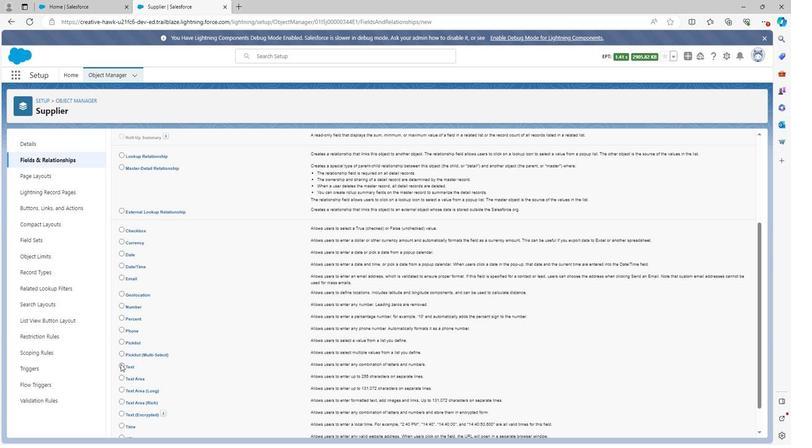 
Action: Mouse pressed left at (119, 364)
Screenshot: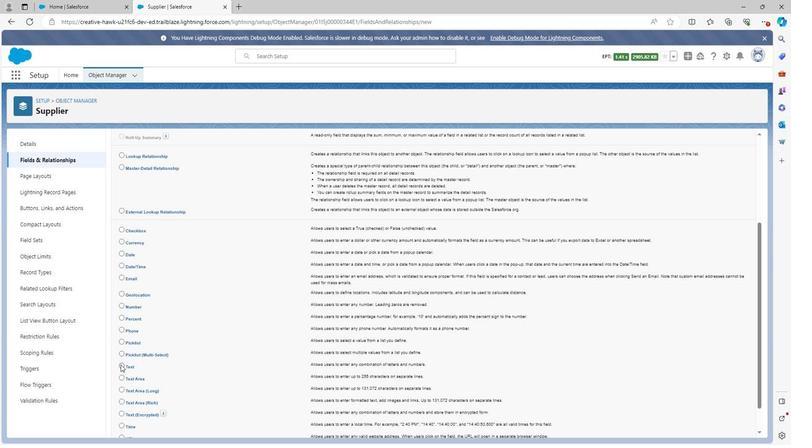 
Action: Mouse moved to (602, 373)
Screenshot: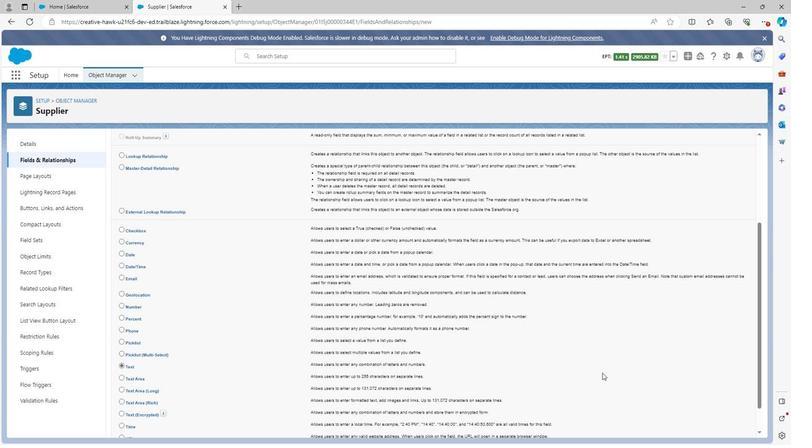 
Action: Mouse scrolled (602, 373) with delta (0, 0)
Screenshot: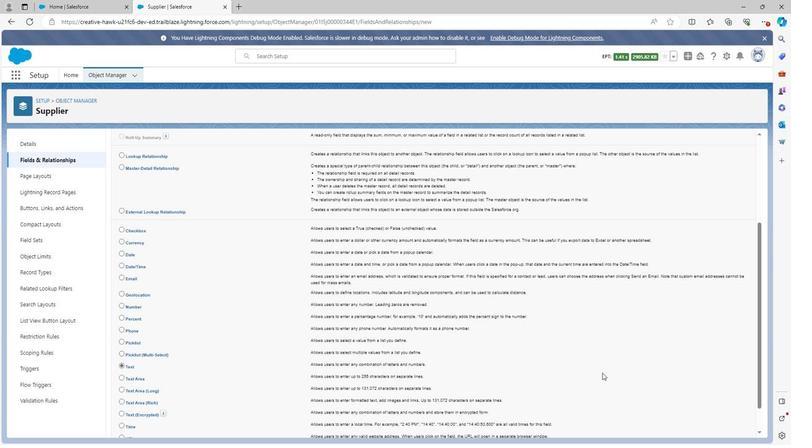 
Action: Mouse moved to (607, 375)
Screenshot: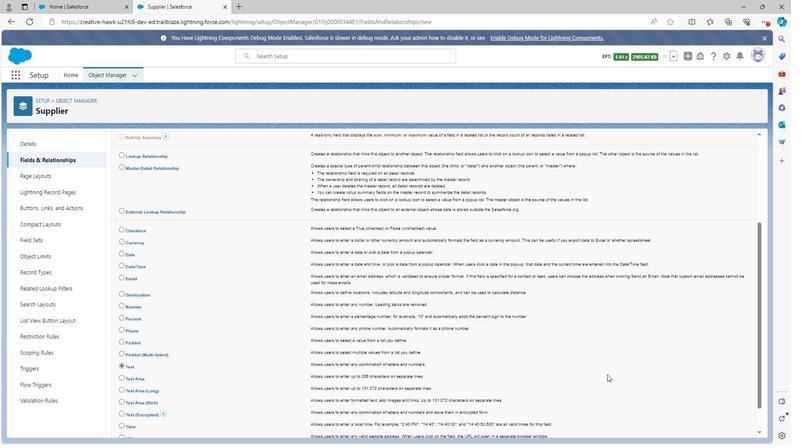 
Action: Mouse scrolled (607, 375) with delta (0, 0)
Screenshot: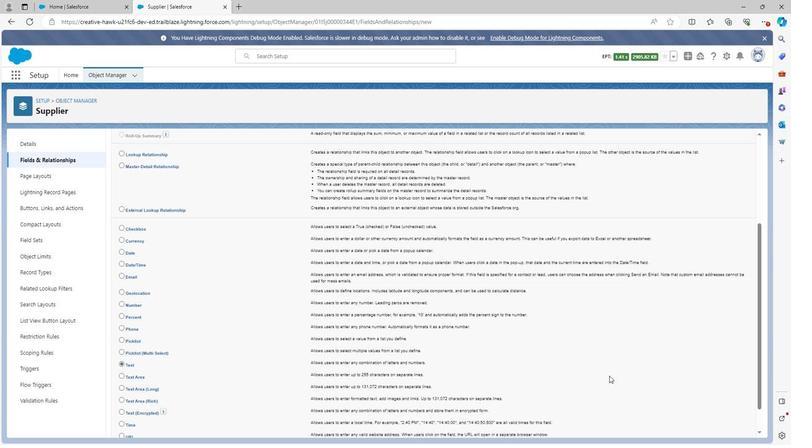 
Action: Mouse moved to (607, 375)
Screenshot: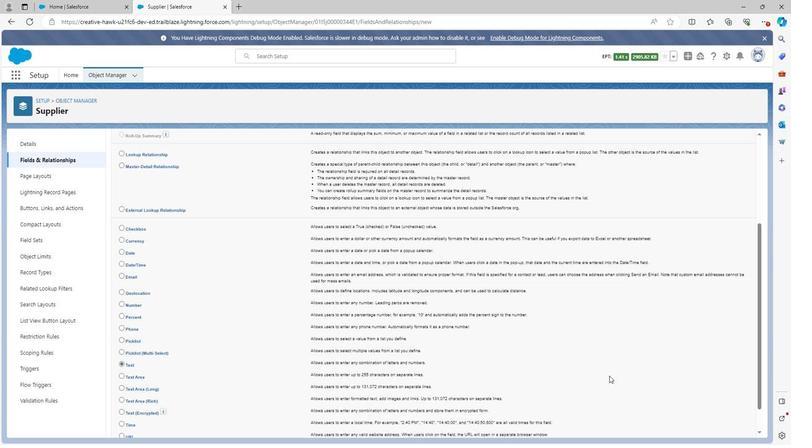 
Action: Mouse scrolled (607, 375) with delta (0, 0)
Screenshot: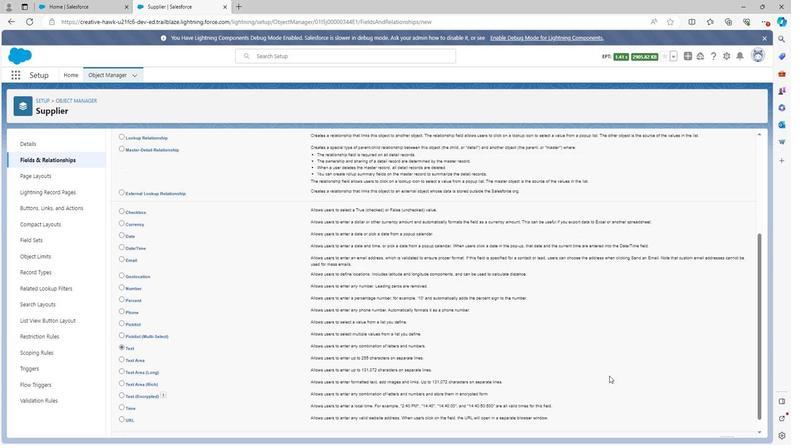 
Action: Mouse moved to (727, 425)
Screenshot: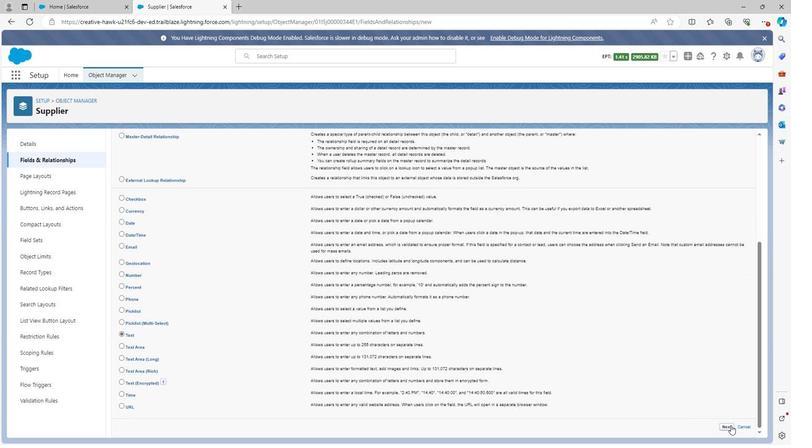 
Action: Mouse pressed left at (727, 425)
Screenshot: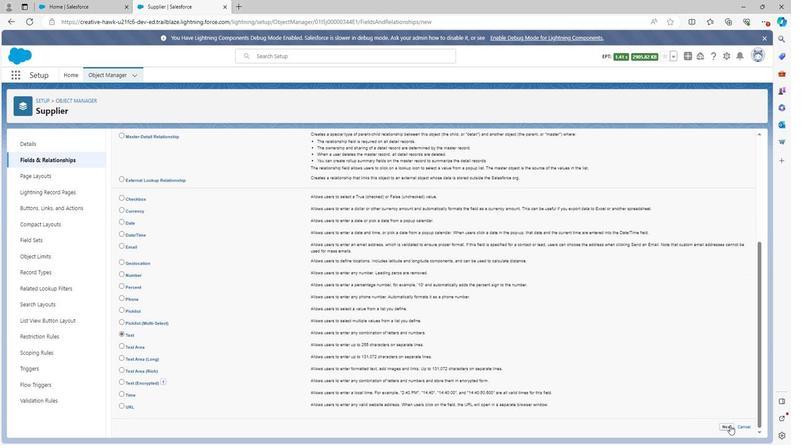 
Action: Mouse moved to (291, 197)
Screenshot: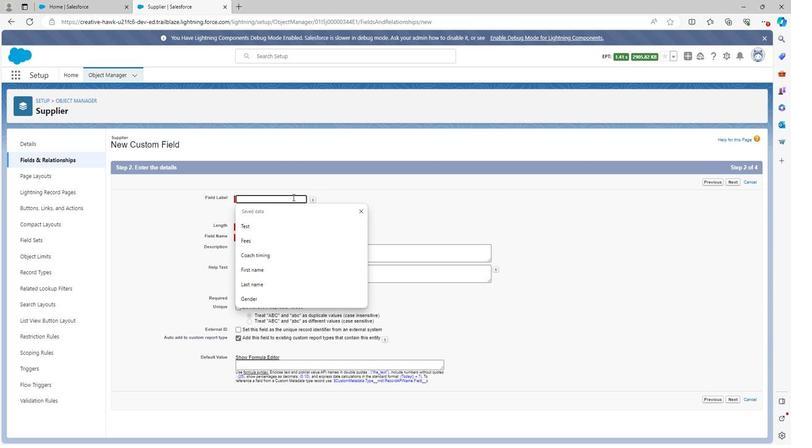 
Action: Mouse pressed left at (291, 197)
Screenshot: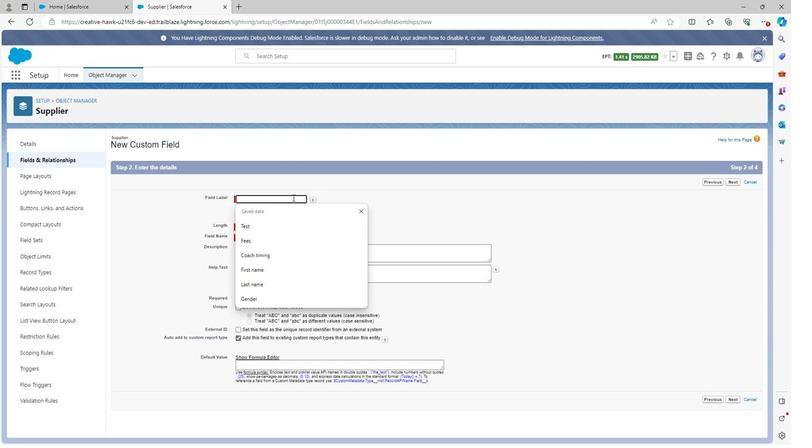 
Action: Key pressed <Key.shift>Supplier<Key.space>code
Screenshot: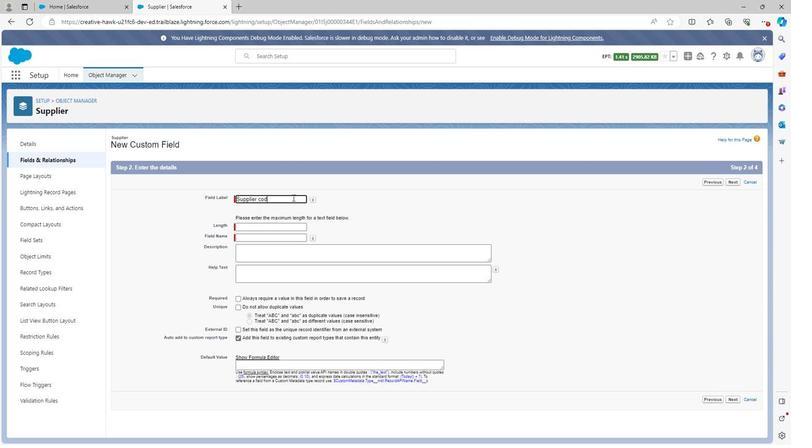 
Action: Mouse moved to (381, 225)
Screenshot: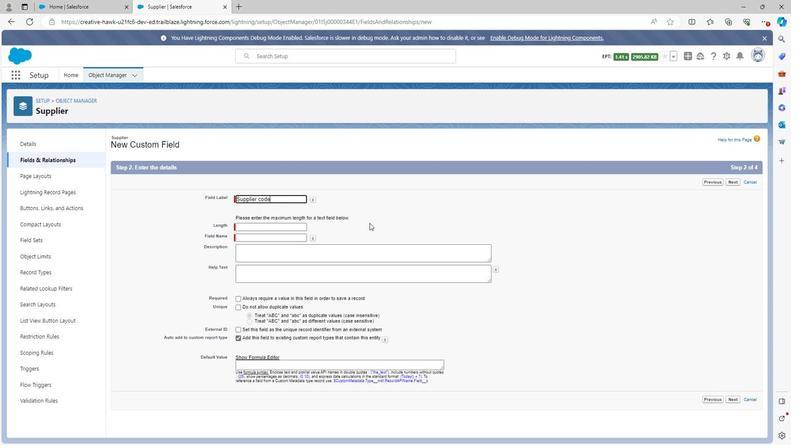 
Action: Mouse pressed left at (381, 225)
Screenshot: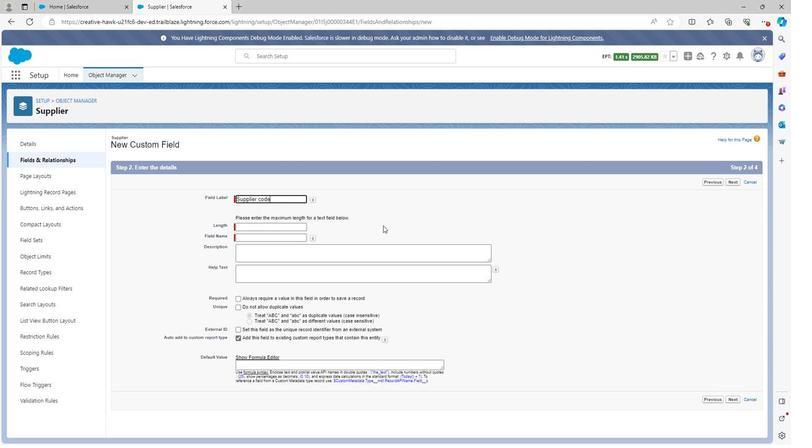 
Action: Mouse moved to (277, 223)
Screenshot: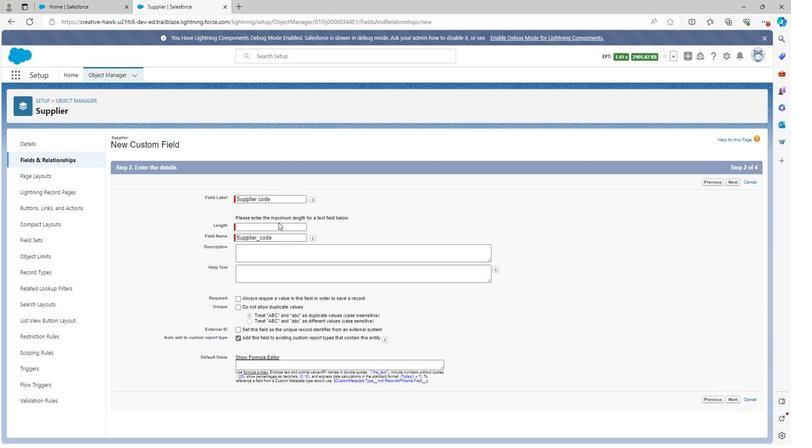 
Action: Mouse pressed left at (277, 223)
Screenshot: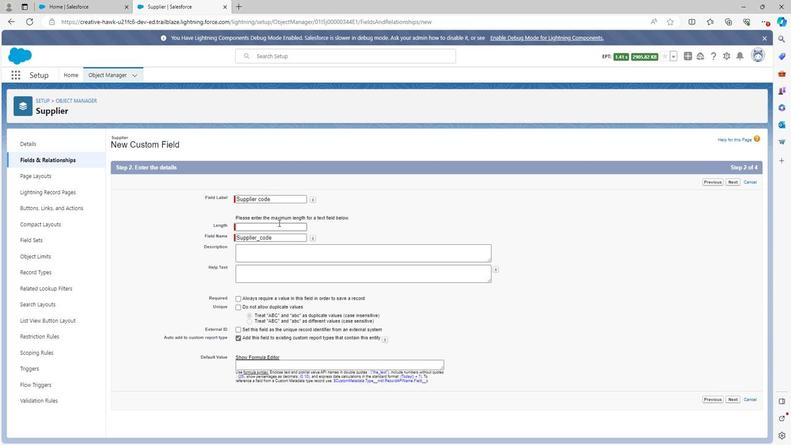 
Action: Mouse moved to (259, 251)
Screenshot: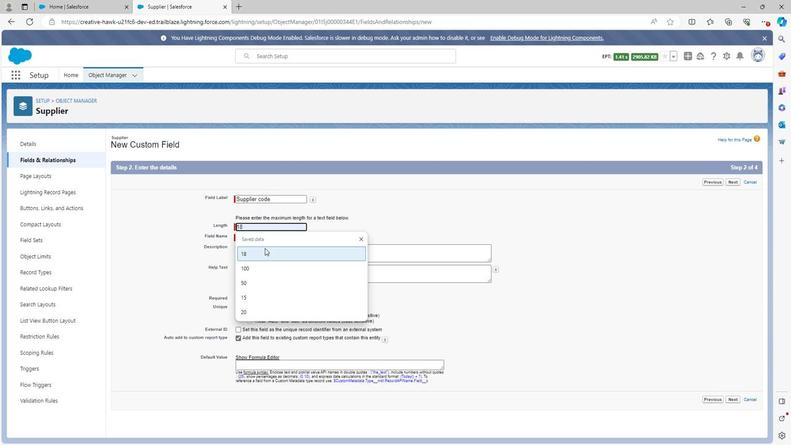 
Action: Mouse pressed left at (259, 251)
Screenshot: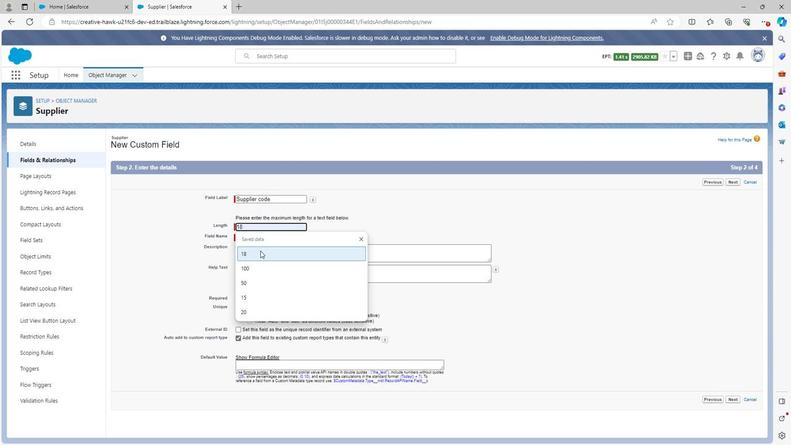 
Action: Mouse pressed left at (259, 251)
Screenshot: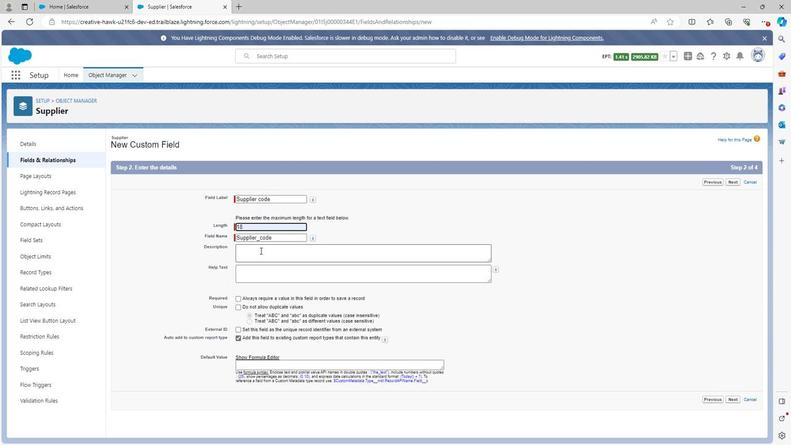 
Action: Key pressed <Key.shift>Supplier<Key.space>code<Key.space>is<Key.space>used<Key.space>to<Key.space>defined<Key.space>the<Key.space>supplier<Key.space>code<Key.space>in<Key.space>supply<Key.space>chain<Key.space>management
Screenshot: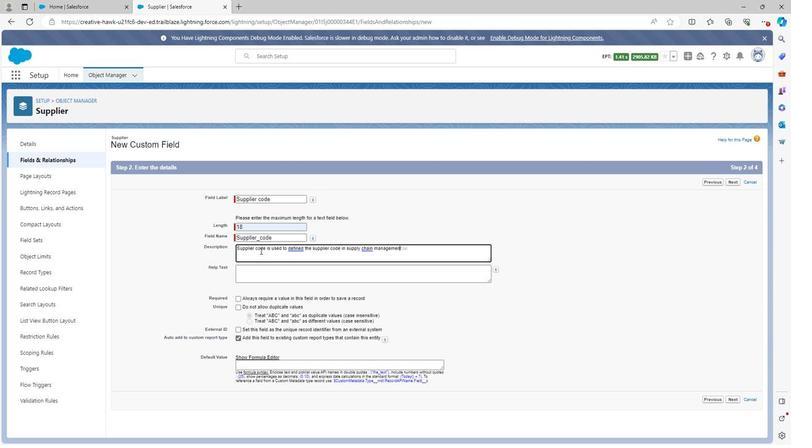 
Action: Mouse moved to (255, 268)
Screenshot: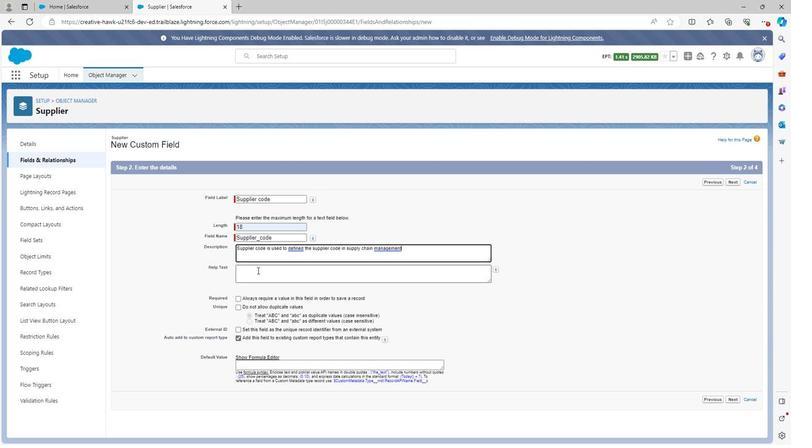 
Action: Mouse pressed left at (255, 268)
Screenshot: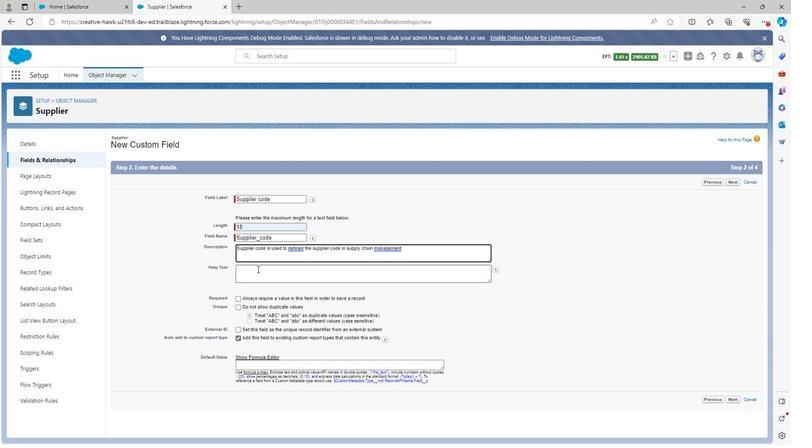 
Action: Key pressed <Key.shift><Key.shift>Supplier<Key.space>code
Screenshot: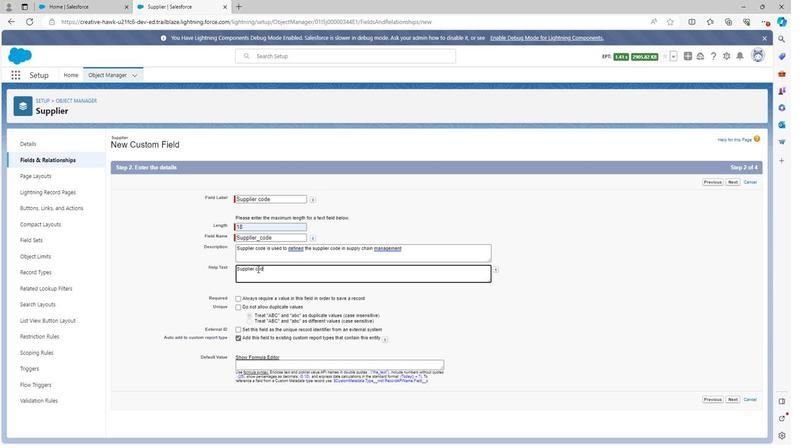 
Action: Mouse moved to (730, 398)
Screenshot: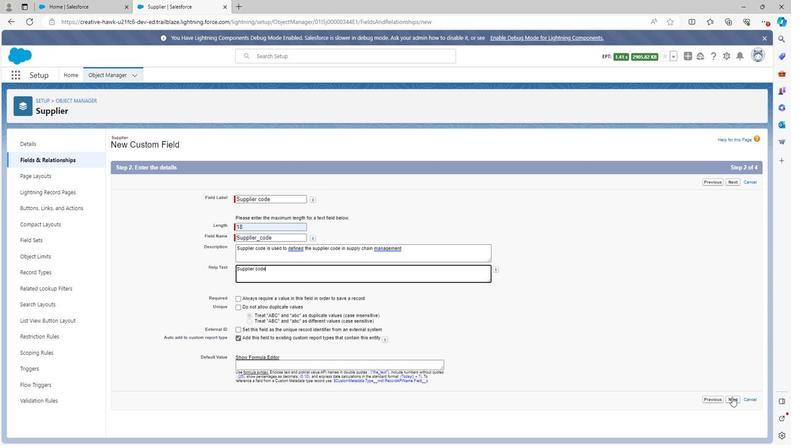 
Action: Mouse pressed left at (730, 398)
Screenshot: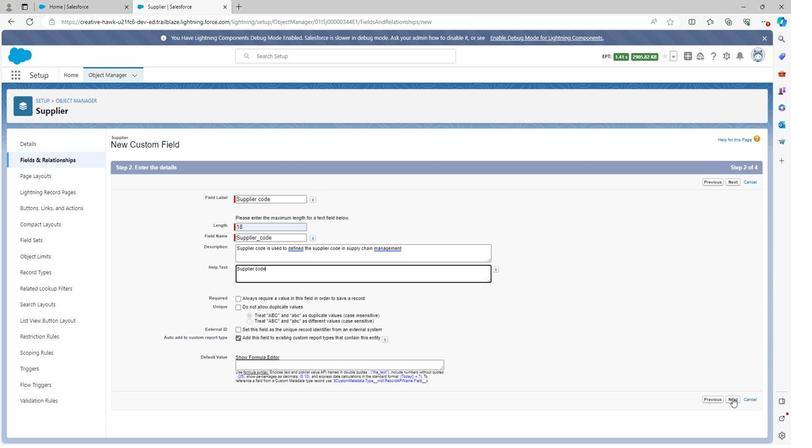 
Action: Mouse moved to (545, 253)
Screenshot: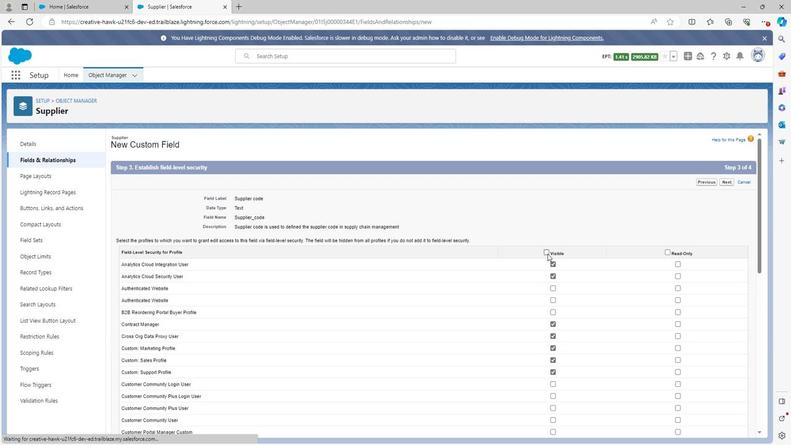 
Action: Mouse pressed left at (545, 253)
Screenshot: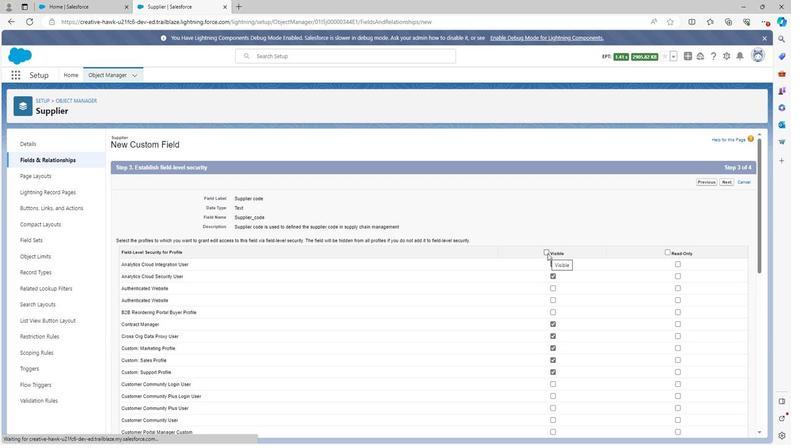 
Action: Mouse moved to (667, 251)
Screenshot: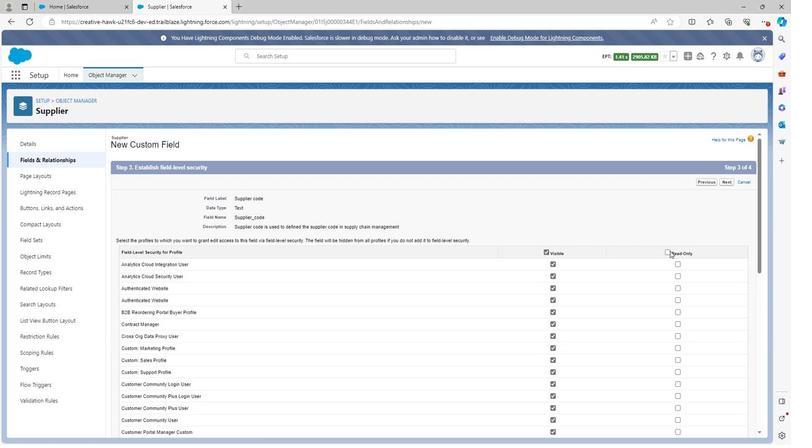 
Action: Mouse pressed left at (667, 251)
Screenshot: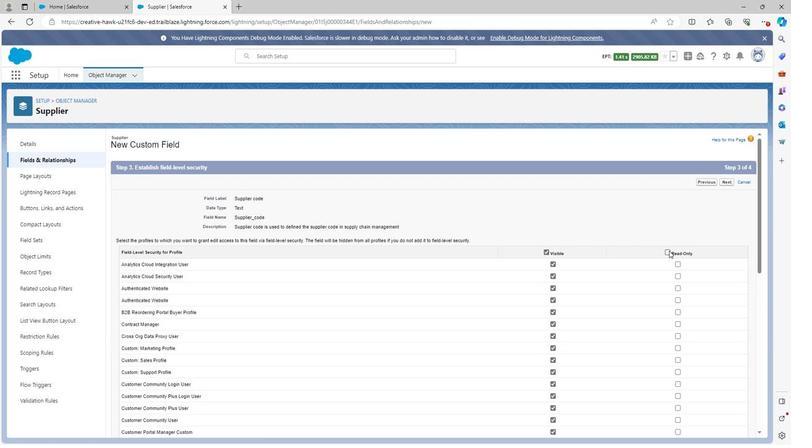 
Action: Mouse moved to (550, 311)
Screenshot: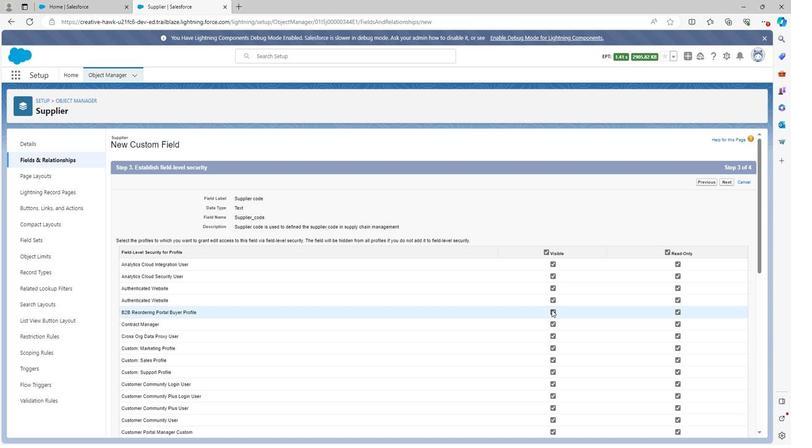 
Action: Mouse pressed left at (550, 311)
Screenshot: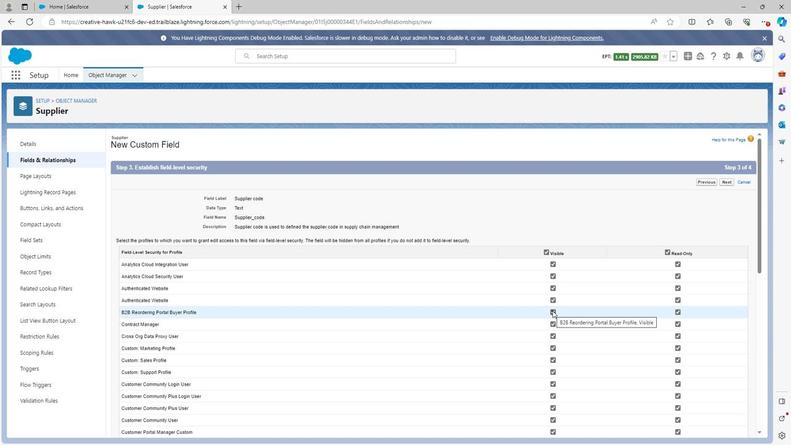 
Action: Mouse moved to (550, 334)
Screenshot: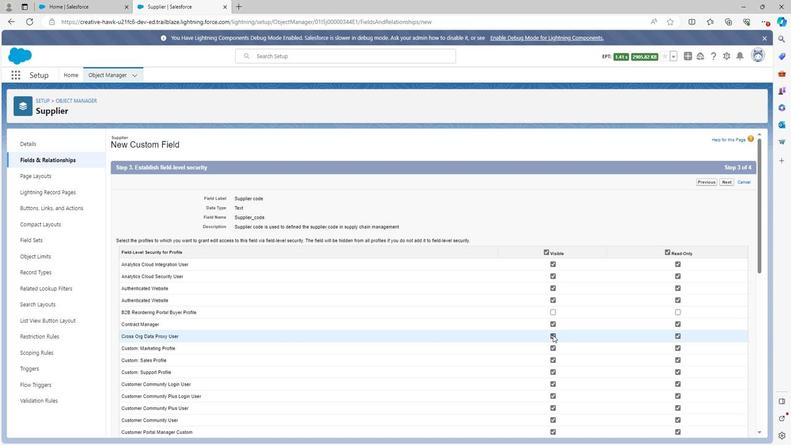 
Action: Mouse pressed left at (550, 334)
Screenshot: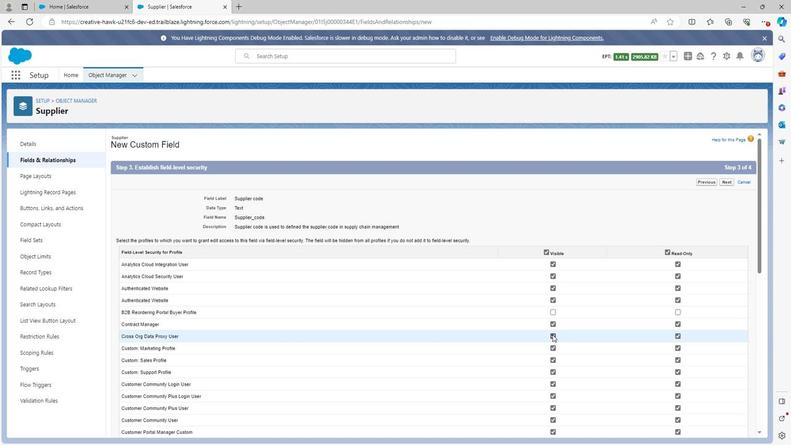 
Action: Mouse moved to (550, 275)
Screenshot: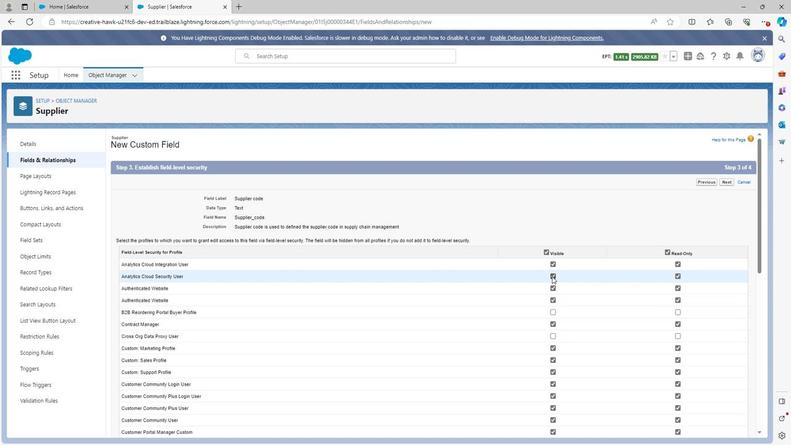 
Action: Mouse pressed left at (550, 275)
Screenshot: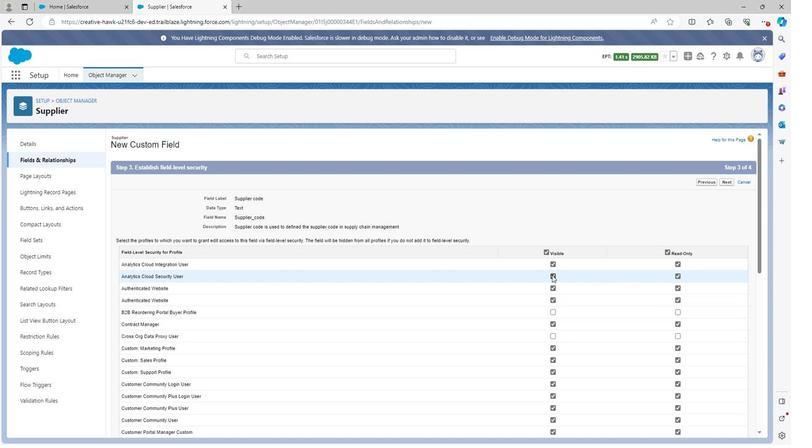 
Action: Mouse moved to (542, 348)
Screenshot: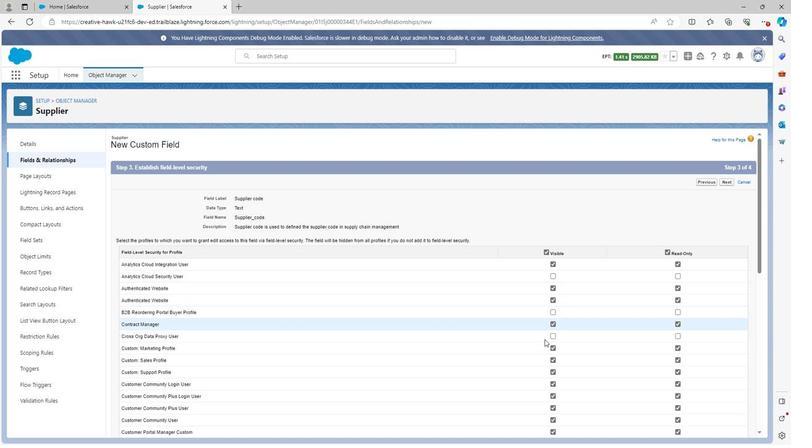 
Action: Mouse scrolled (542, 348) with delta (0, 0)
Screenshot: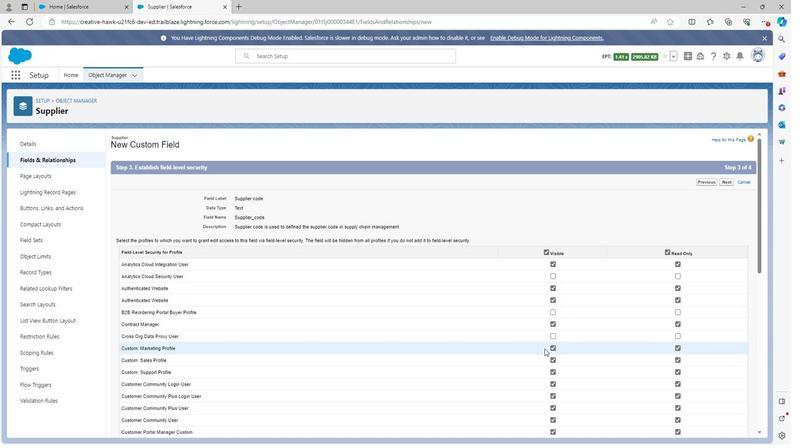 
Action: Mouse moved to (552, 348)
Screenshot: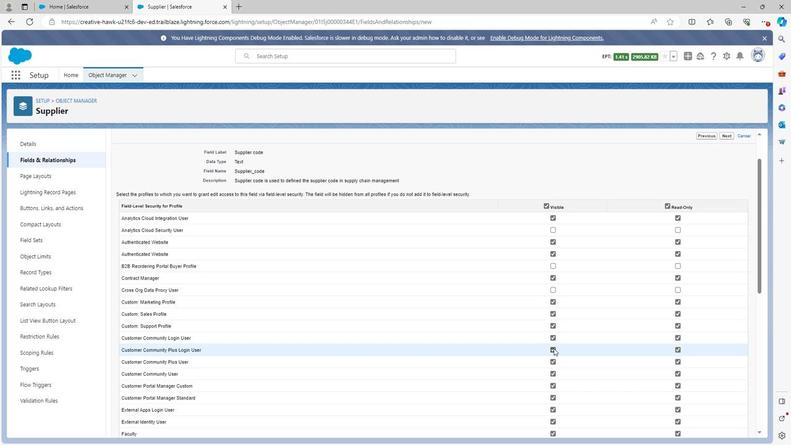 
Action: Mouse pressed left at (552, 348)
Screenshot: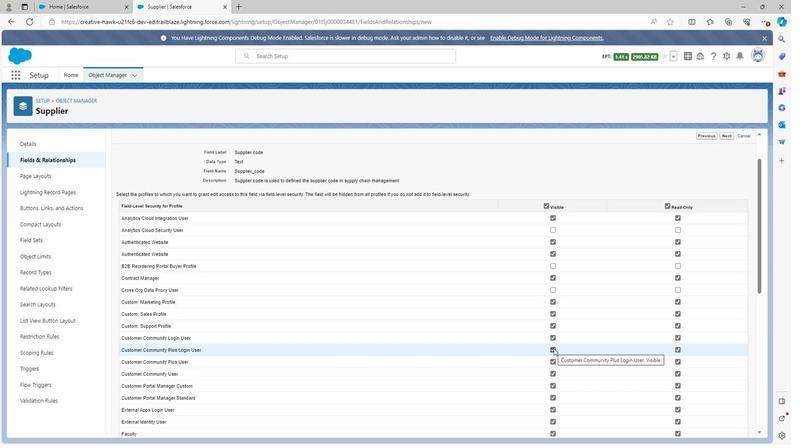 
Action: Mouse moved to (552, 383)
Screenshot: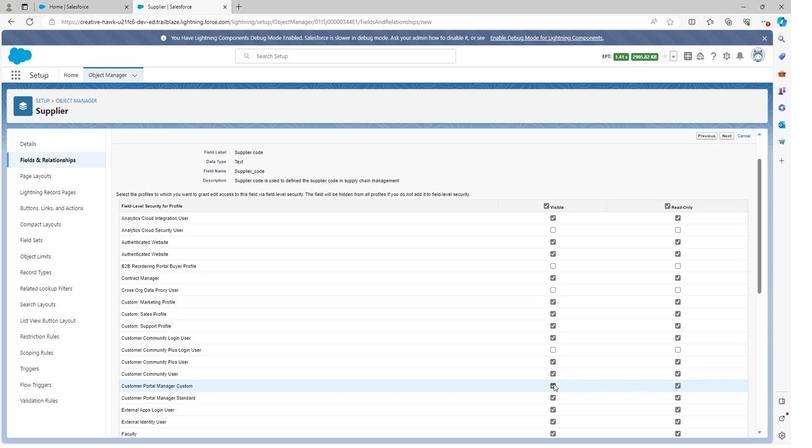 
Action: Mouse pressed left at (552, 383)
Screenshot: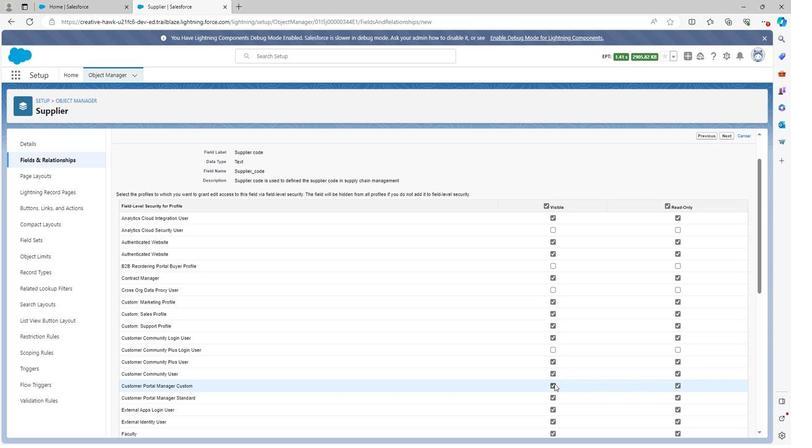 
Action: Mouse scrolled (552, 383) with delta (0, 0)
Screenshot: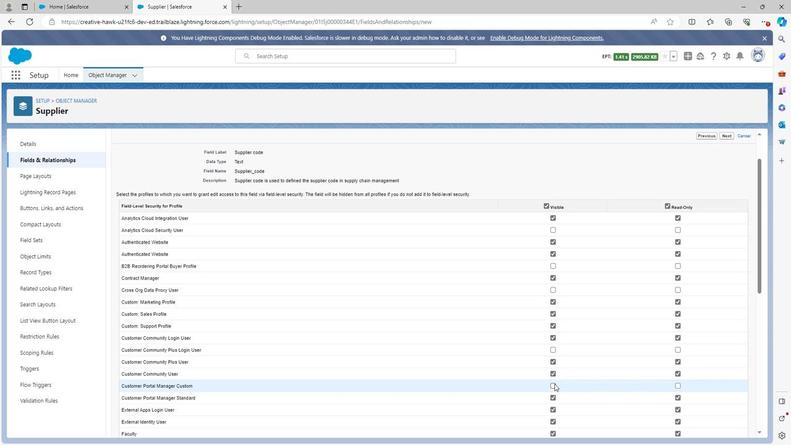 
Action: Mouse moved to (550, 372)
Screenshot: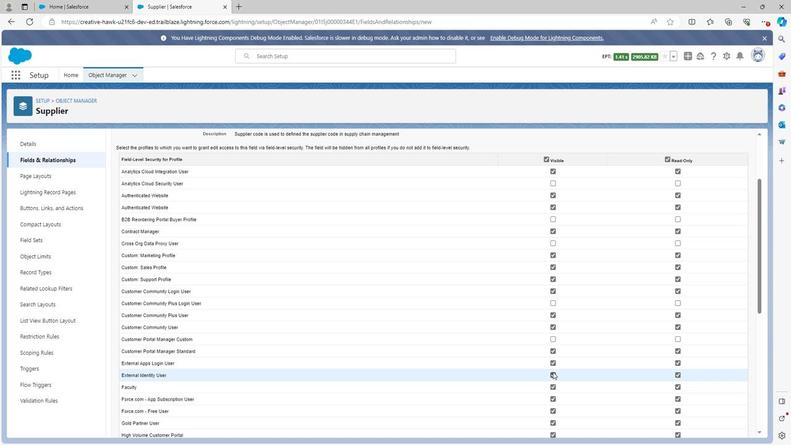 
Action: Mouse scrolled (550, 371) with delta (0, 0)
Screenshot: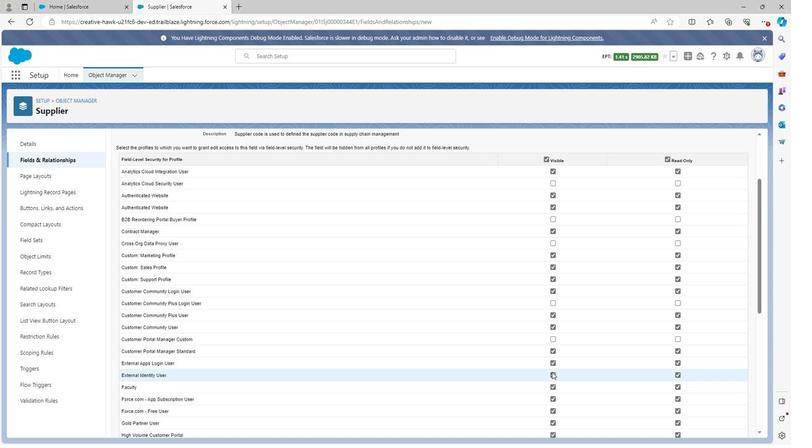 
Action: Mouse scrolled (550, 371) with delta (0, 0)
Screenshot: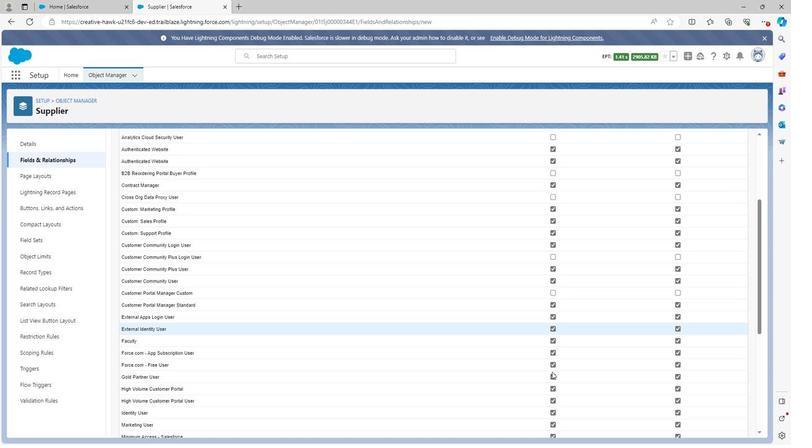 
Action: Mouse moved to (550, 377)
Screenshot: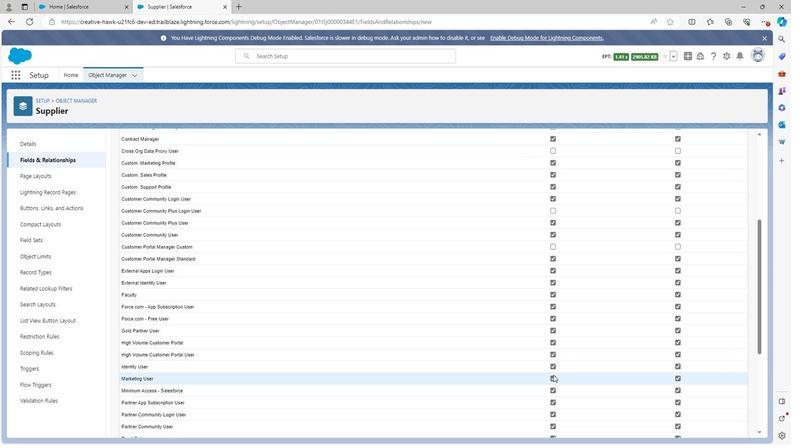 
Action: Mouse pressed left at (550, 377)
Screenshot: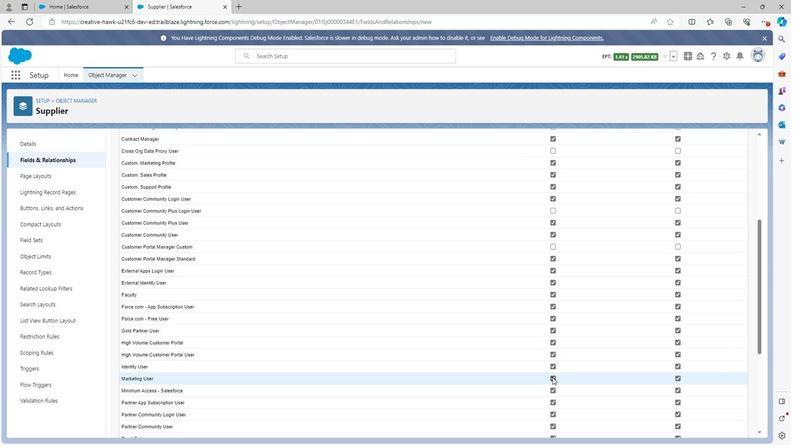 
Action: Mouse moved to (550, 377)
Screenshot: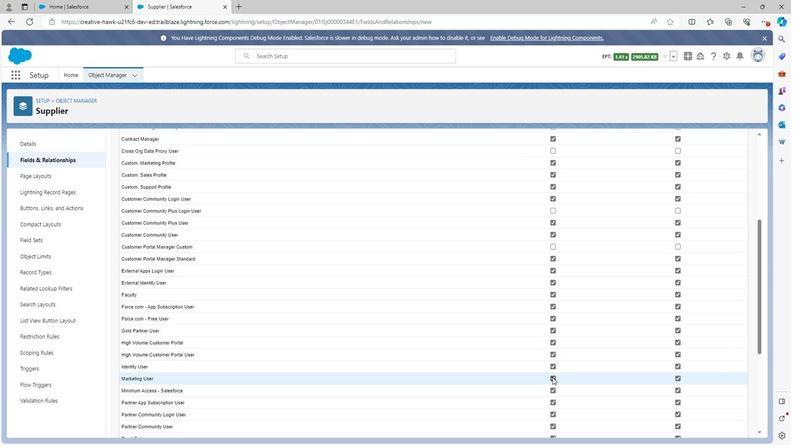 
Action: Mouse scrolled (550, 377) with delta (0, 0)
Screenshot: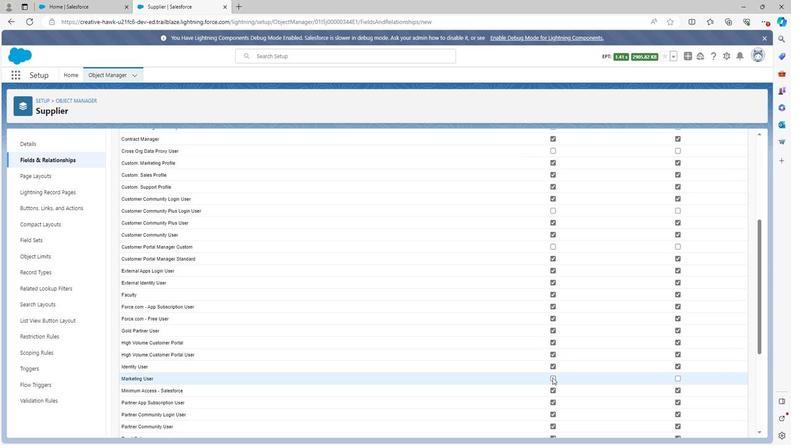 
Action: Mouse moved to (551, 354)
Screenshot: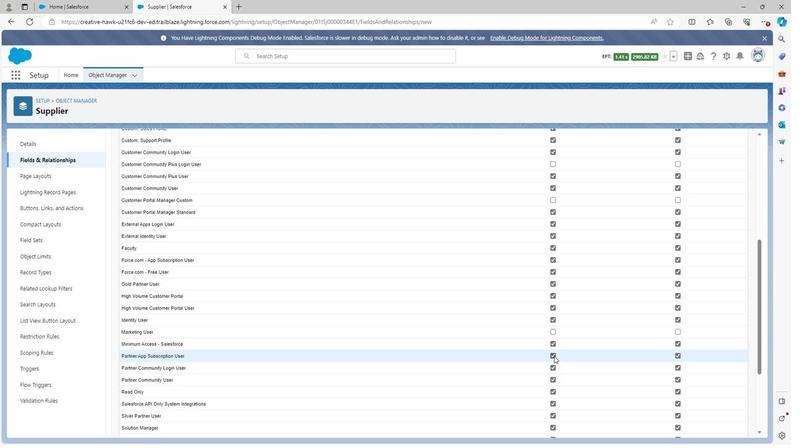
Action: Mouse pressed left at (551, 354)
Screenshot: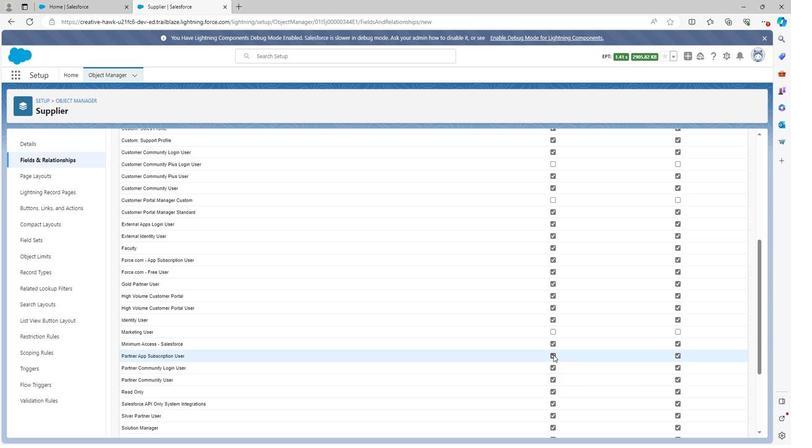 
Action: Mouse moved to (541, 400)
